 Task: Open Card Sales Promotion Review in Board Social Media Advertising to Workspace Event Planning and add a team member Softage.2@softage.net, a label Green, a checklist Poetry Writing, an attachment from your computer, a color Green and finally, add a card description 'Develop and launch new email marketing campaign' and a comment 'This task requires us to be detail-oriented and meticulous, ensuring that we do not miss any important information or details.'. Add a start date 'Jan 02, 1900' with a due date 'Jan 09, 1900'
Action: Mouse moved to (62, 376)
Screenshot: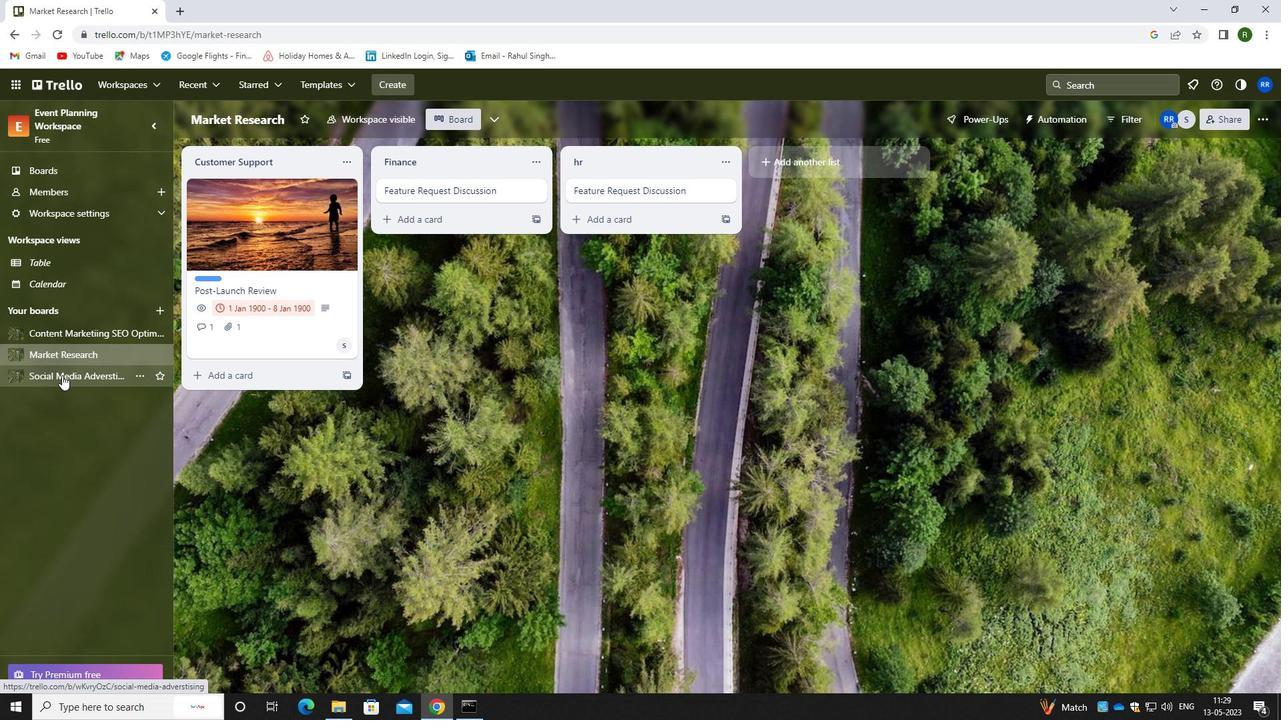 
Action: Mouse pressed left at (62, 376)
Screenshot: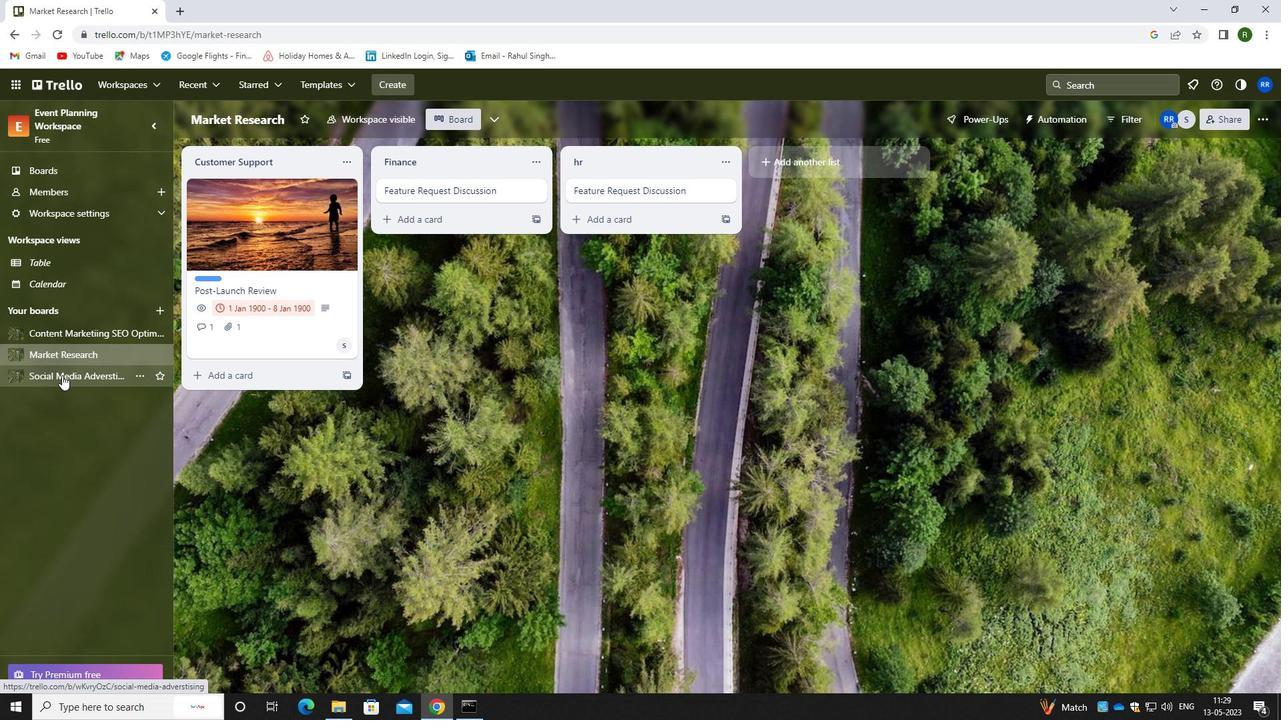 
Action: Mouse moved to (344, 192)
Screenshot: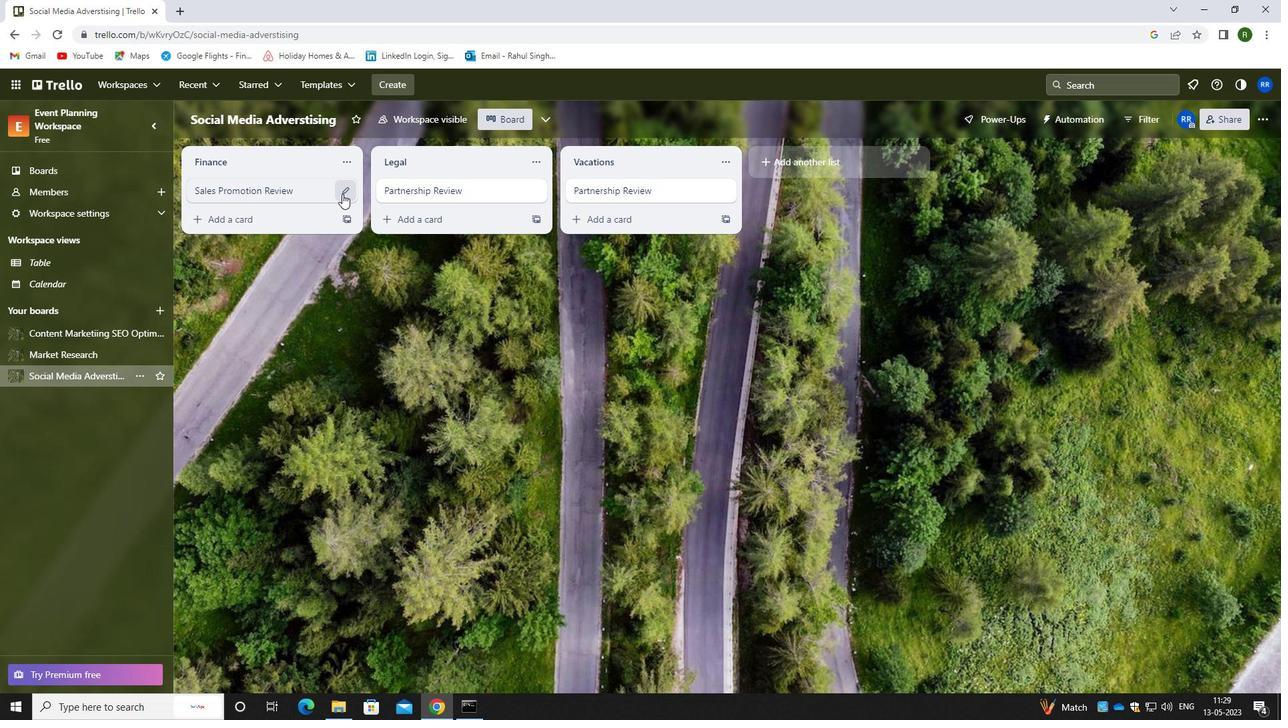 
Action: Mouse pressed left at (344, 192)
Screenshot: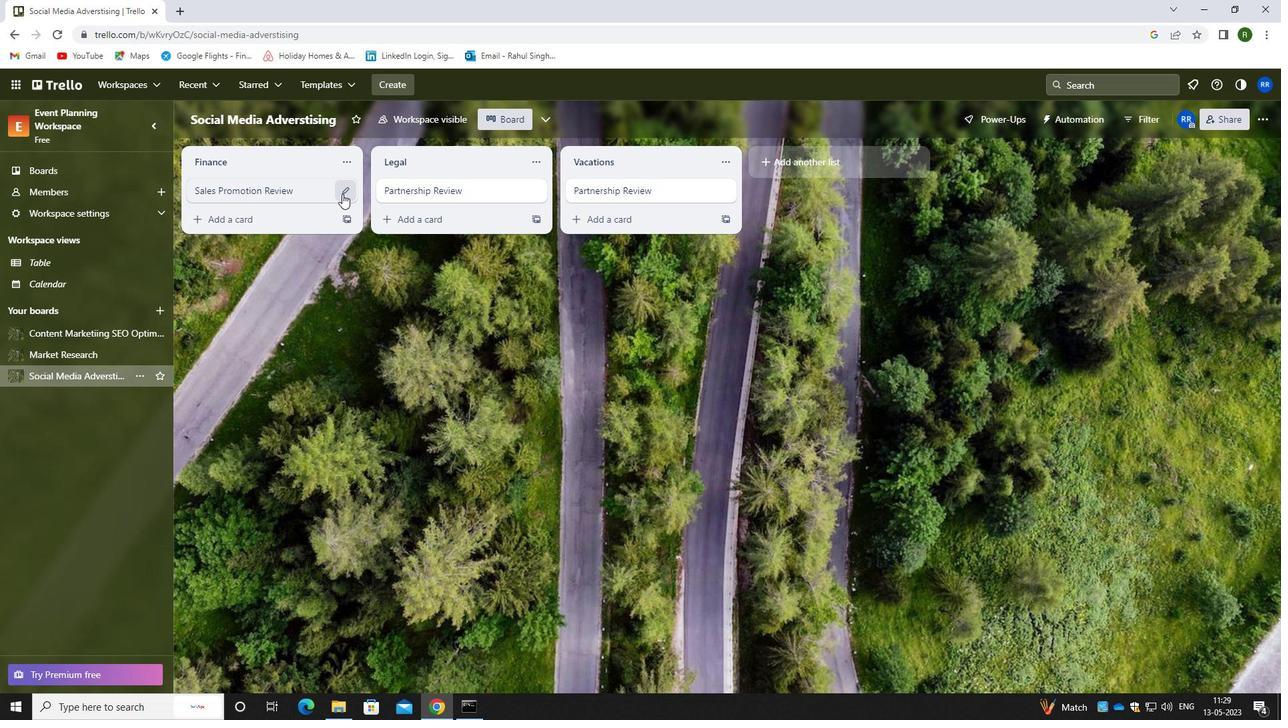 
Action: Mouse moved to (394, 194)
Screenshot: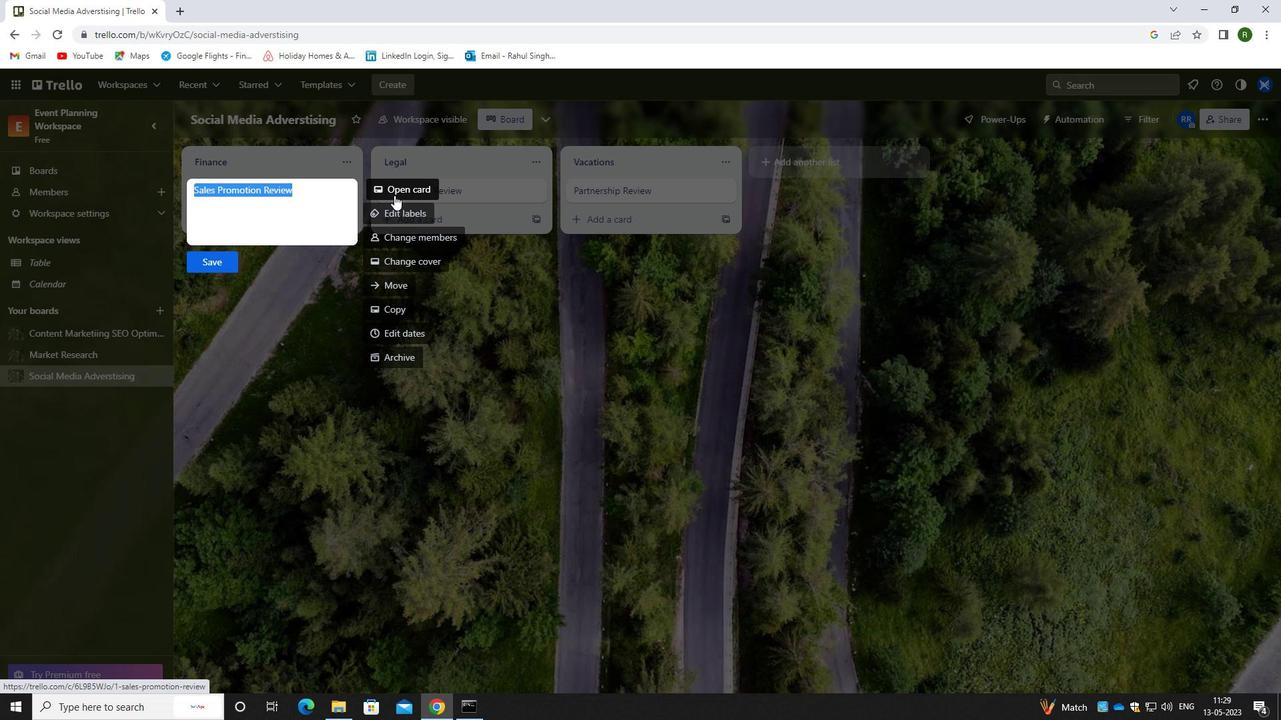 
Action: Mouse pressed left at (394, 194)
Screenshot: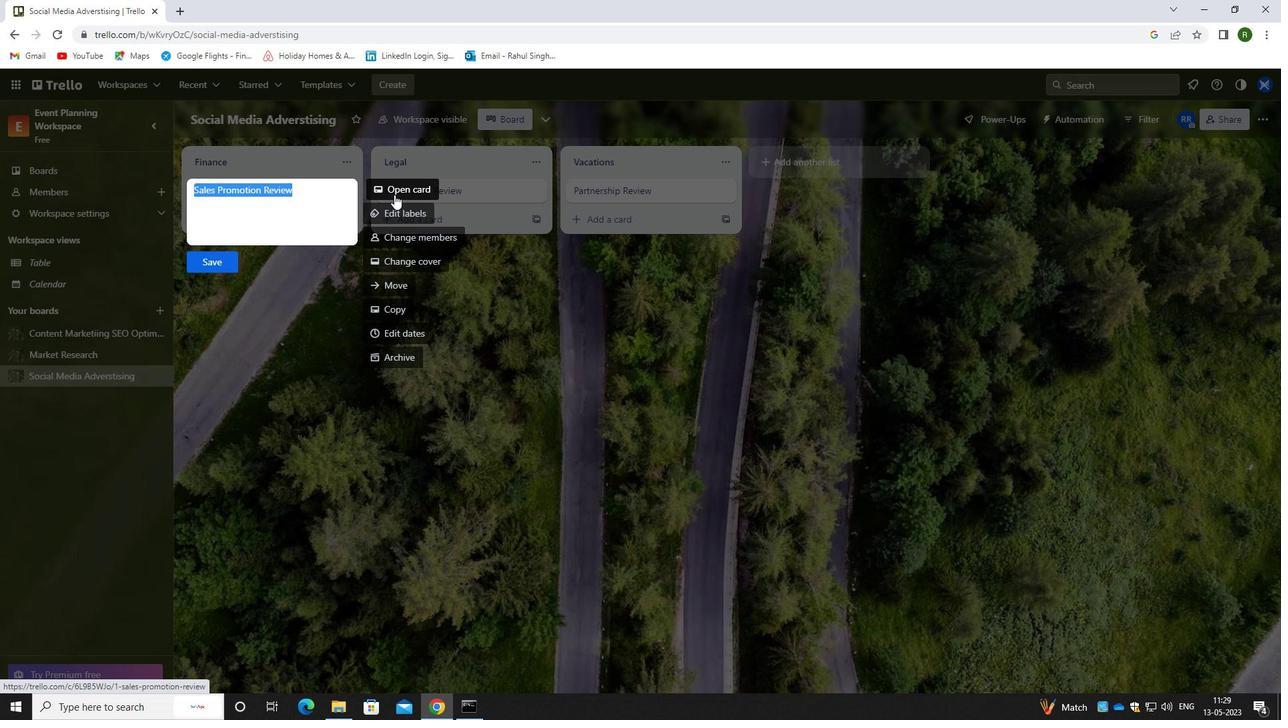
Action: Mouse moved to (824, 192)
Screenshot: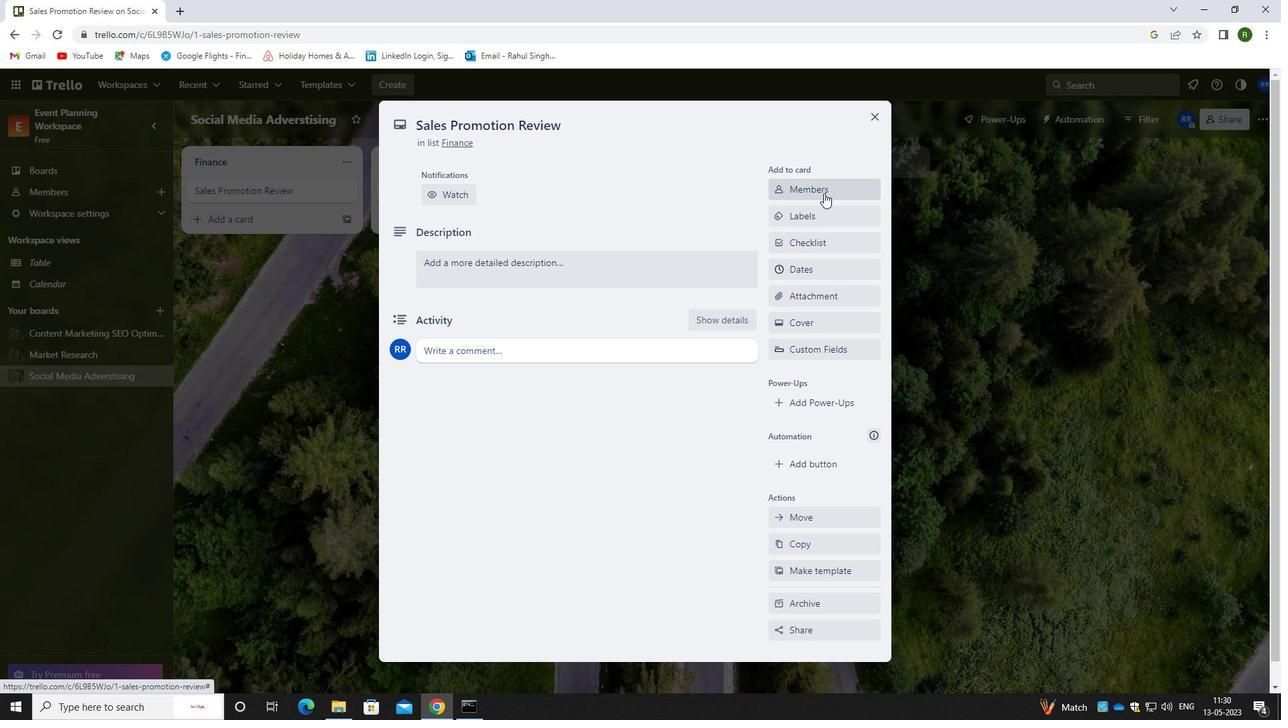 
Action: Mouse pressed left at (824, 192)
Screenshot: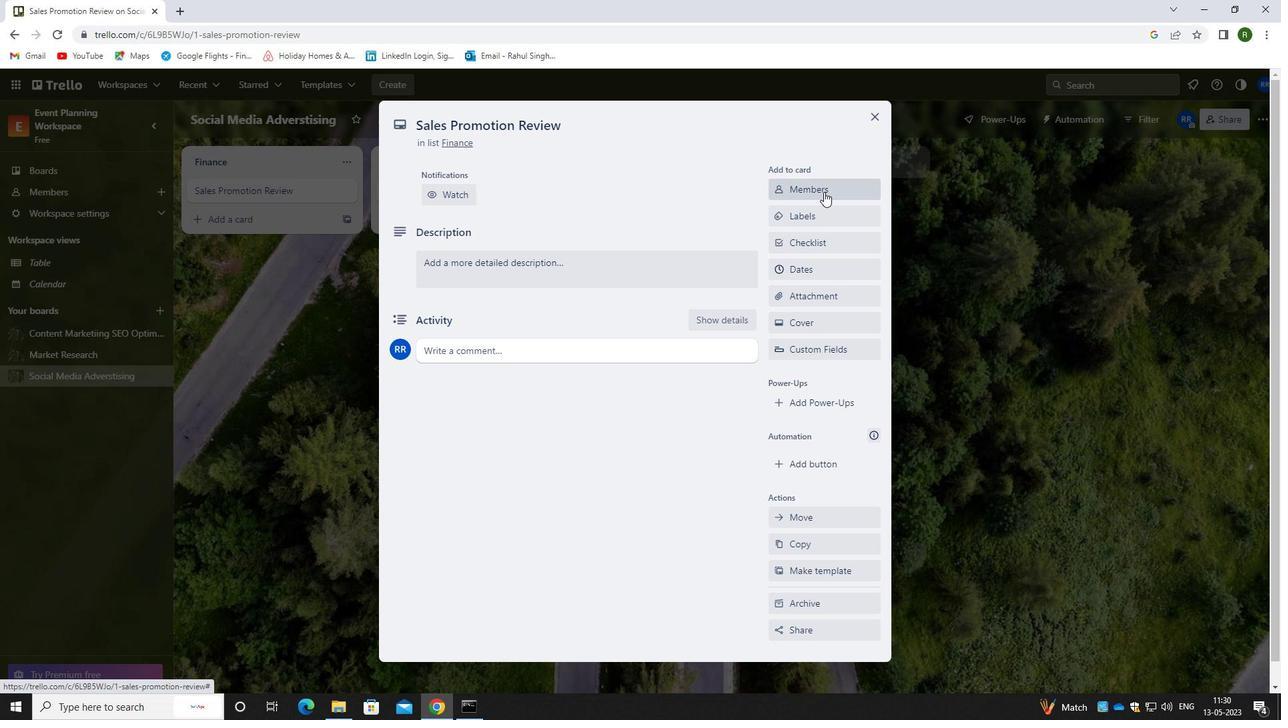 
Action: Mouse moved to (780, 230)
Screenshot: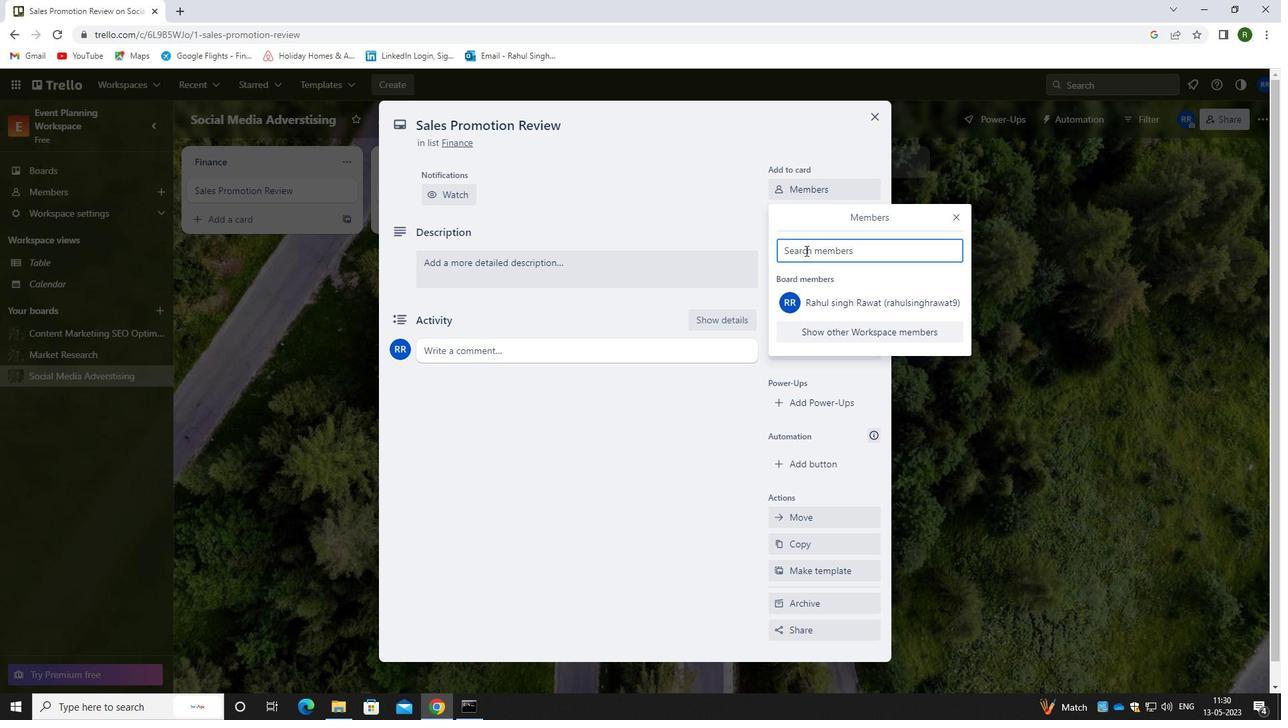 
Action: Key pressed <Key.caps_lock>s<Key.caps_lock>oftage.
Screenshot: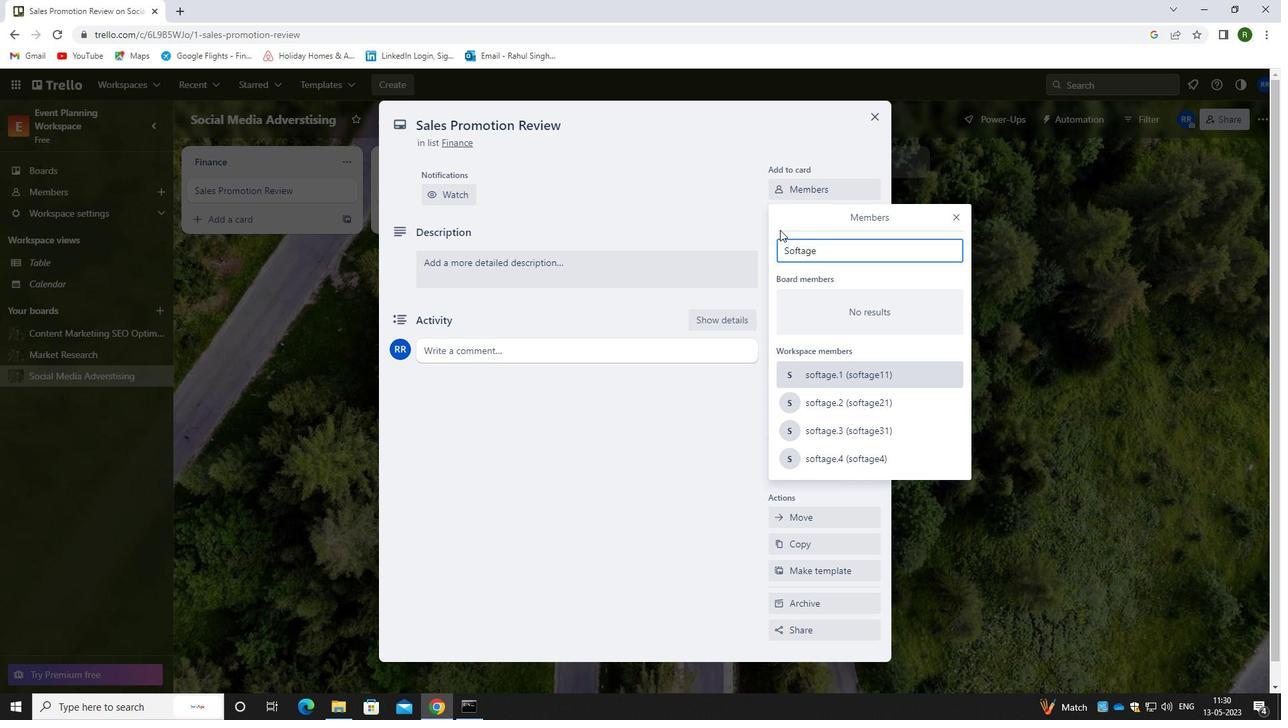 
Action: Mouse moved to (780, 230)
Screenshot: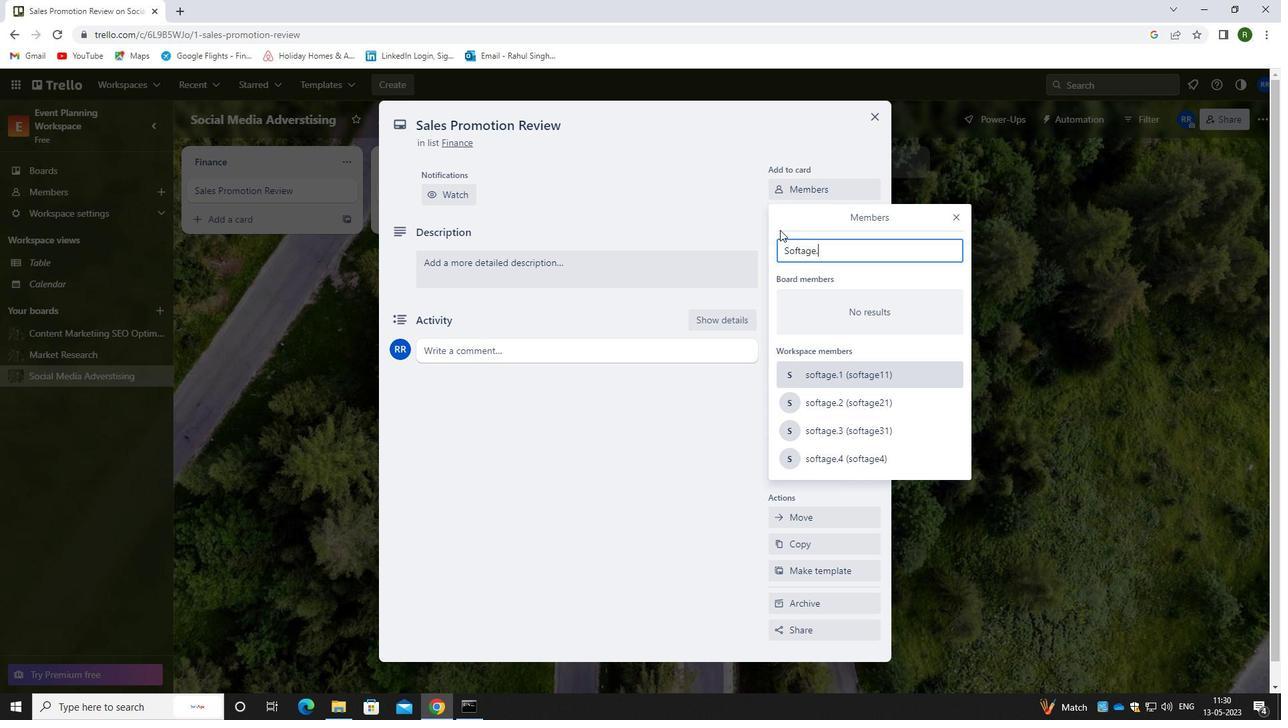 
Action: Key pressed 2<Key.shift>@SP<Key.backspace>OFTAGE.NET
Screenshot: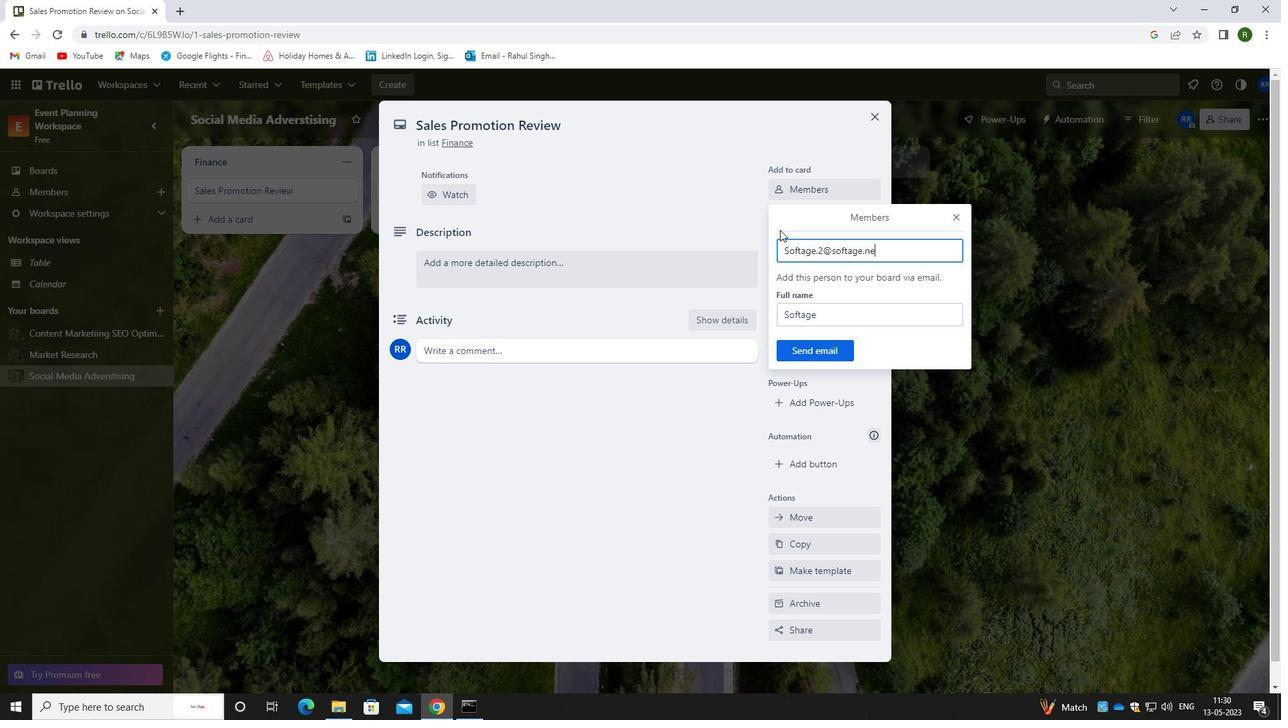 
Action: Mouse moved to (802, 361)
Screenshot: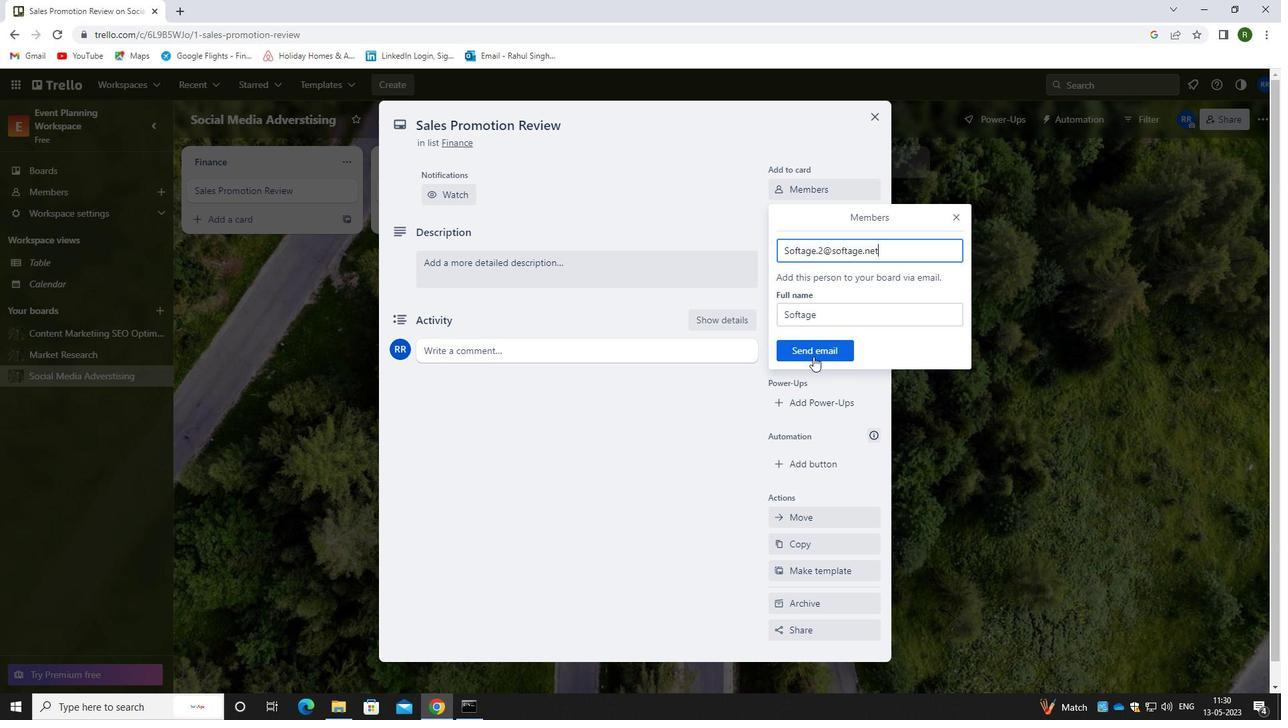 
Action: Mouse pressed left at (802, 361)
Screenshot: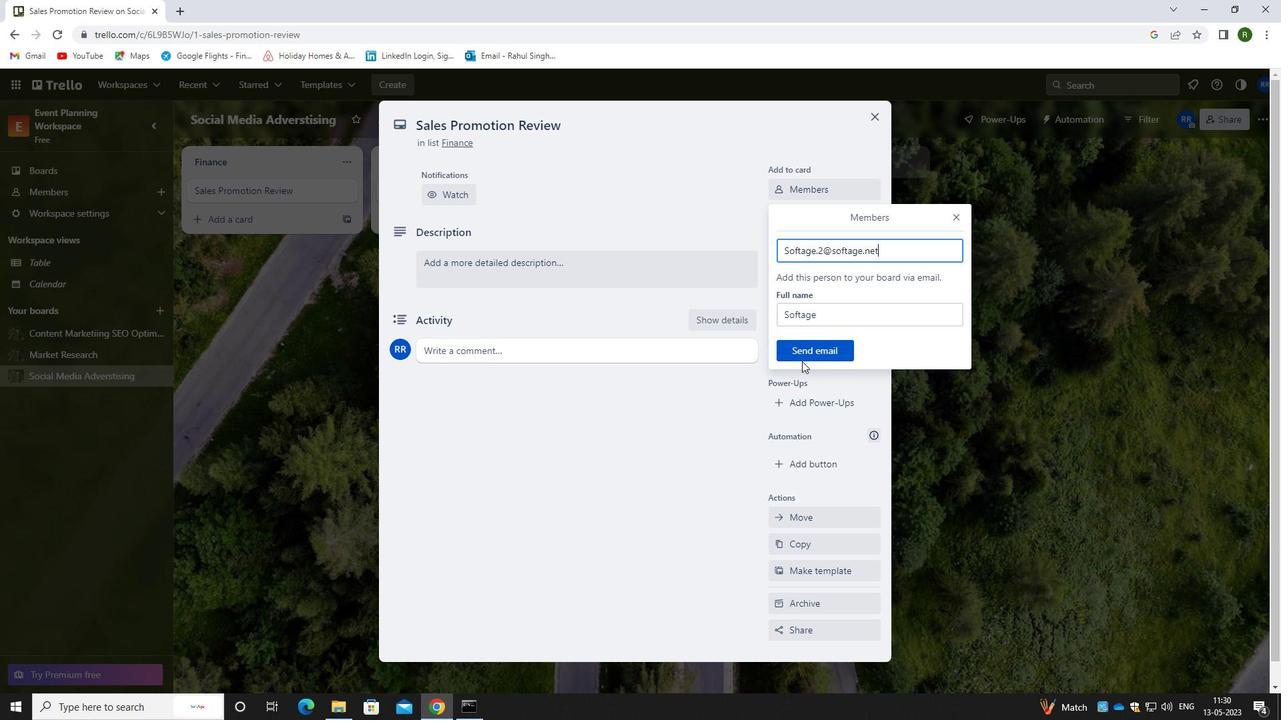 
Action: Mouse moved to (804, 345)
Screenshot: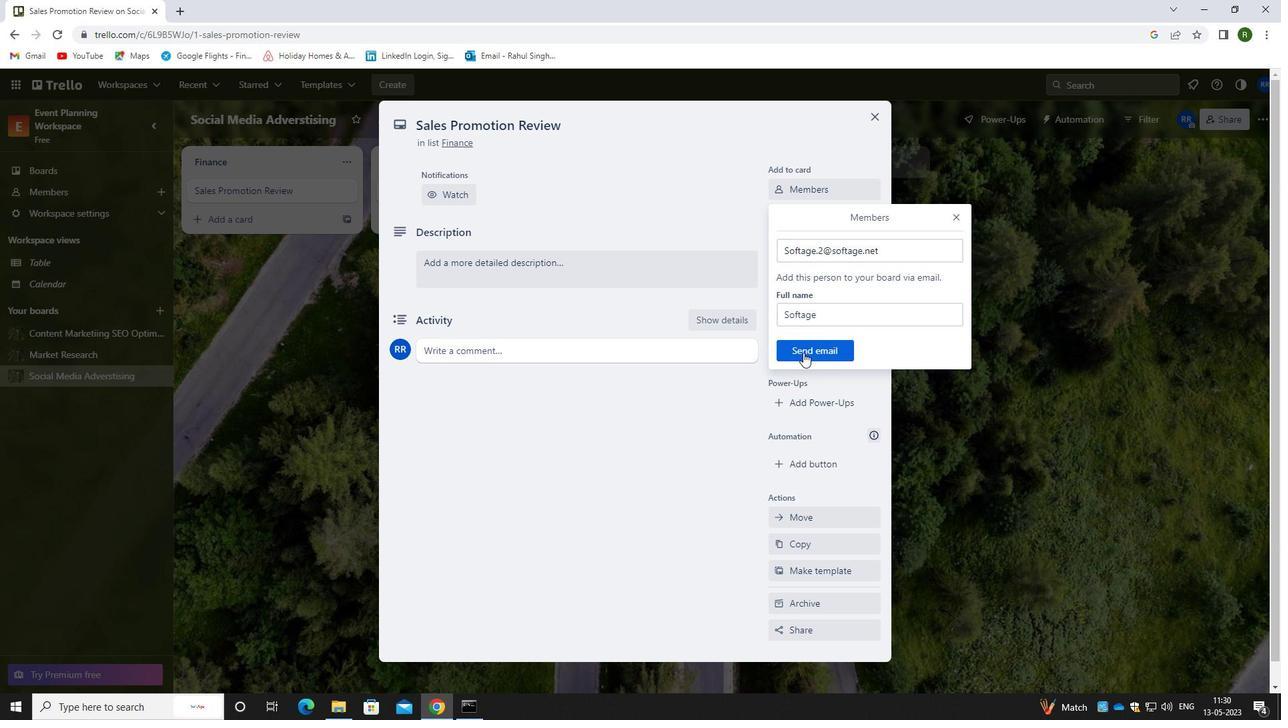 
Action: Mouse pressed left at (804, 345)
Screenshot: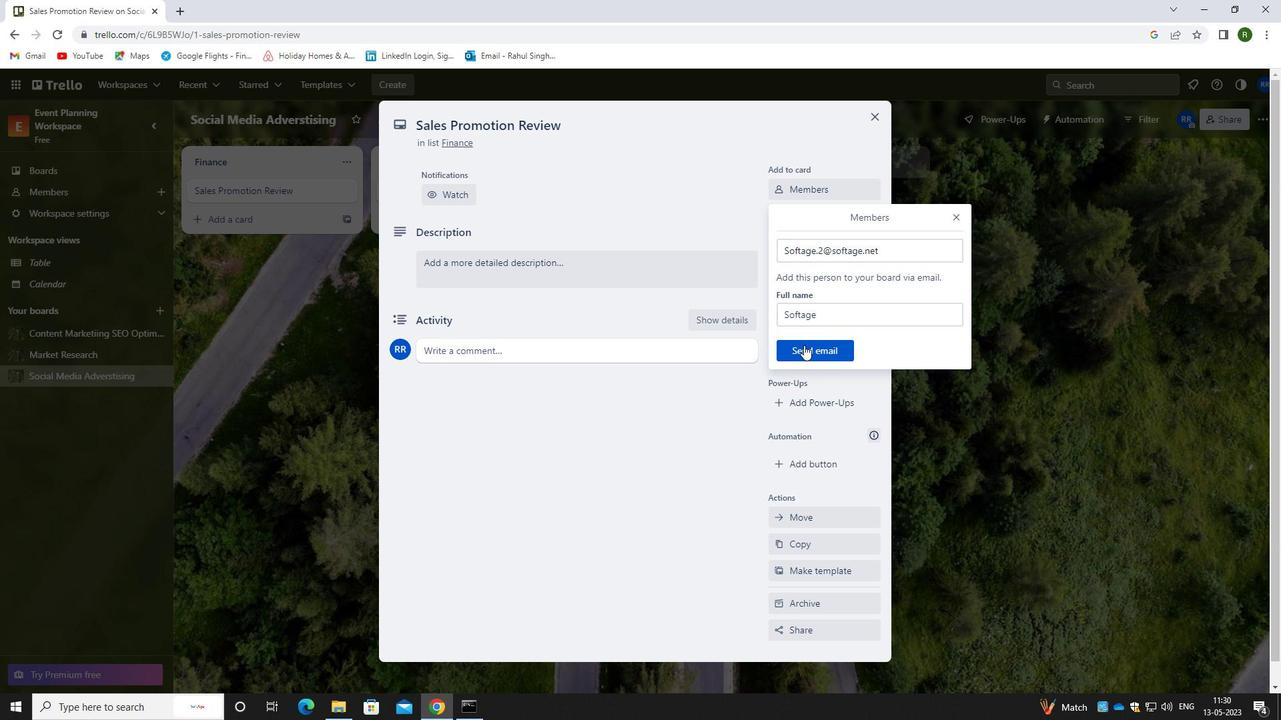 
Action: Mouse moved to (813, 259)
Screenshot: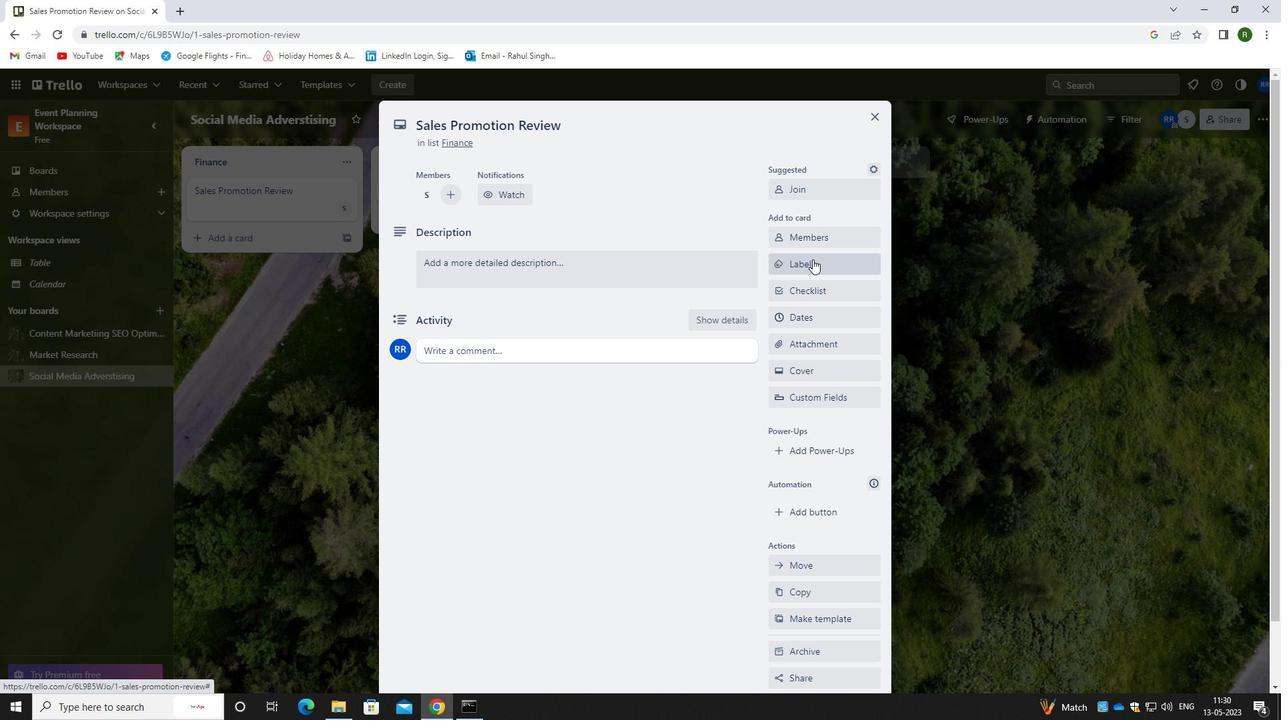 
Action: Mouse pressed left at (813, 259)
Screenshot: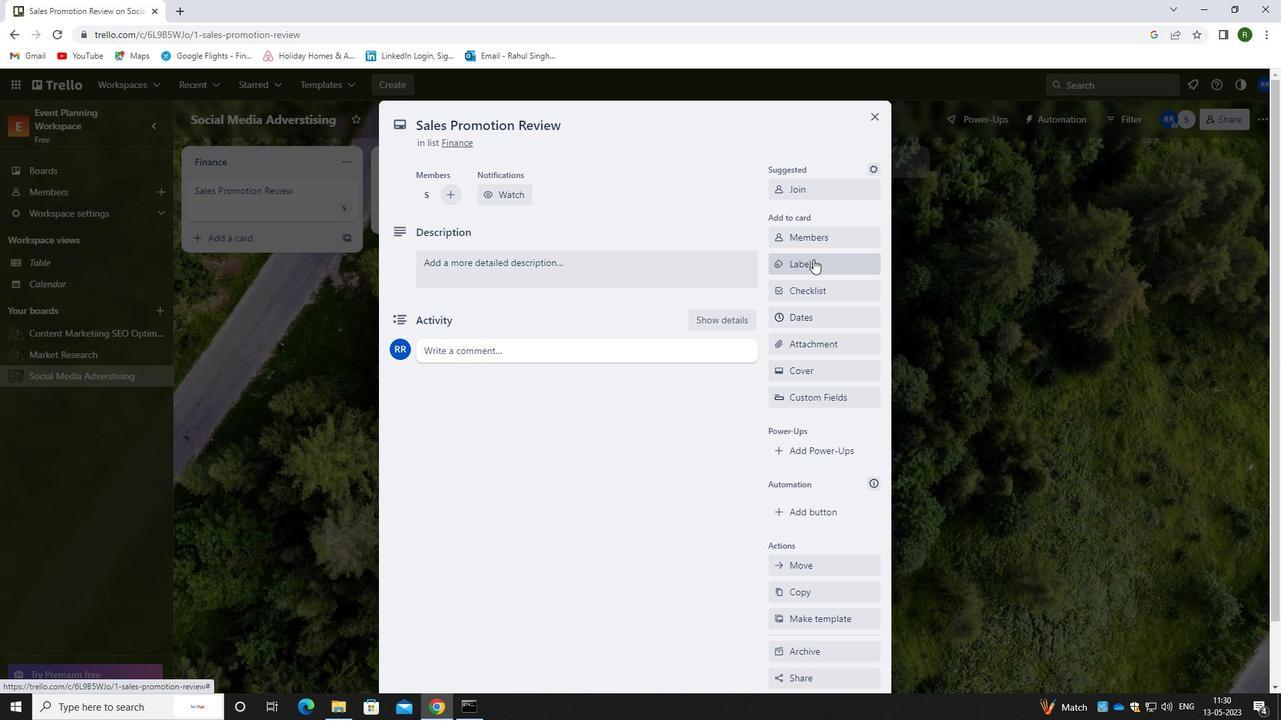 
Action: Mouse moved to (800, 302)
Screenshot: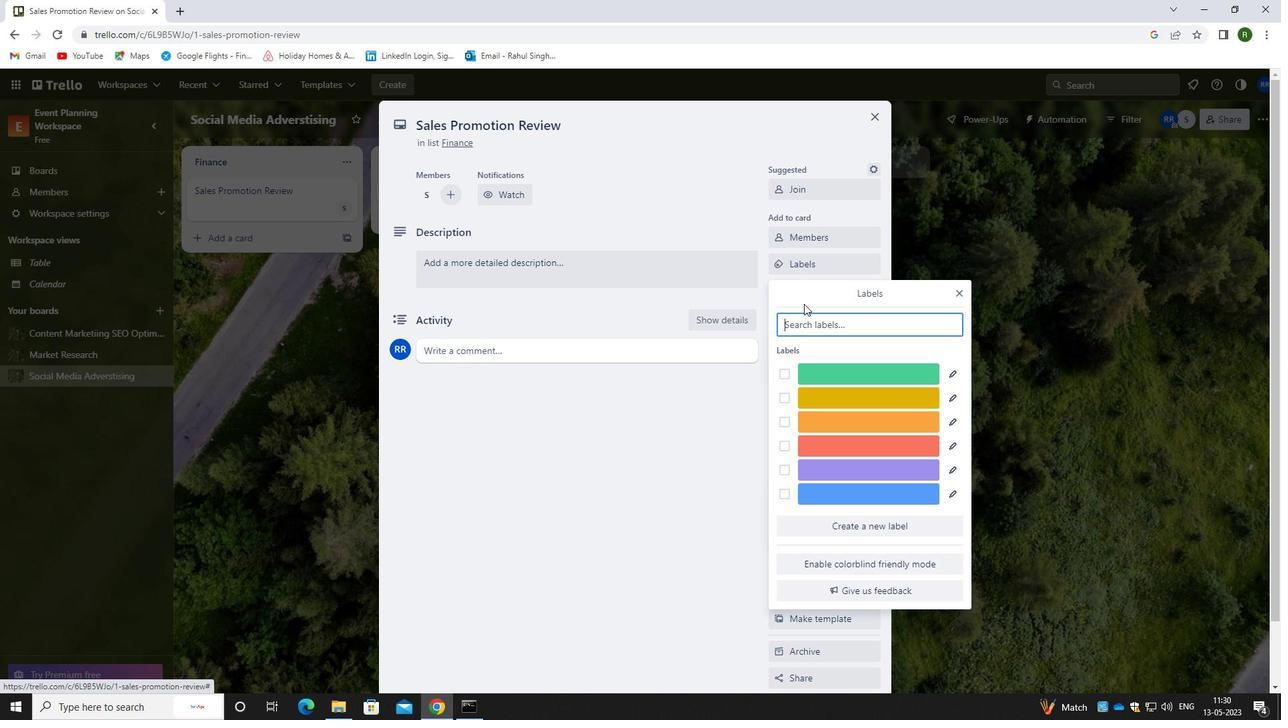 
Action: Key pressed GREEN
Screenshot: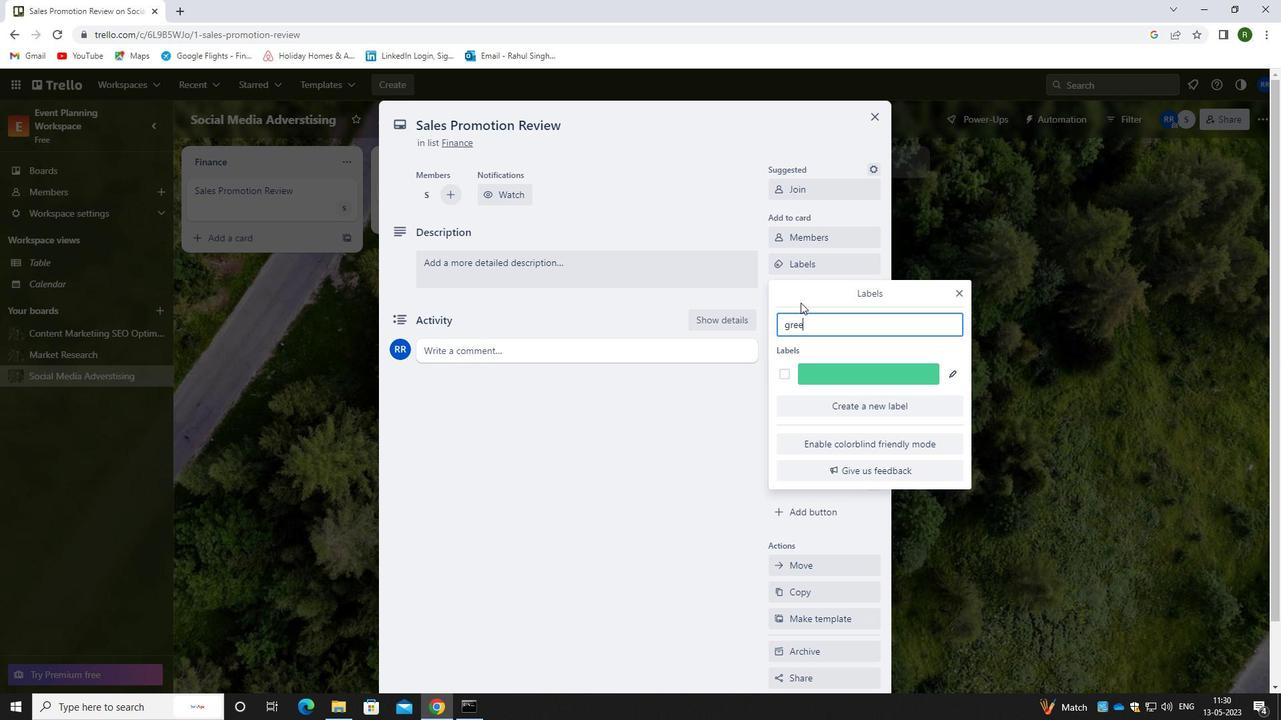 
Action: Mouse moved to (792, 371)
Screenshot: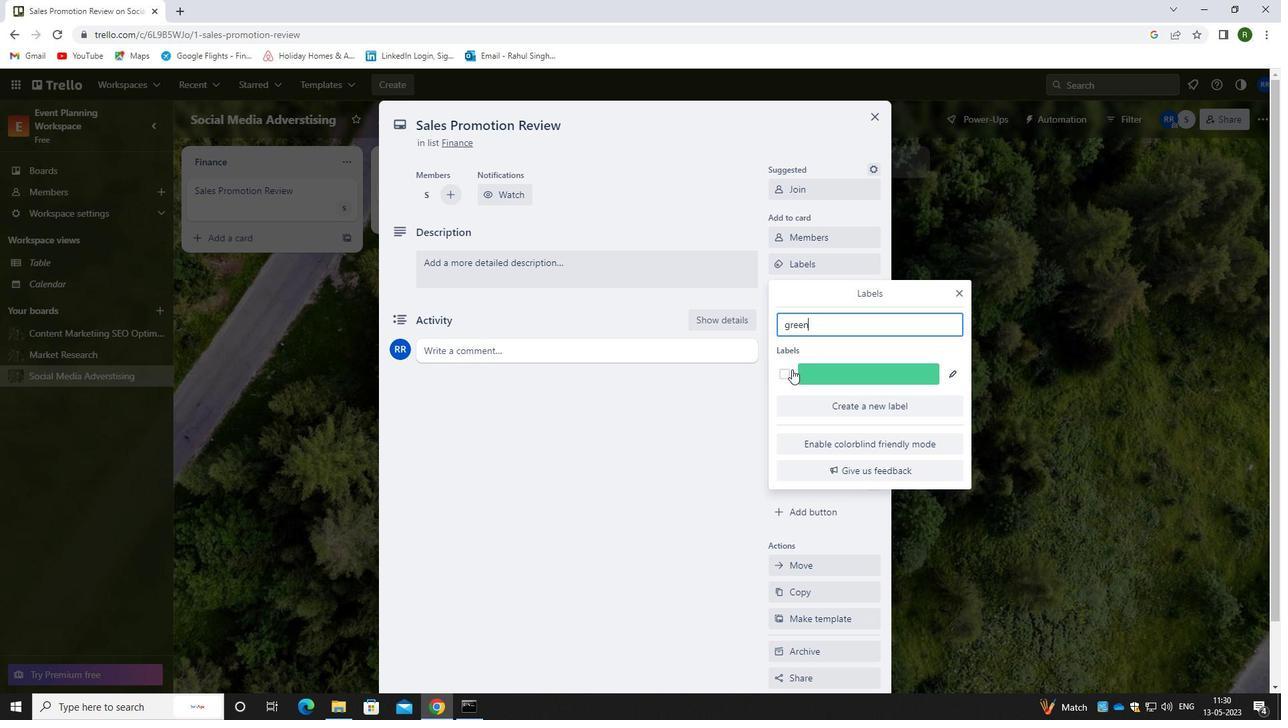 
Action: Mouse pressed left at (792, 371)
Screenshot: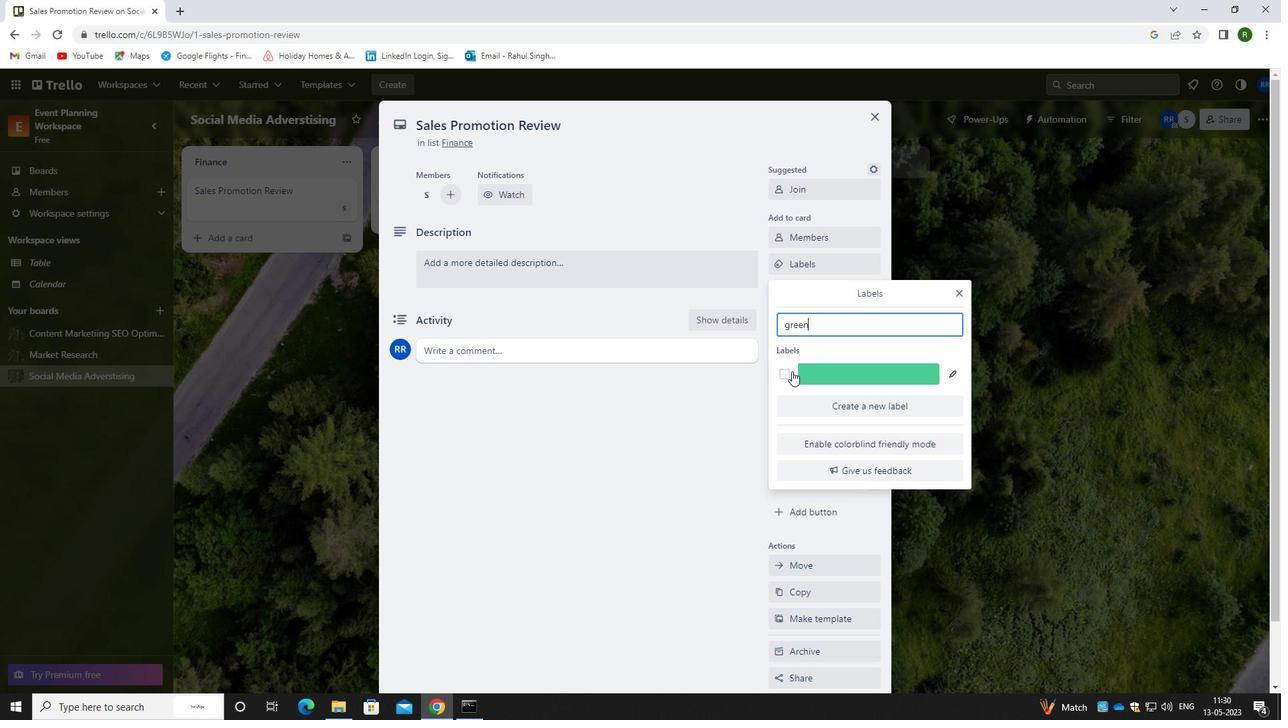 
Action: Mouse moved to (699, 443)
Screenshot: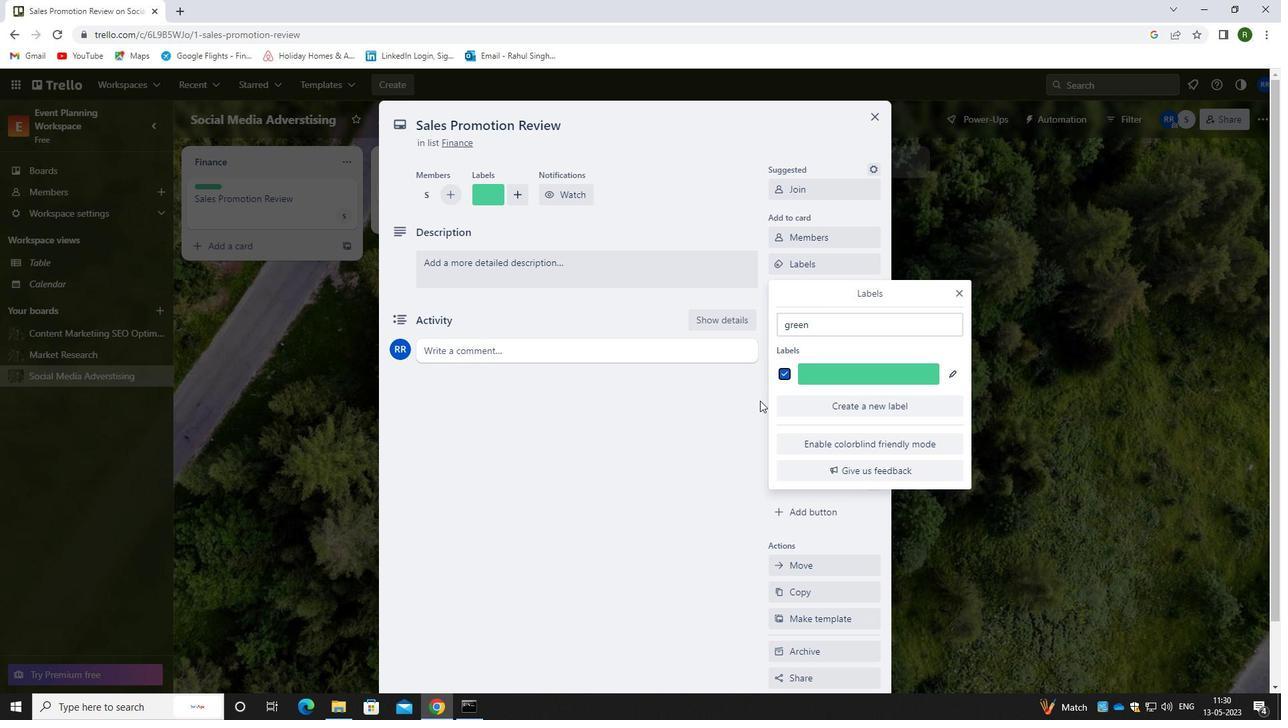 
Action: Mouse pressed left at (699, 443)
Screenshot: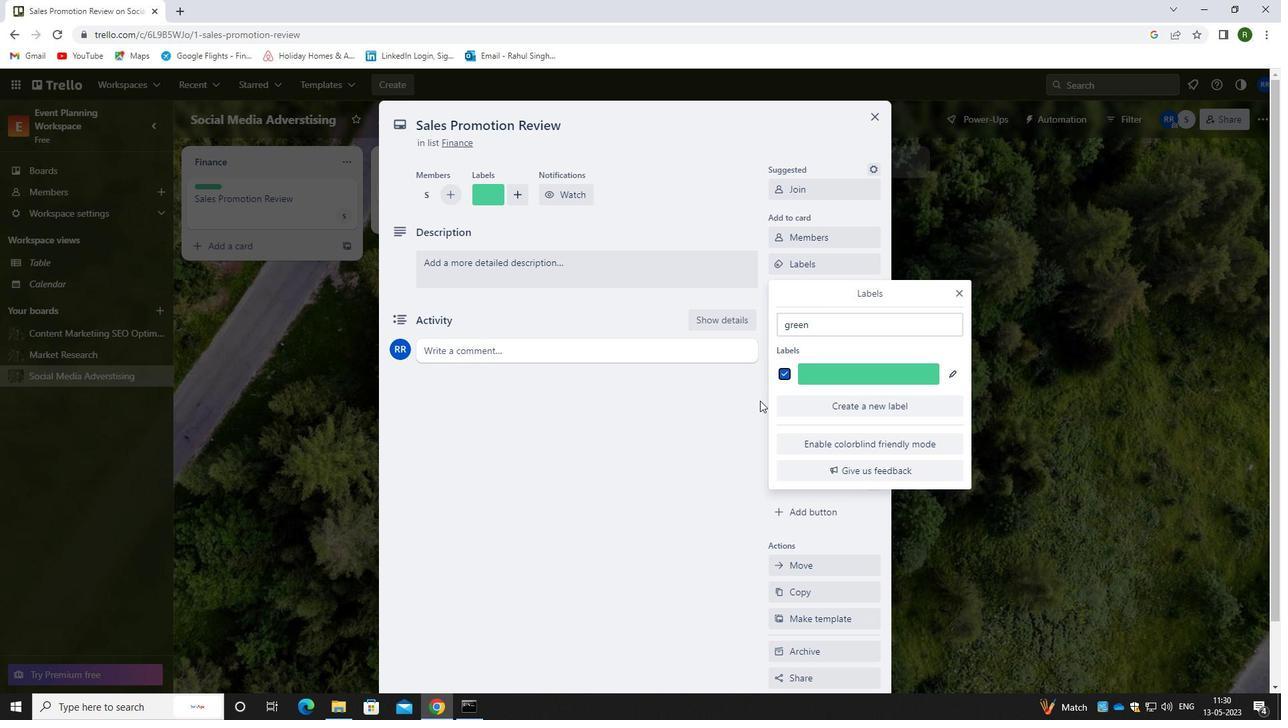 
Action: Mouse moved to (811, 292)
Screenshot: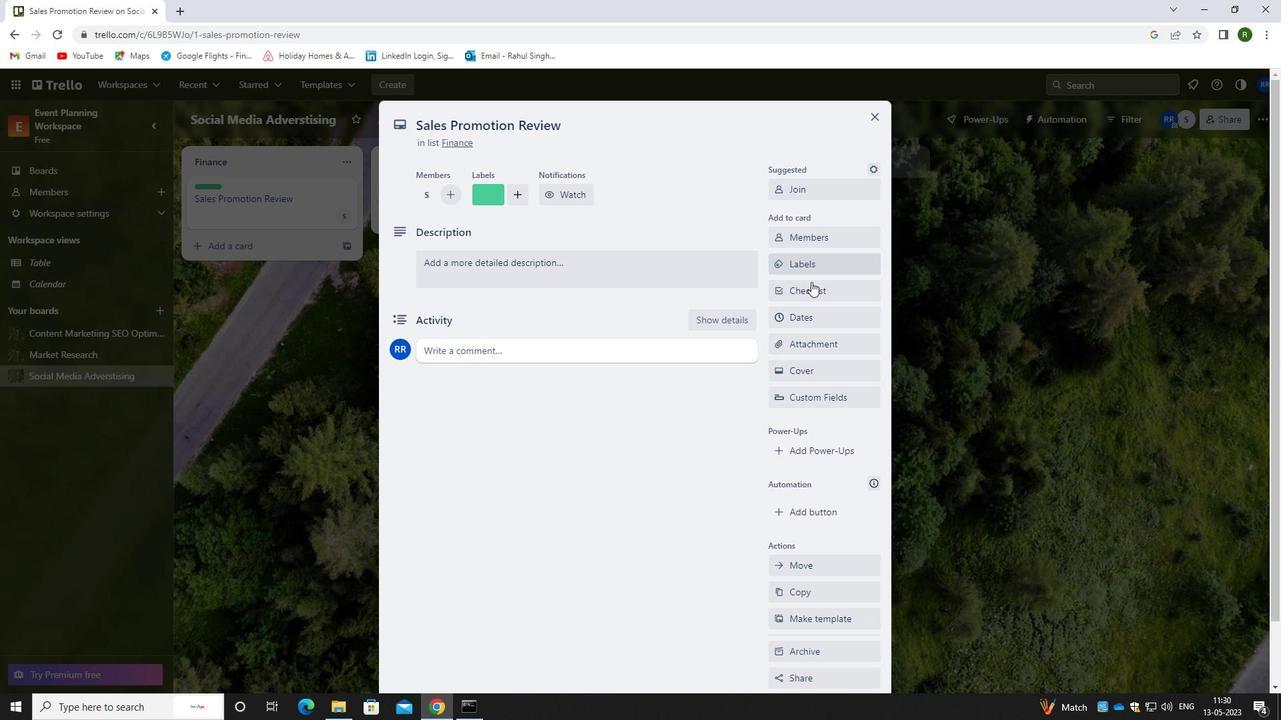 
Action: Mouse pressed left at (811, 292)
Screenshot: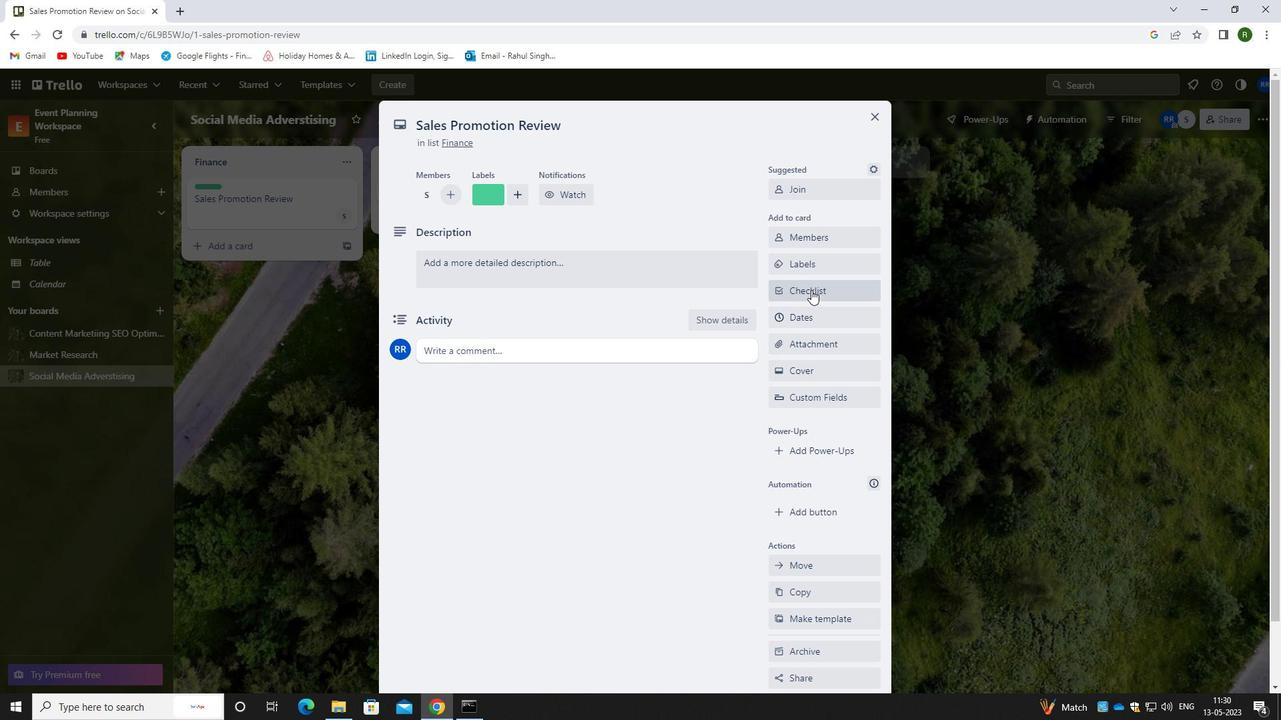 
Action: Mouse moved to (811, 340)
Screenshot: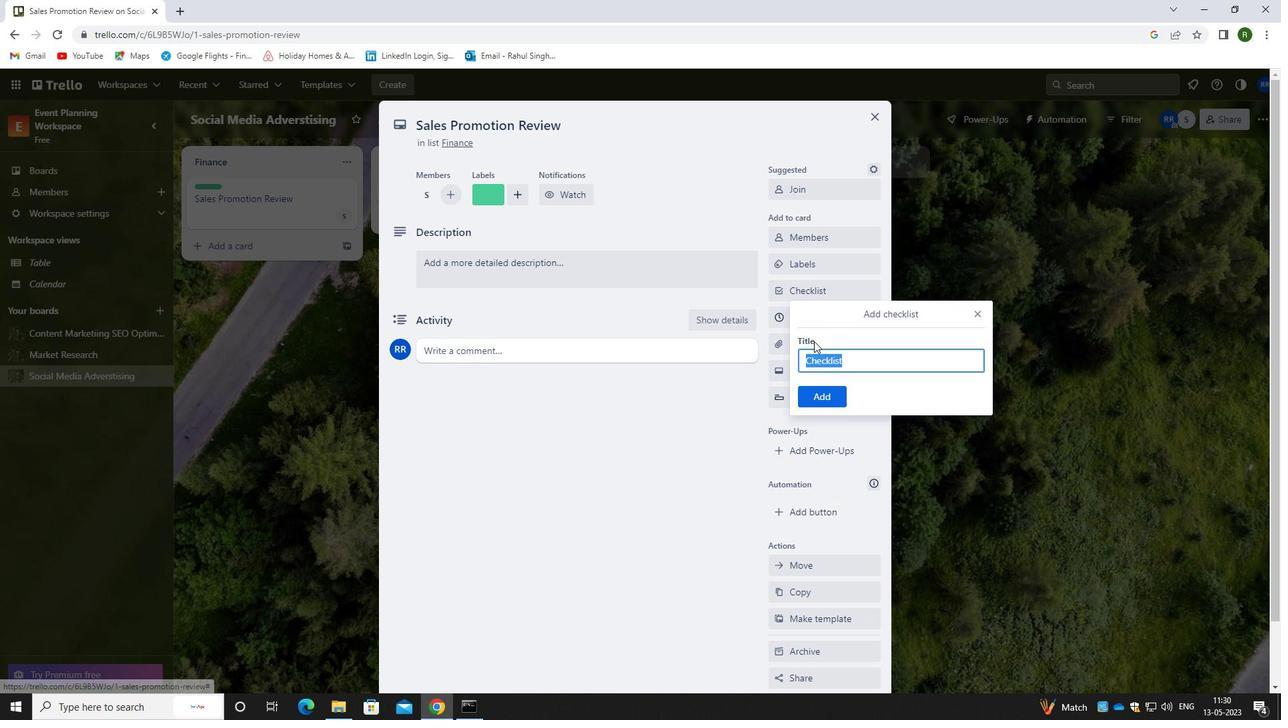 
Action: Key pressed <Key.backspace><Key.caps_lock>P<Key.caps_lock>OE<Key.backspace>ETRY<Key.space><Key.caps_lock>W<Key.caps_lock>RITING
Screenshot: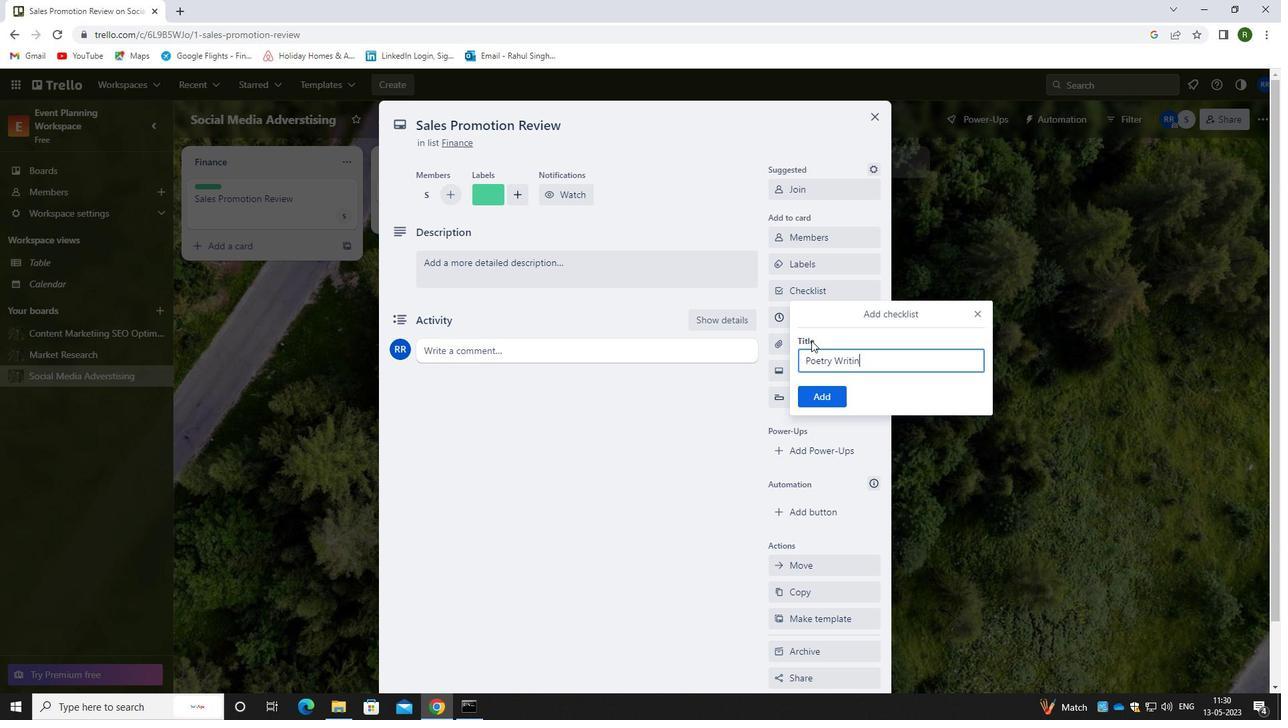 
Action: Mouse moved to (858, 343)
Screenshot: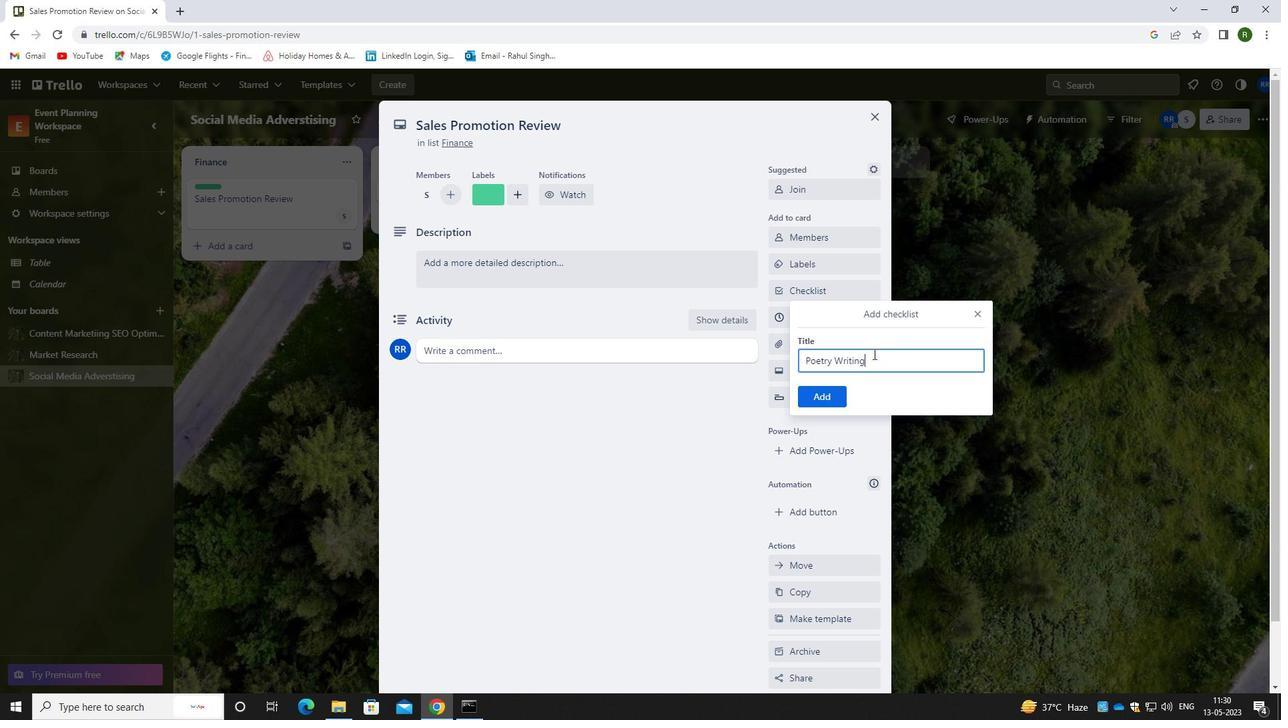 
Action: Key pressed V
Screenshot: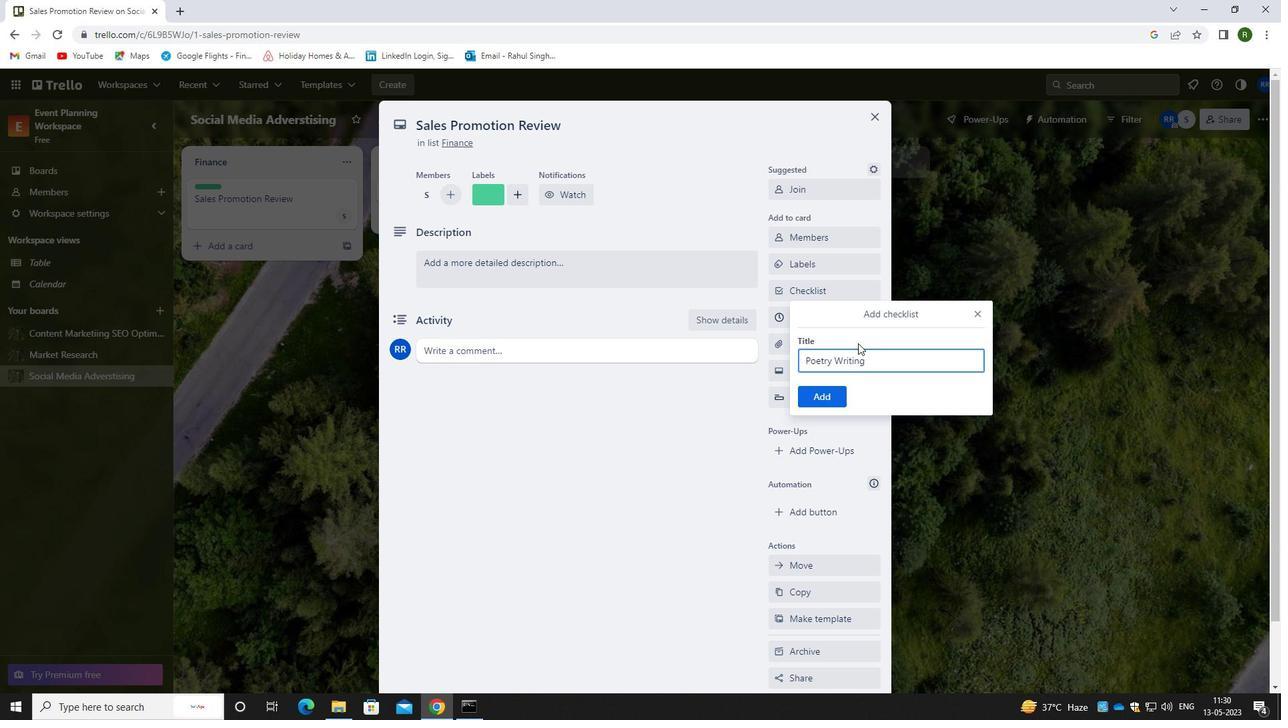 
Action: Mouse moved to (814, 400)
Screenshot: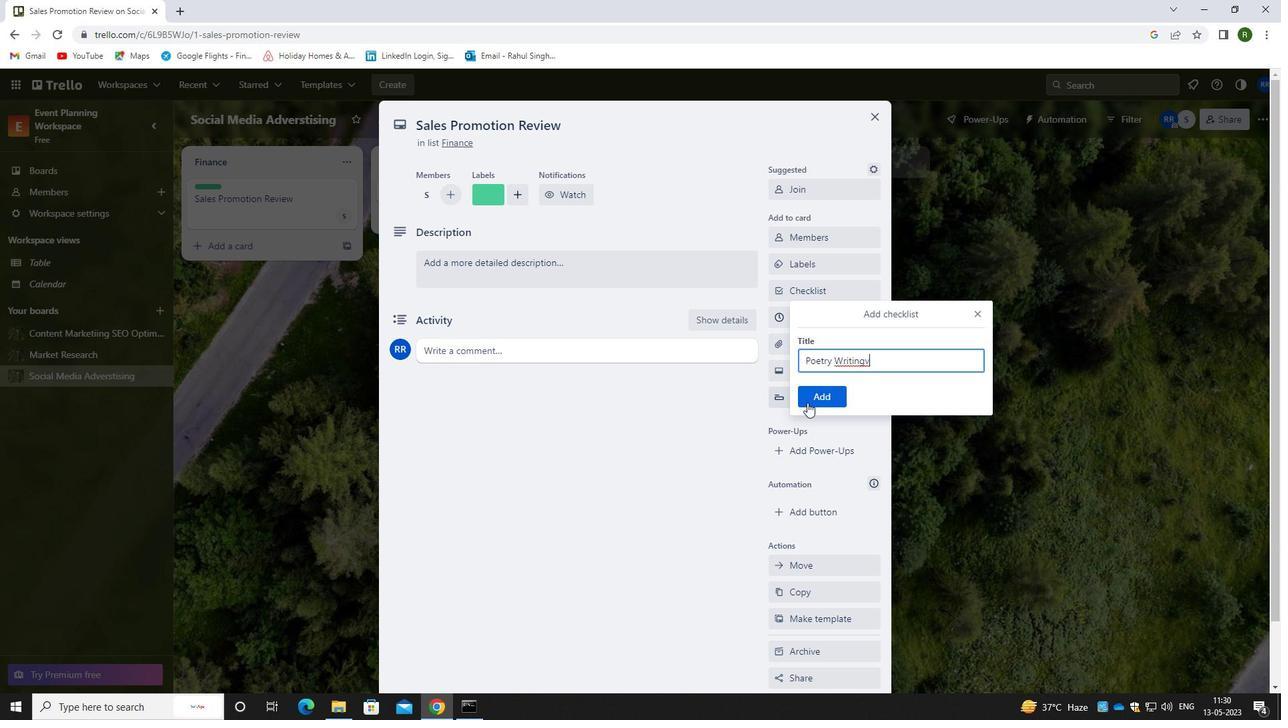 
Action: Mouse pressed left at (814, 400)
Screenshot: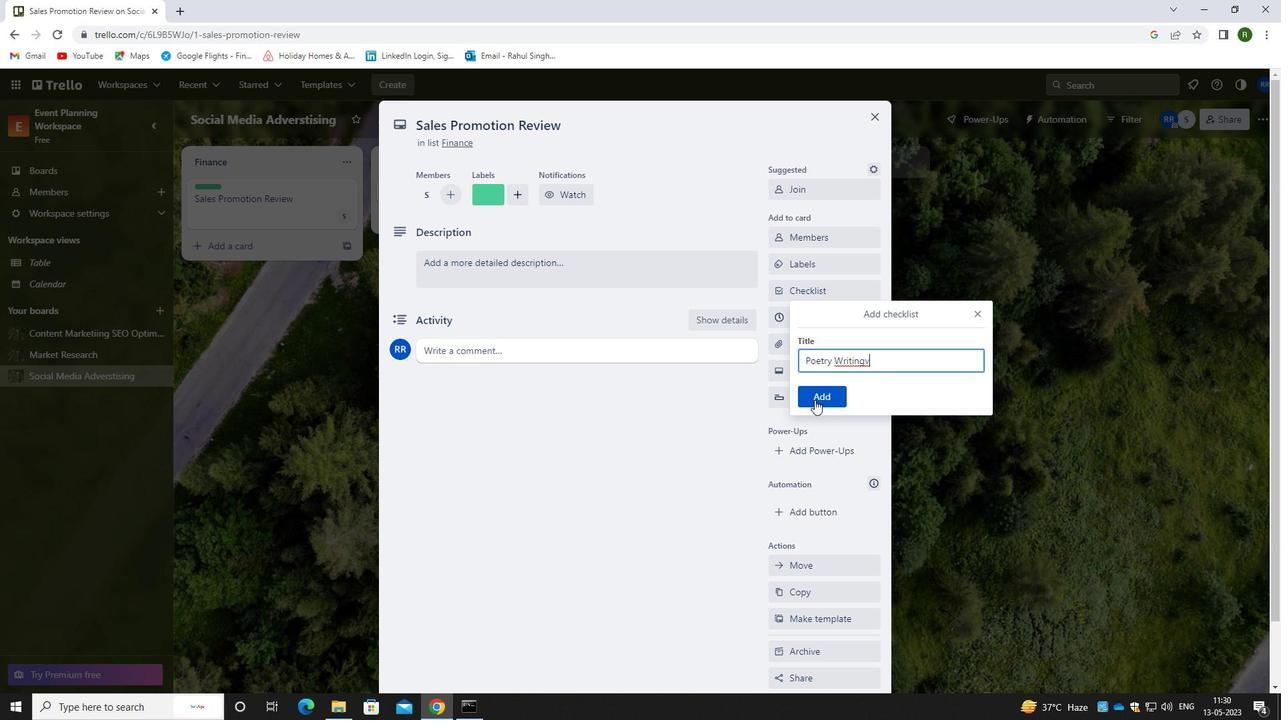 
Action: Mouse moved to (816, 345)
Screenshot: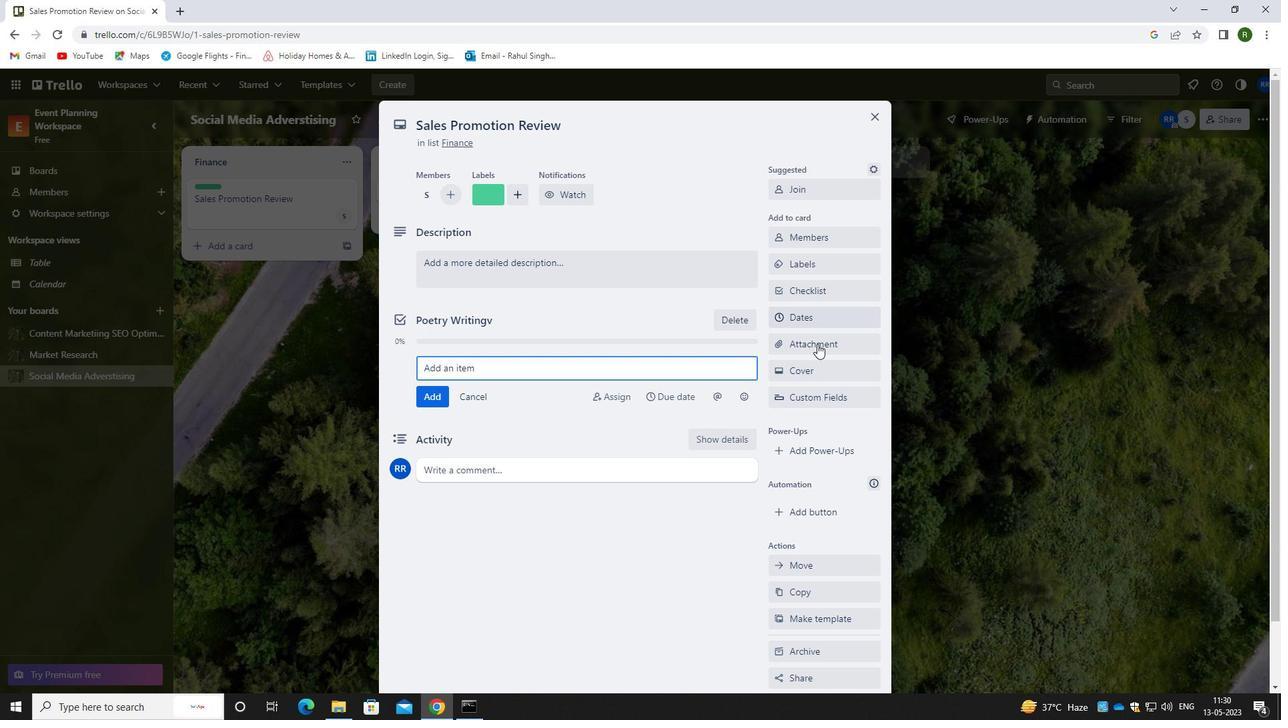 
Action: Mouse pressed left at (816, 345)
Screenshot: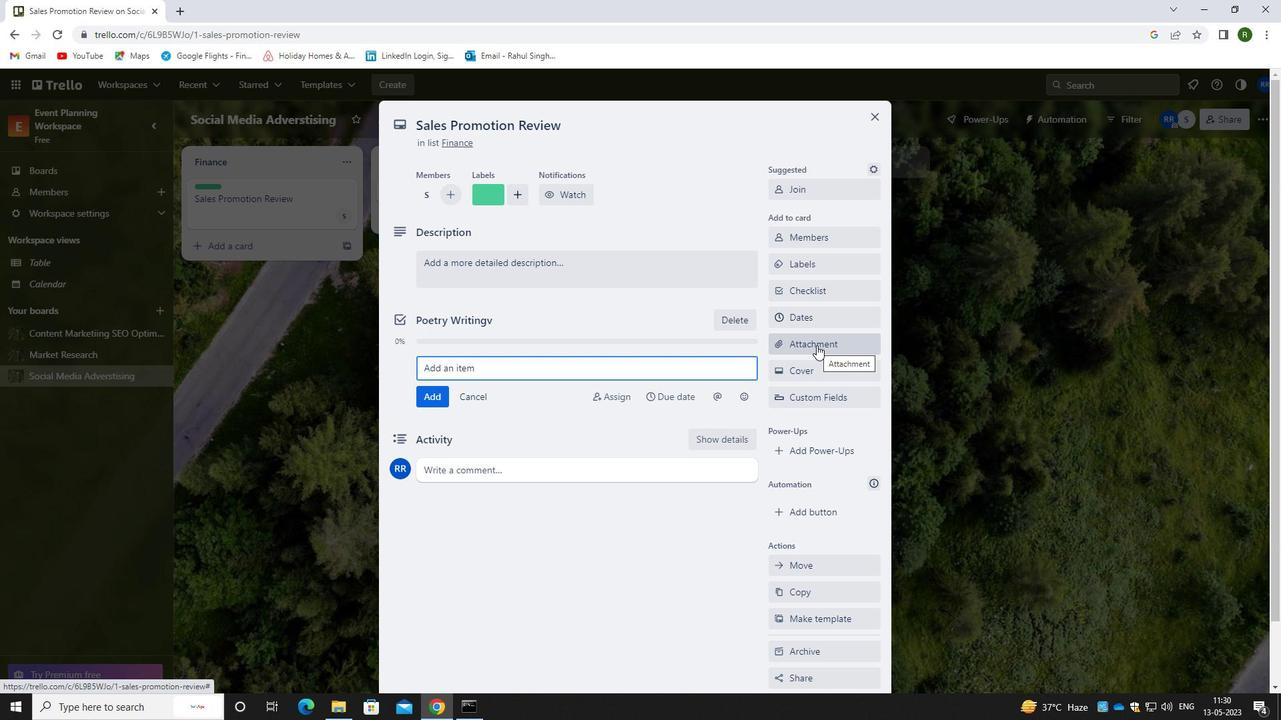 
Action: Mouse moved to (806, 408)
Screenshot: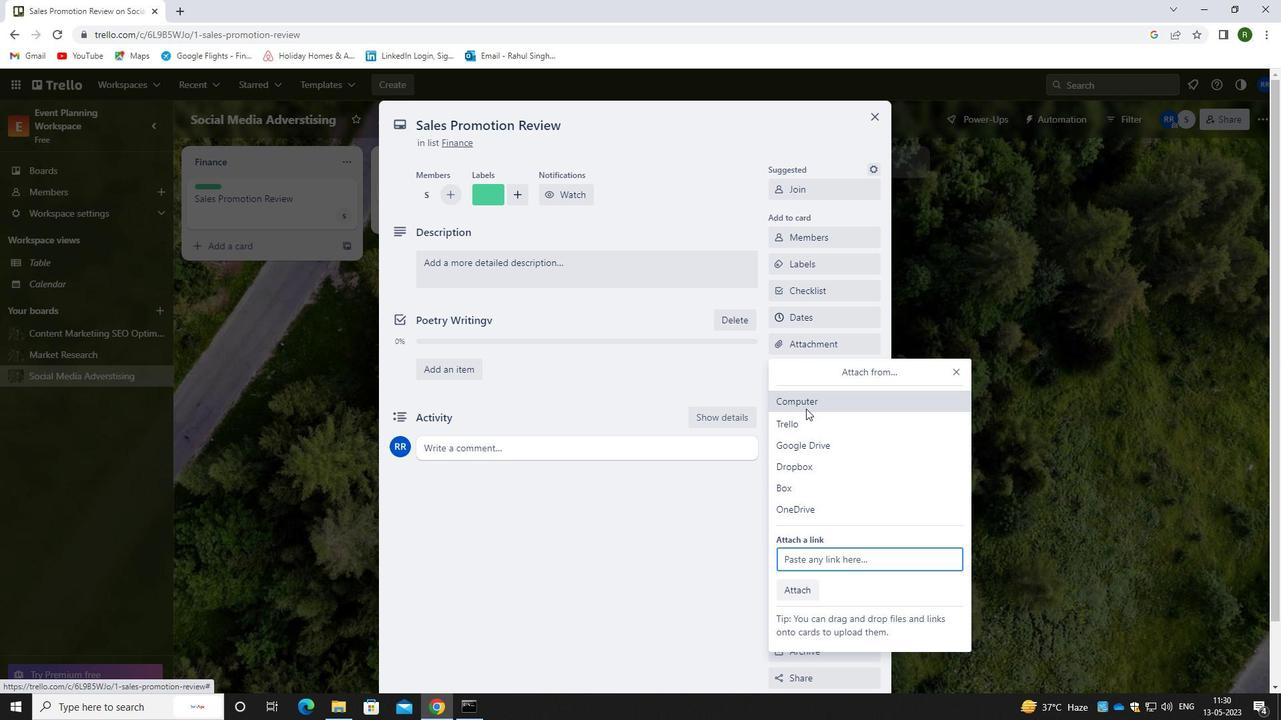 
Action: Mouse pressed left at (806, 408)
Screenshot: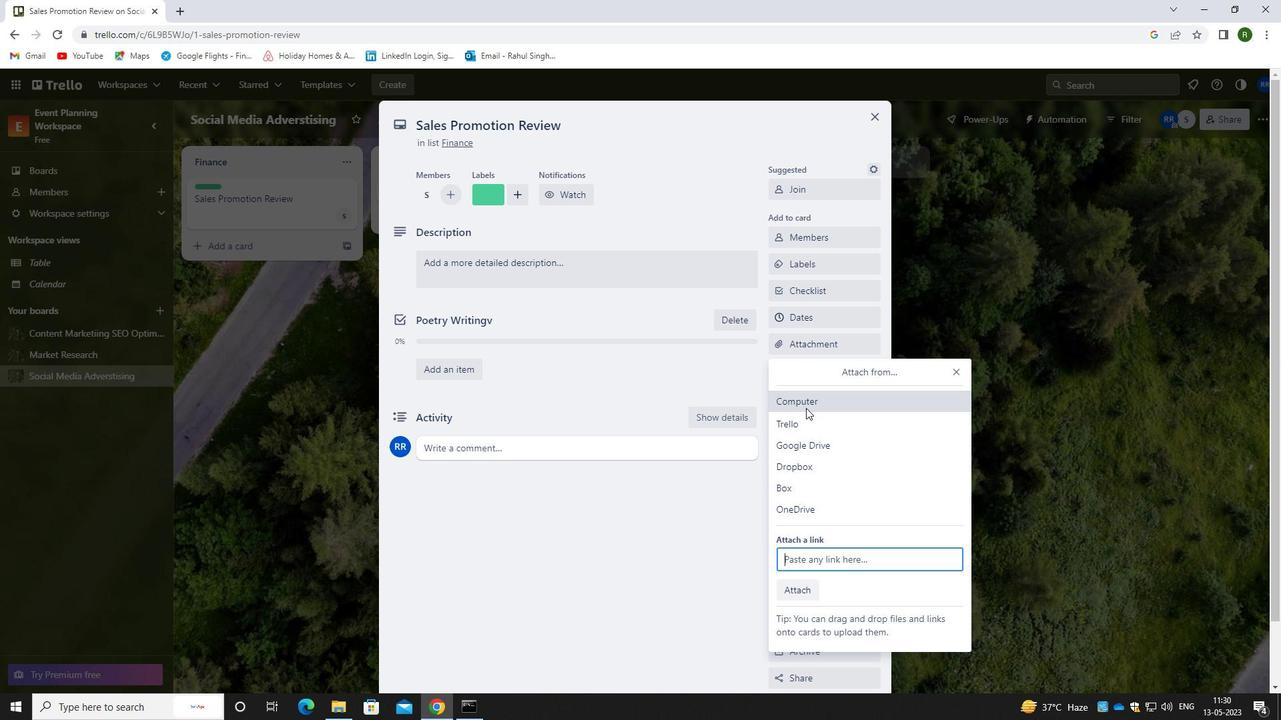 
Action: Mouse moved to (393, 142)
Screenshot: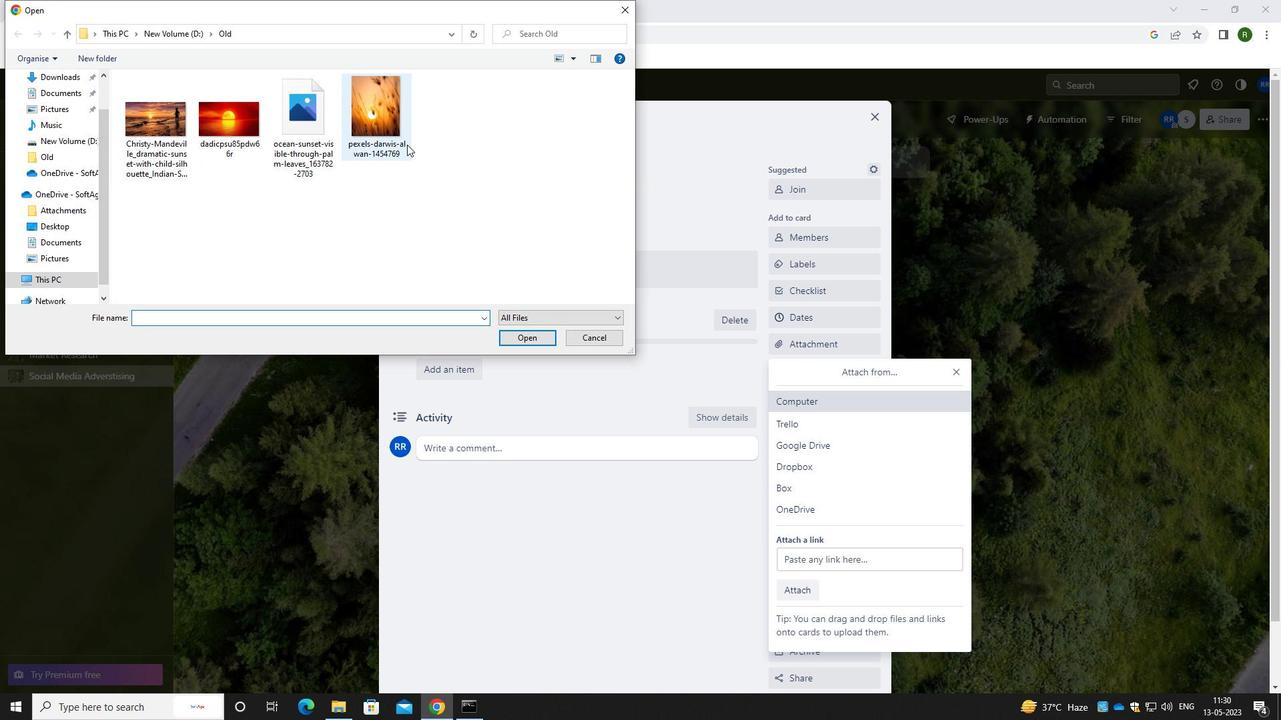 
Action: Mouse pressed left at (393, 142)
Screenshot: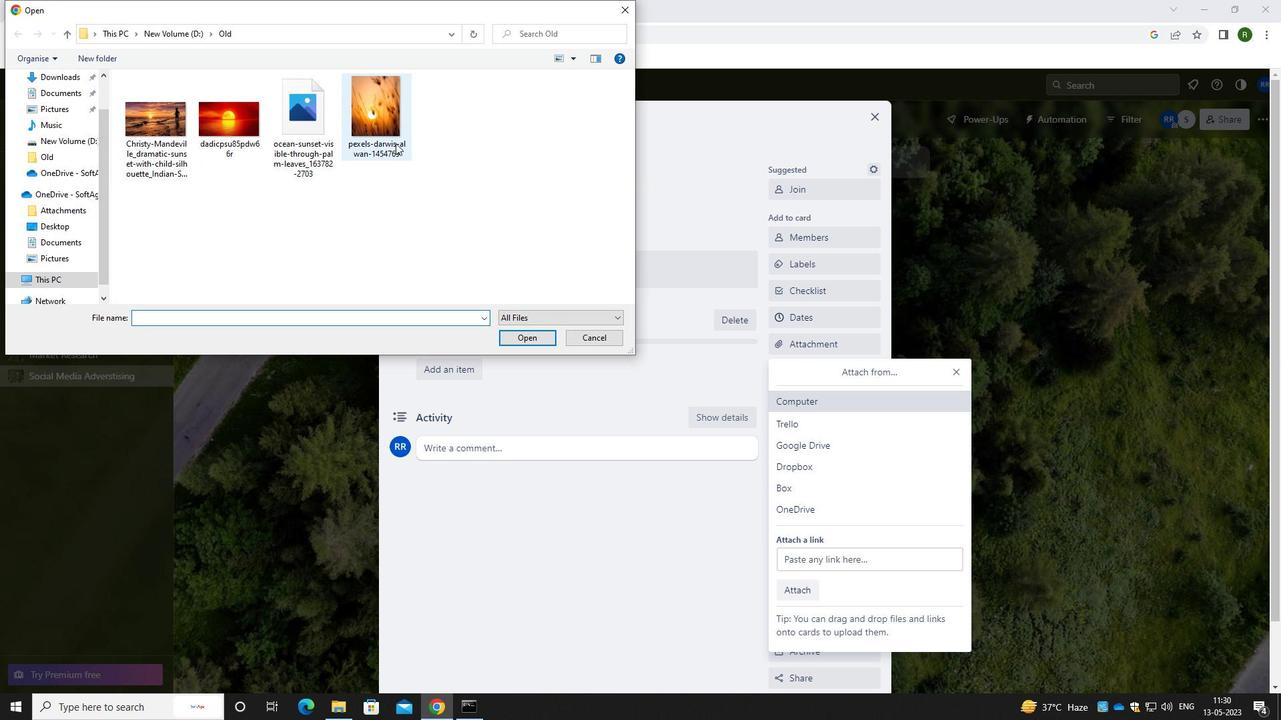
Action: Mouse moved to (521, 336)
Screenshot: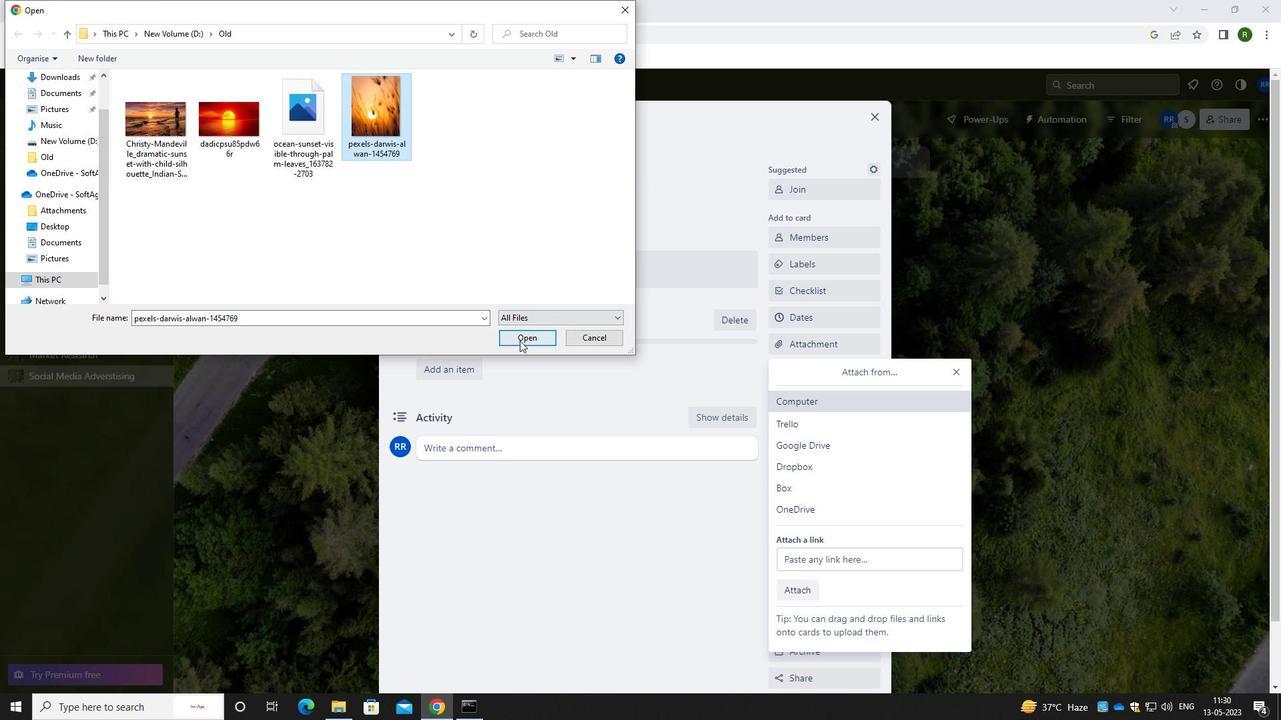 
Action: Mouse pressed left at (521, 336)
Screenshot: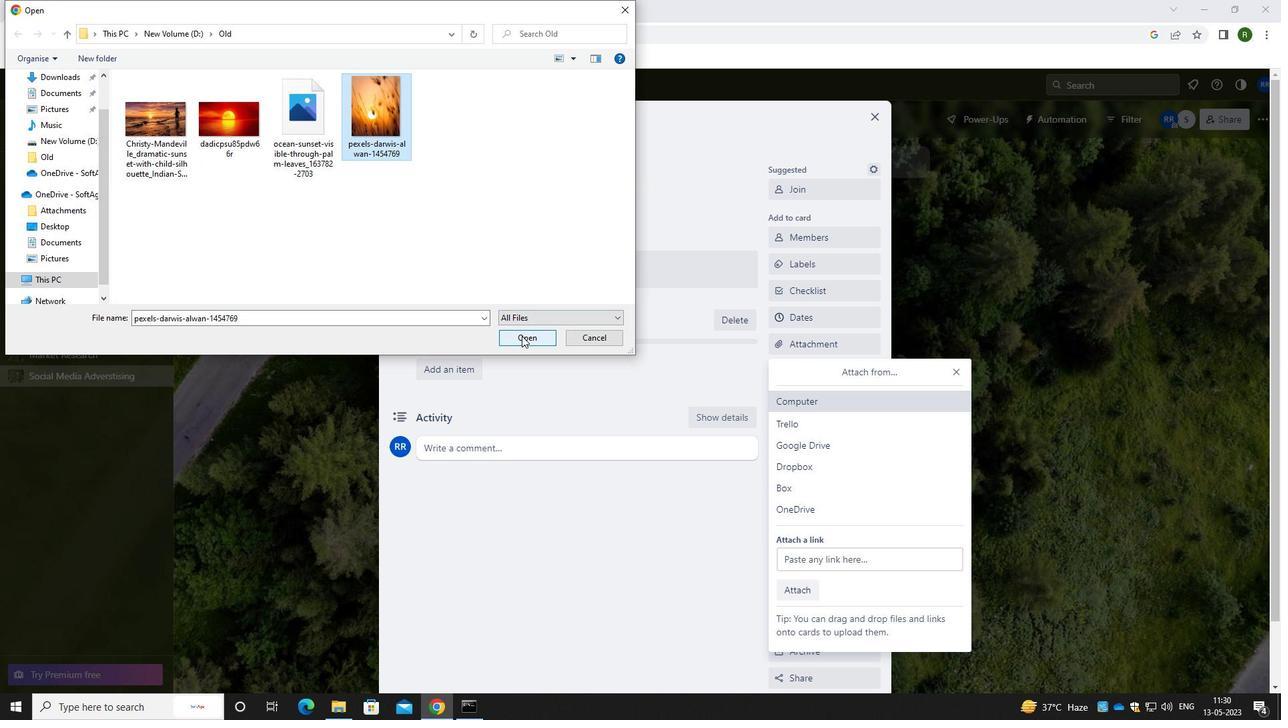 
Action: Mouse moved to (566, 371)
Screenshot: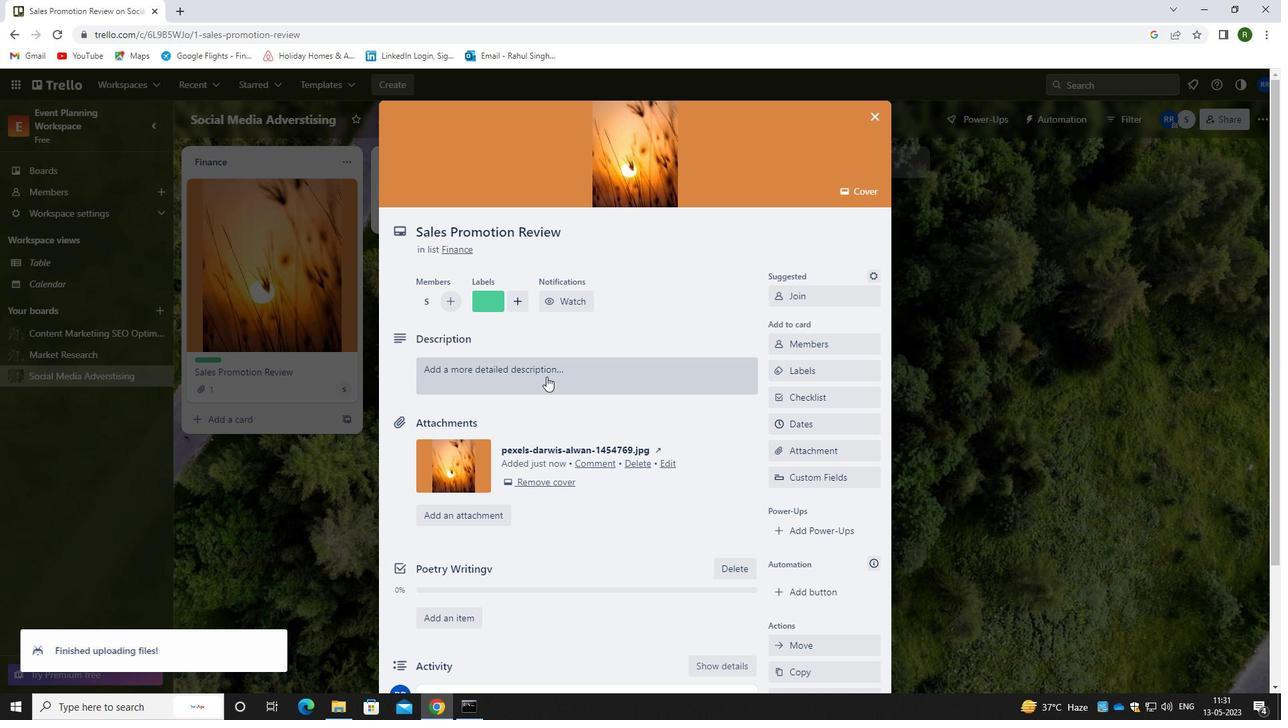
Action: Mouse pressed left at (566, 371)
Screenshot: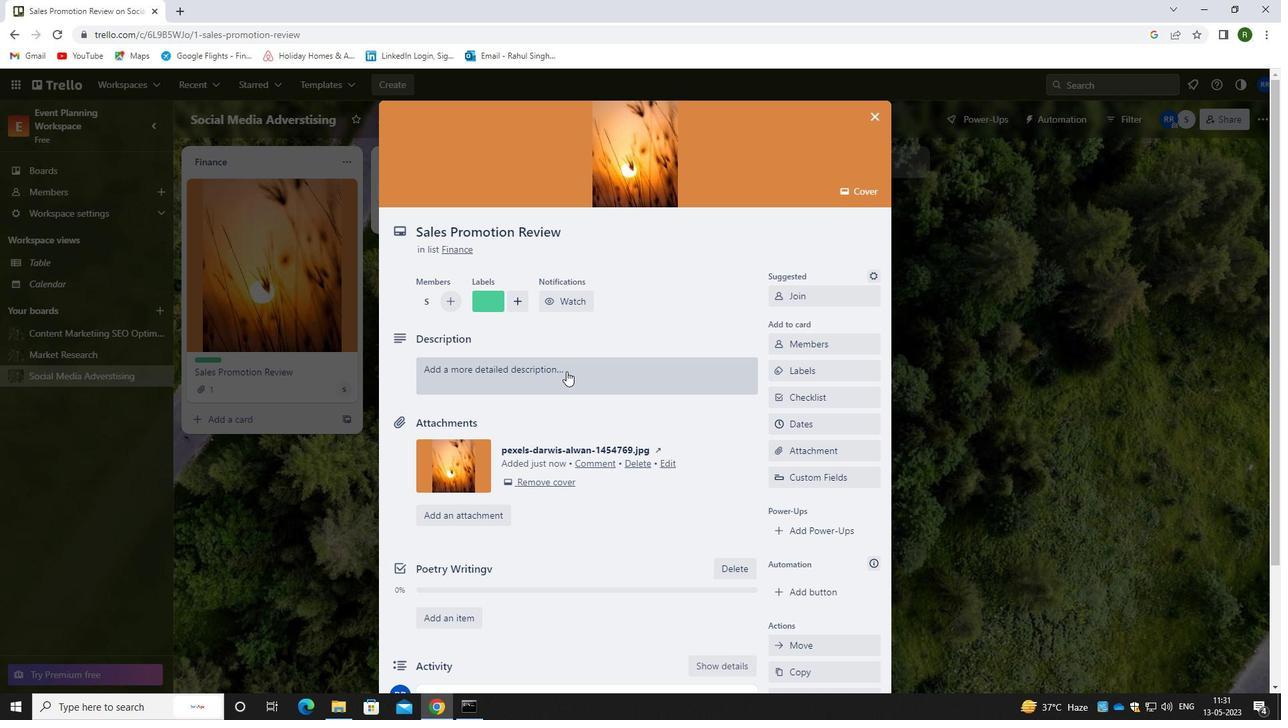 
Action: Mouse moved to (547, 416)
Screenshot: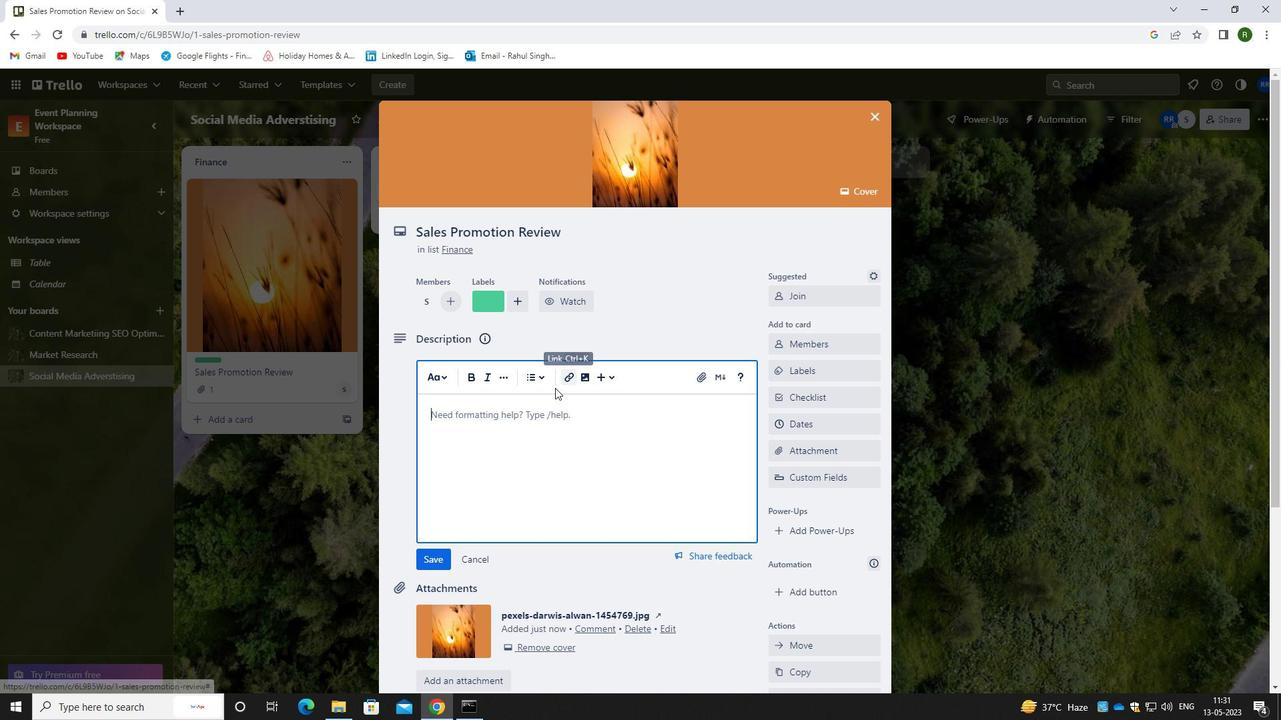 
Action: Mouse pressed left at (547, 416)
Screenshot: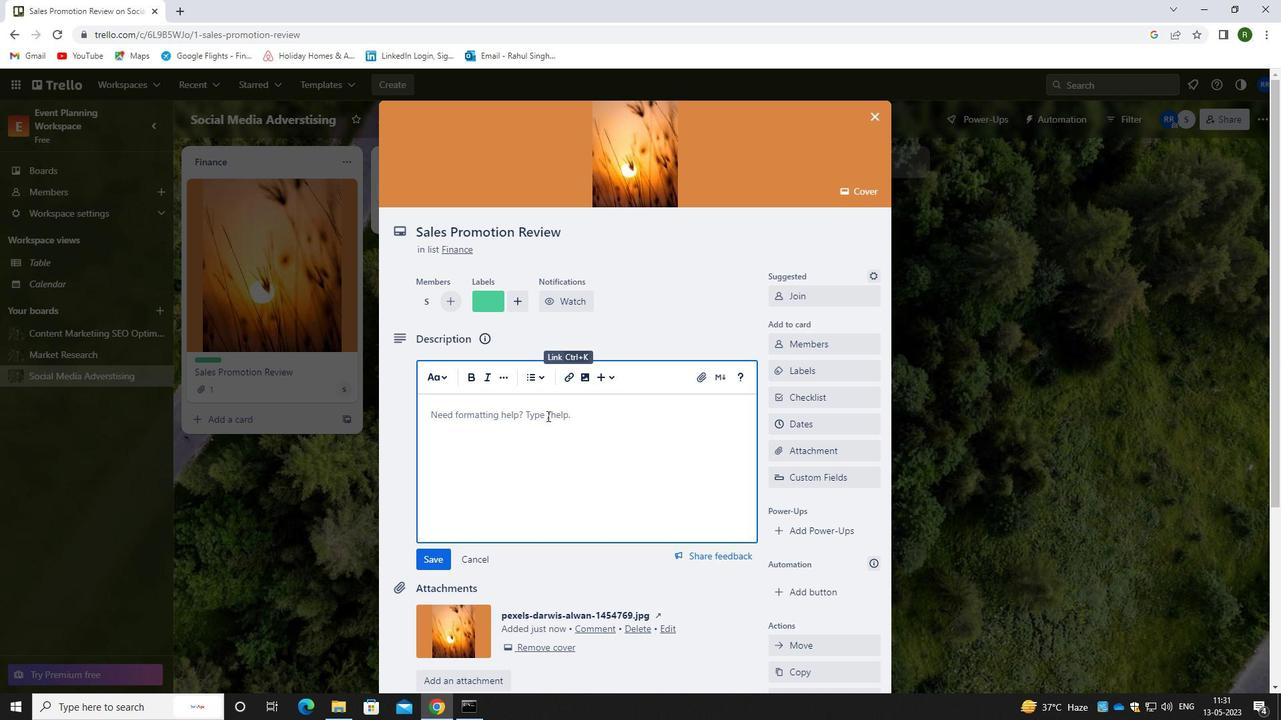 
Action: Key pressed <Key.caps_lock>D<Key.caps_lock>EVELOP<Key.space>AND<Key.space>LAUCH<Key.space>===<Key.backspace><Key.backspace><Key.backspace><Key.backspace><Key.backspace><Key.backspace>NCH<Key.space>NEW<Key.space>EMAIL<Key.space>MARKETING<Key.space>CAMPAIGN.
Screenshot: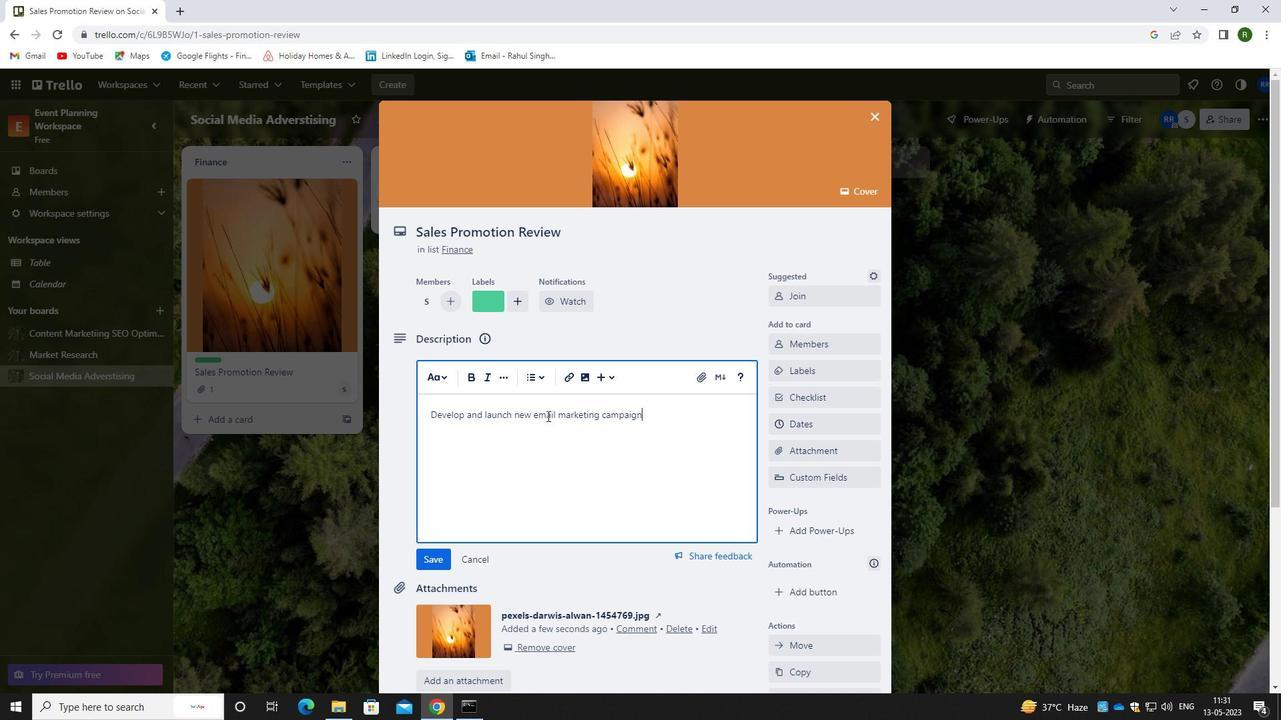 
Action: Mouse moved to (446, 558)
Screenshot: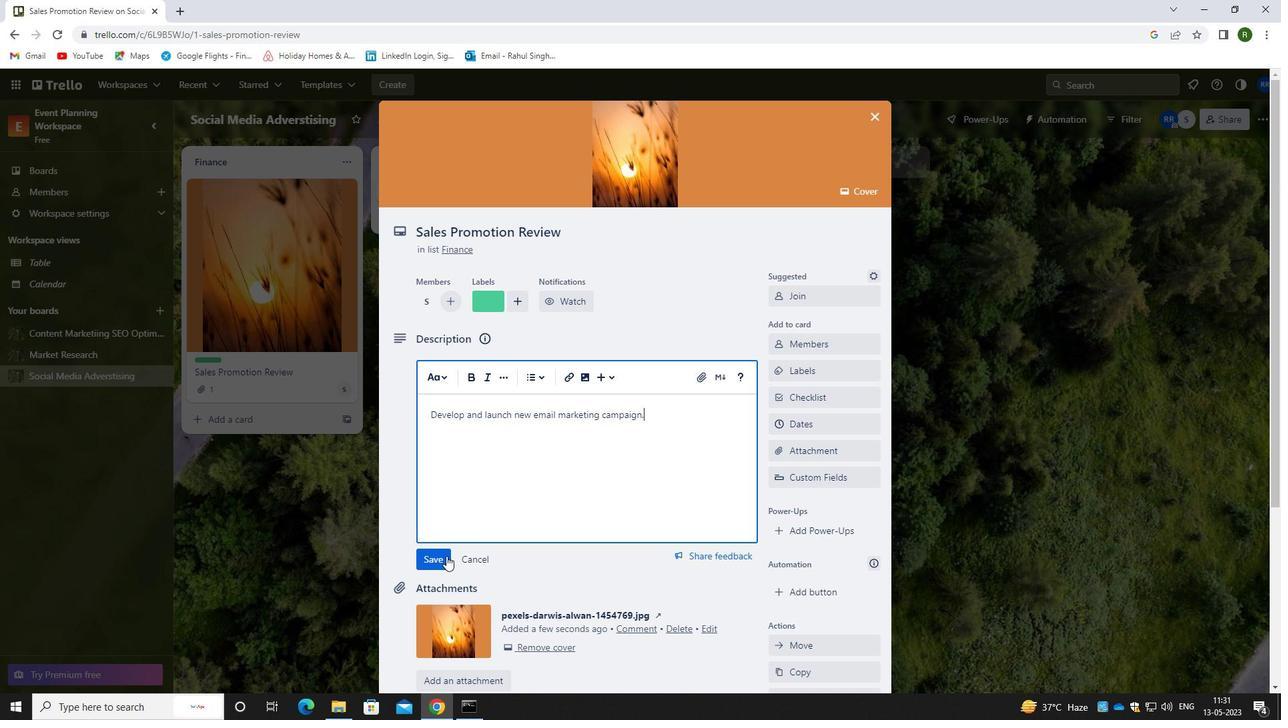 
Action: Mouse pressed left at (446, 558)
Screenshot: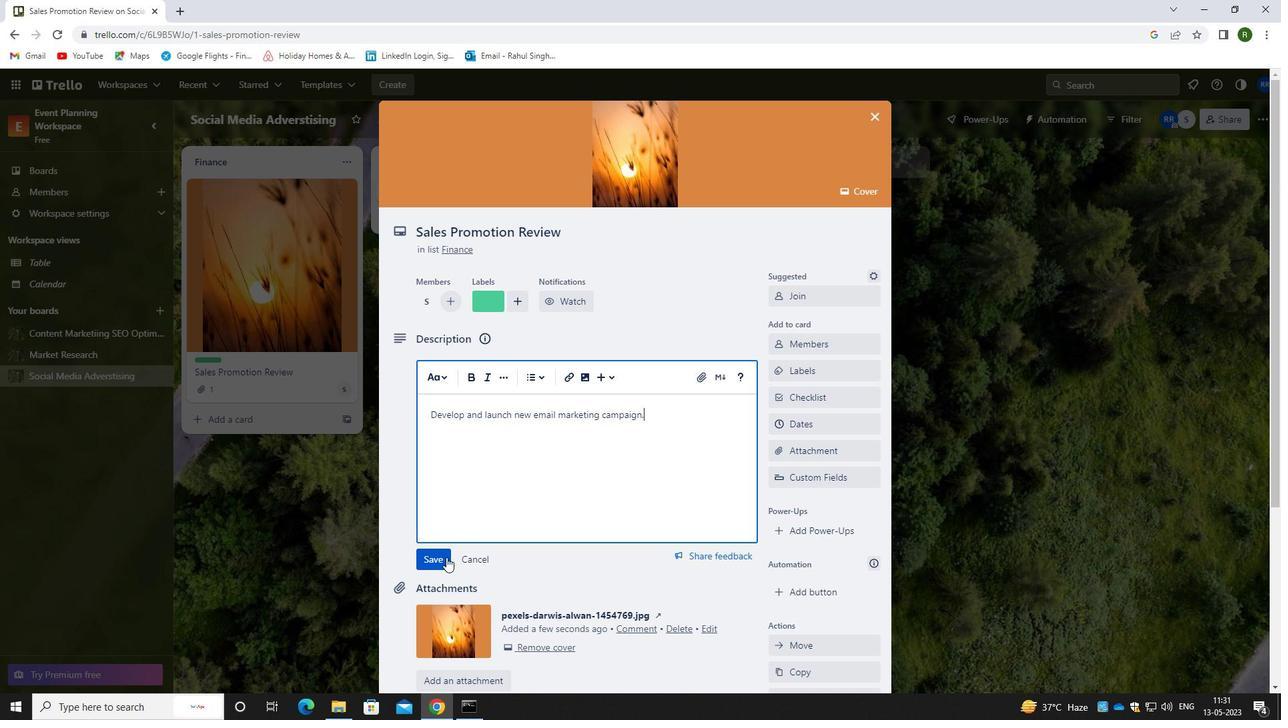 
Action: Mouse moved to (596, 483)
Screenshot: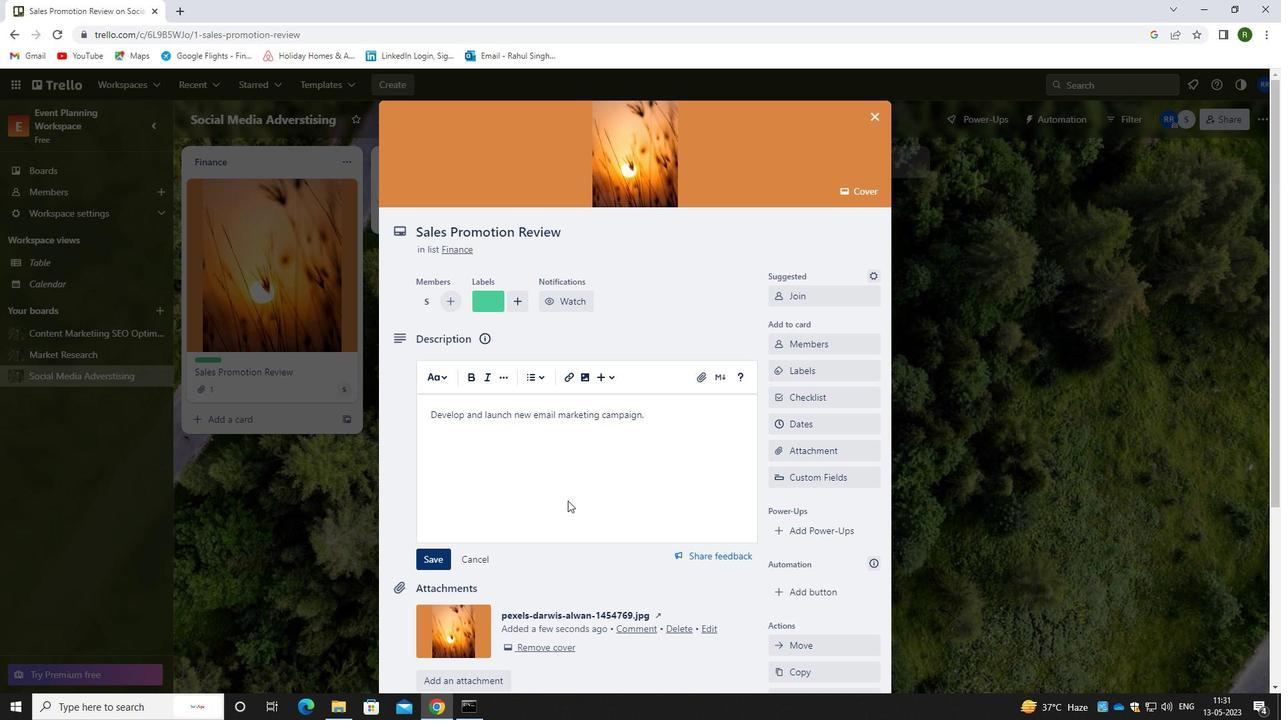 
Action: Mouse scrolled (596, 482) with delta (0, 0)
Screenshot: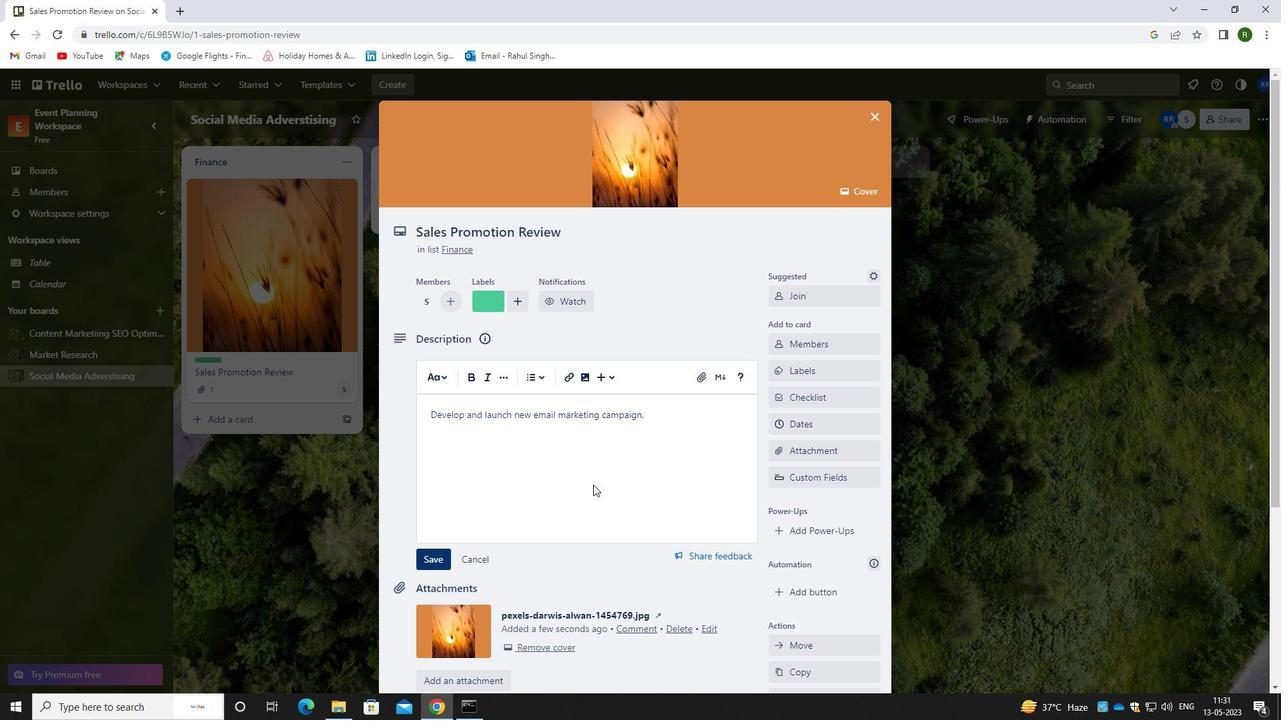 
Action: Mouse scrolled (596, 482) with delta (0, 0)
Screenshot: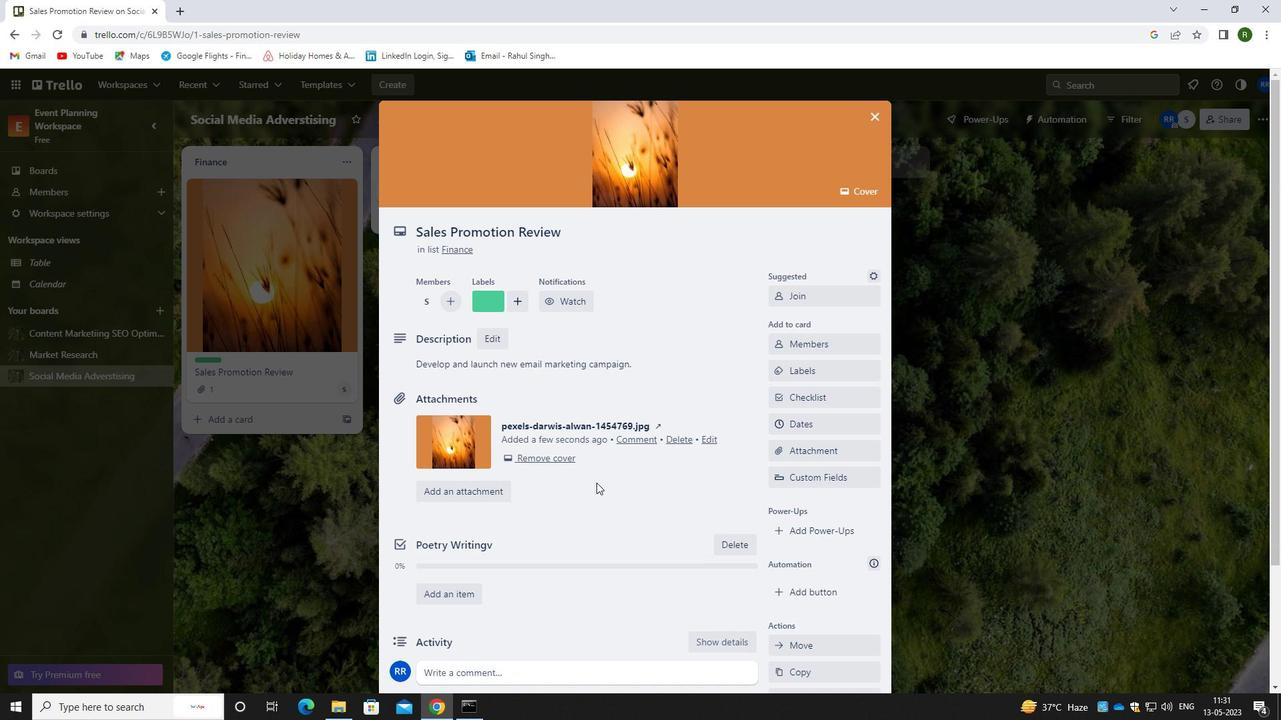 
Action: Mouse moved to (597, 484)
Screenshot: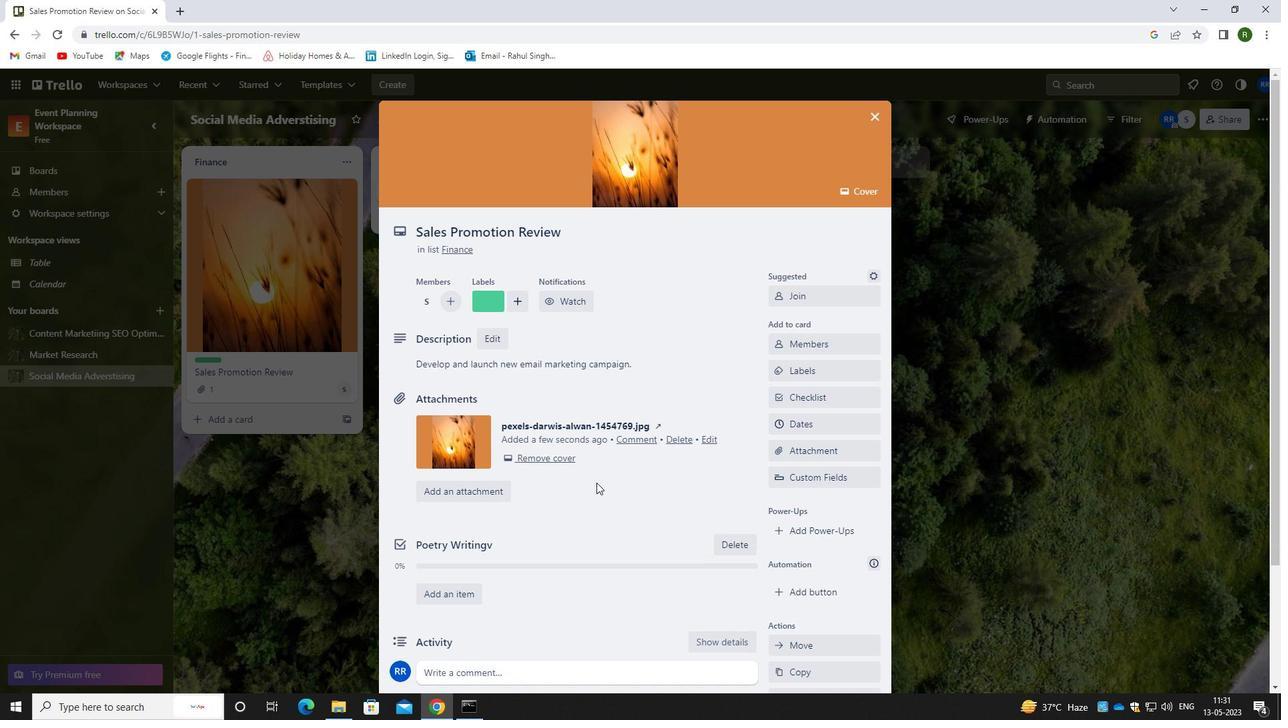 
Action: Mouse scrolled (597, 483) with delta (0, 0)
Screenshot: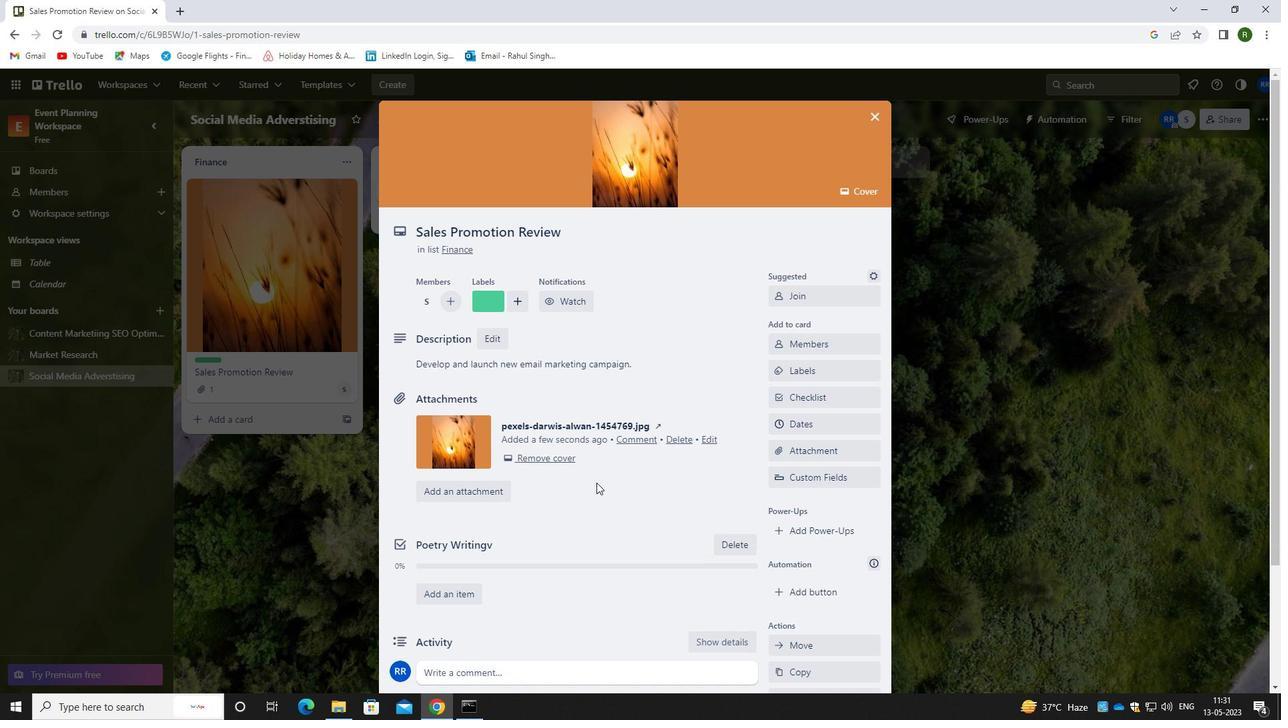 
Action: Mouse moved to (597, 485)
Screenshot: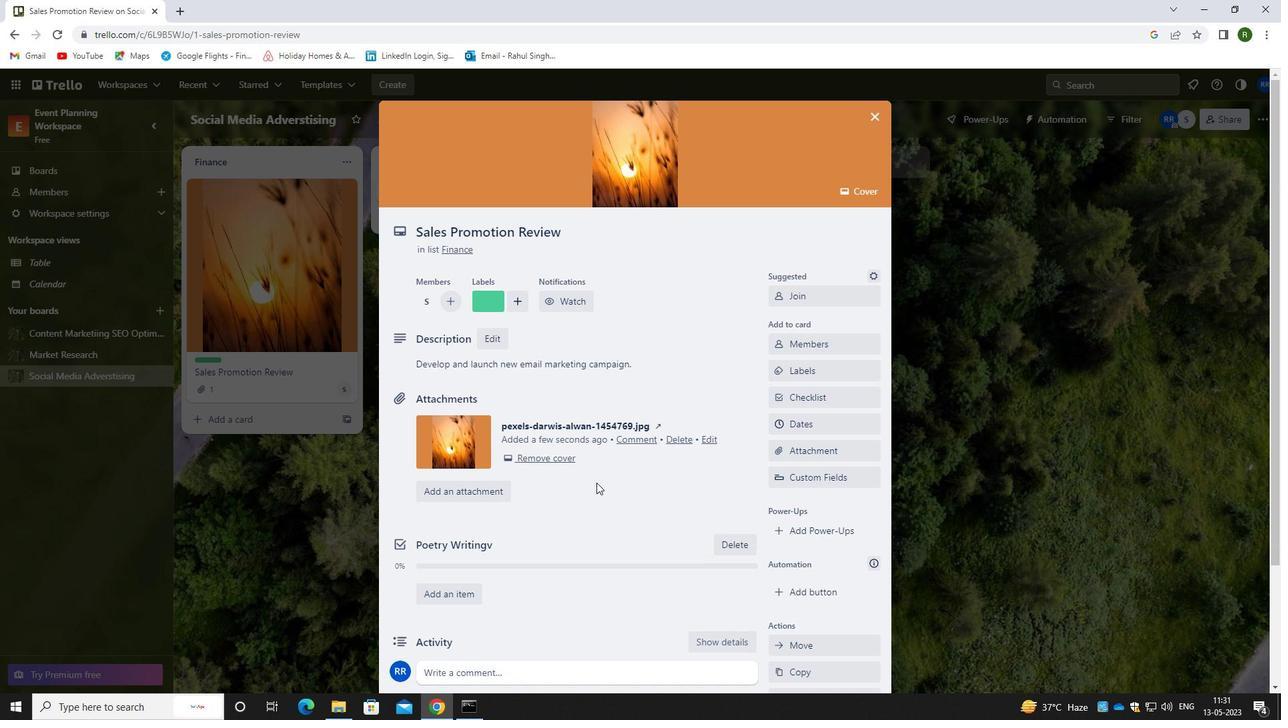 
Action: Mouse scrolled (597, 484) with delta (0, 0)
Screenshot: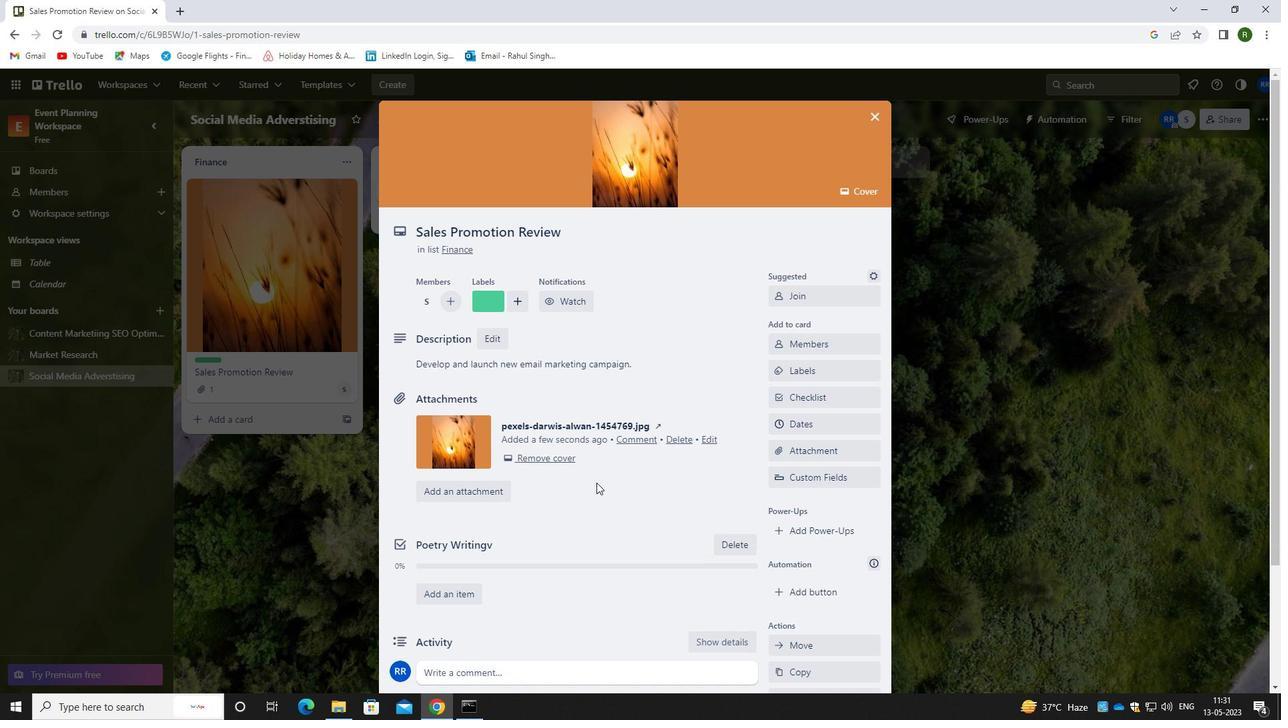 
Action: Mouse moved to (596, 486)
Screenshot: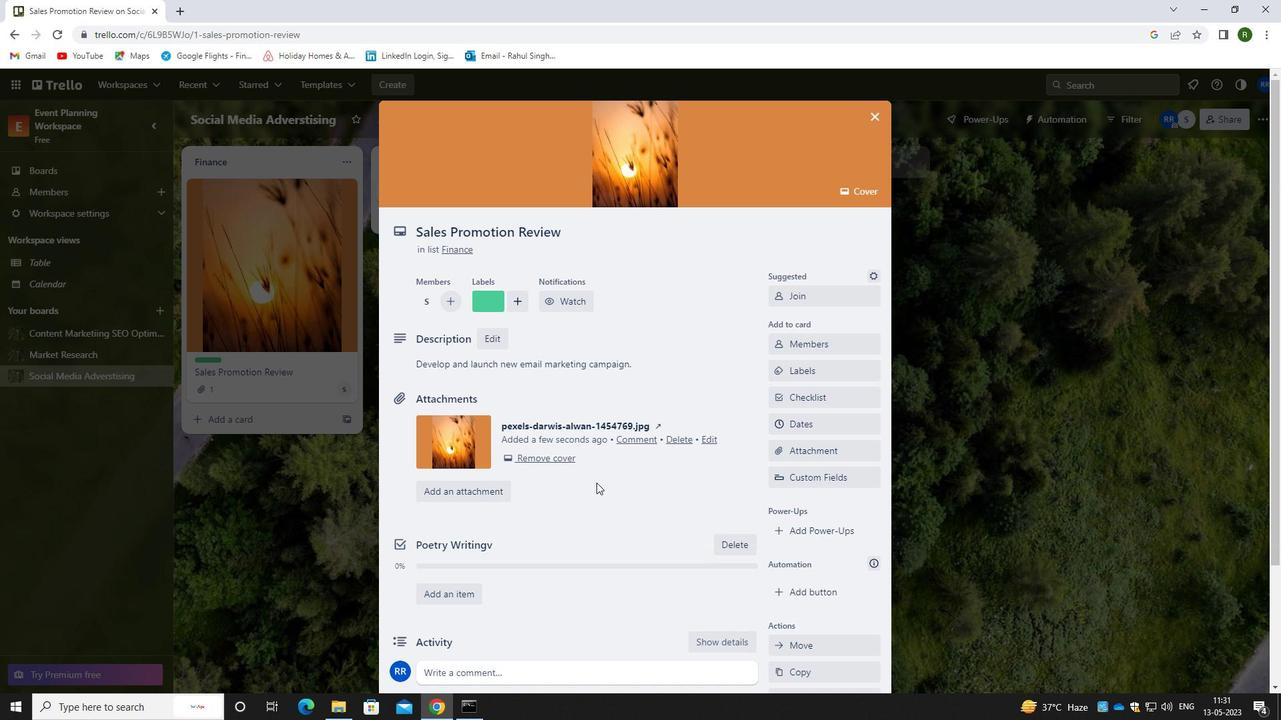 
Action: Mouse scrolled (596, 485) with delta (0, 0)
Screenshot: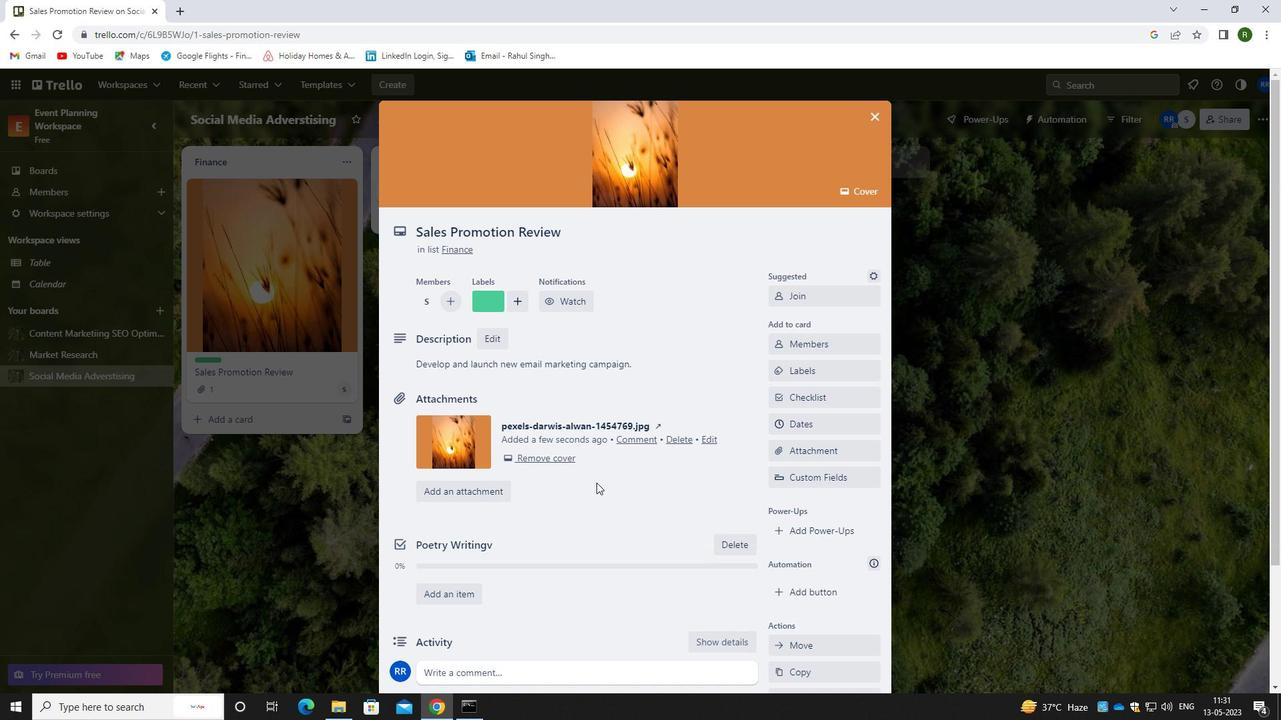 
Action: Mouse moved to (506, 525)
Screenshot: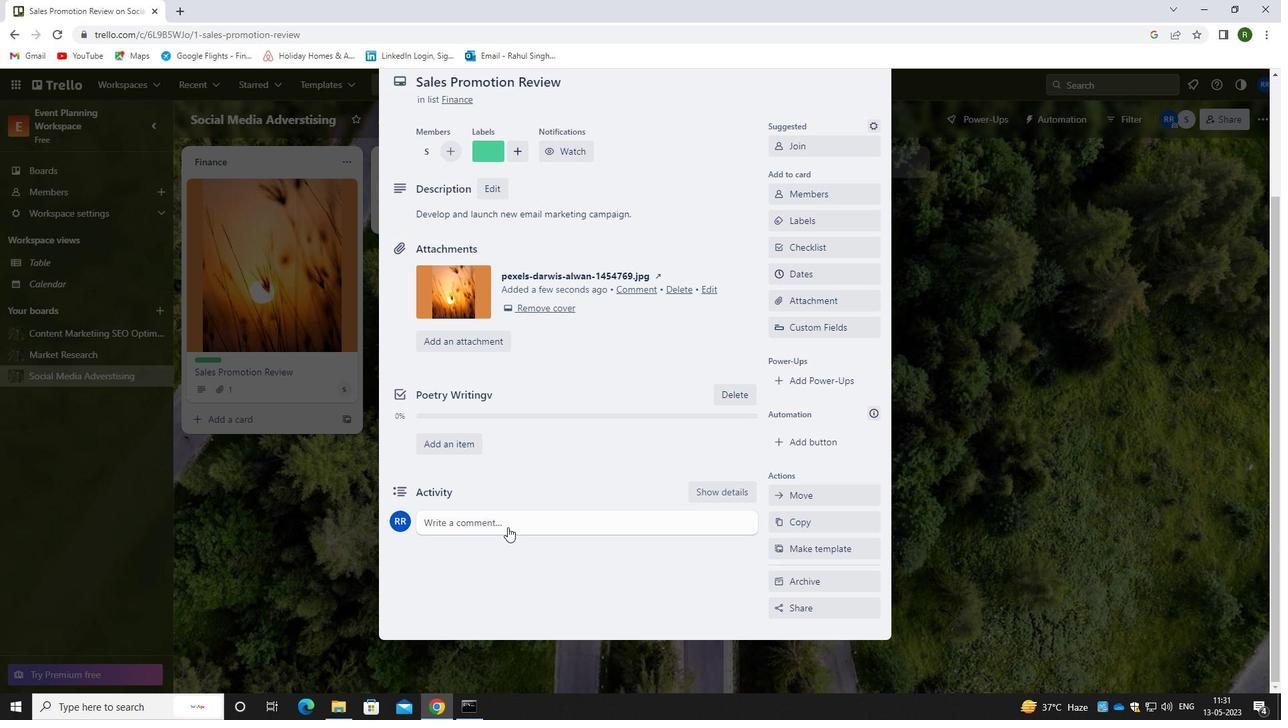 
Action: Mouse pressed left at (506, 525)
Screenshot: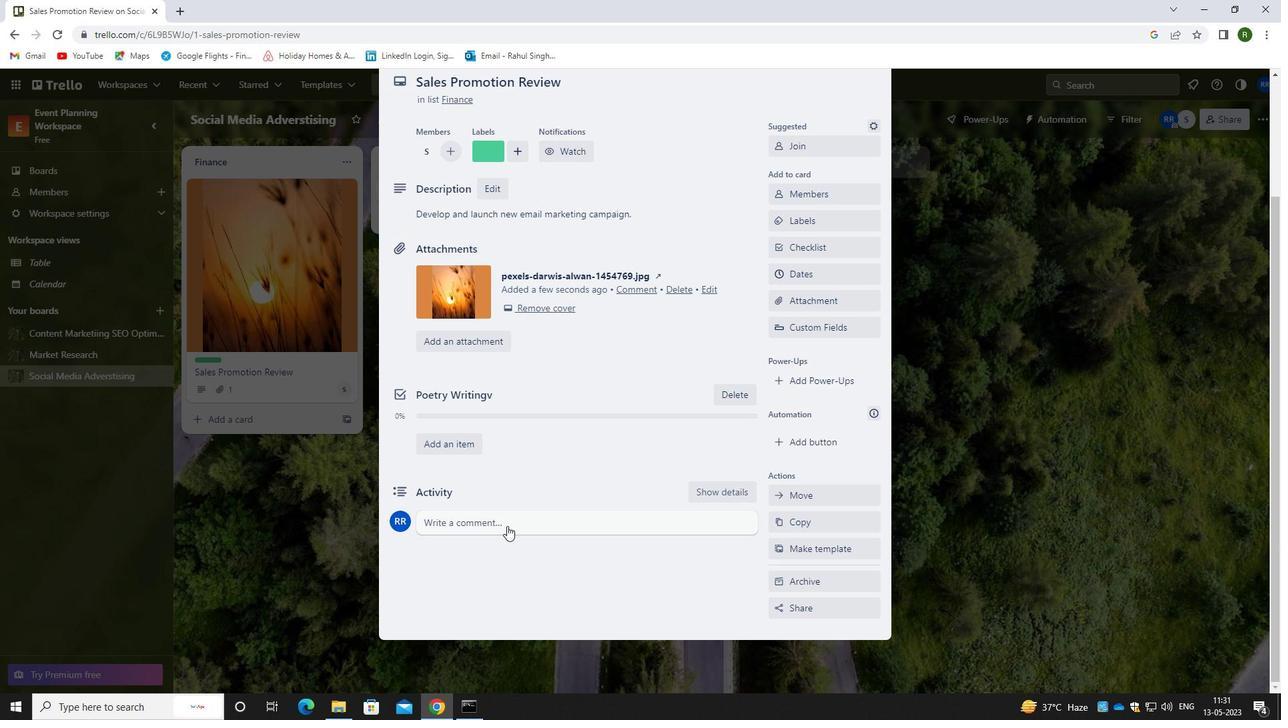 
Action: Mouse moved to (516, 561)
Screenshot: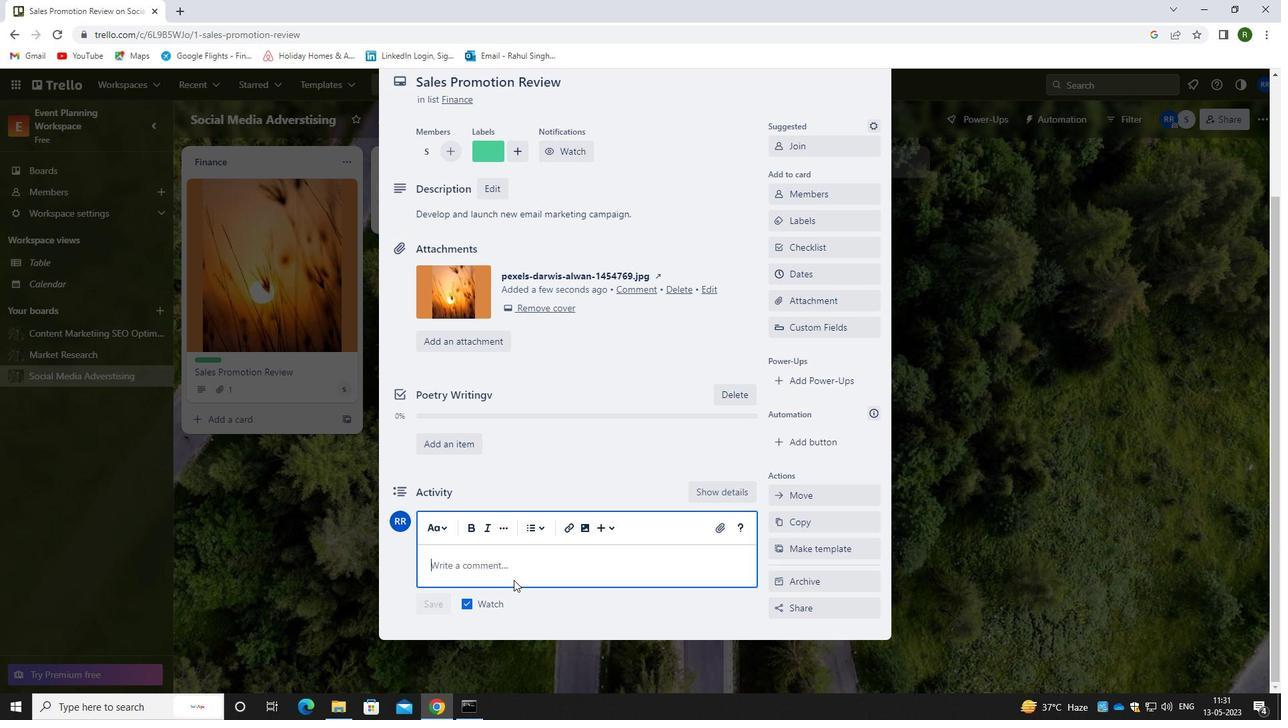 
Action: Mouse pressed left at (516, 561)
Screenshot: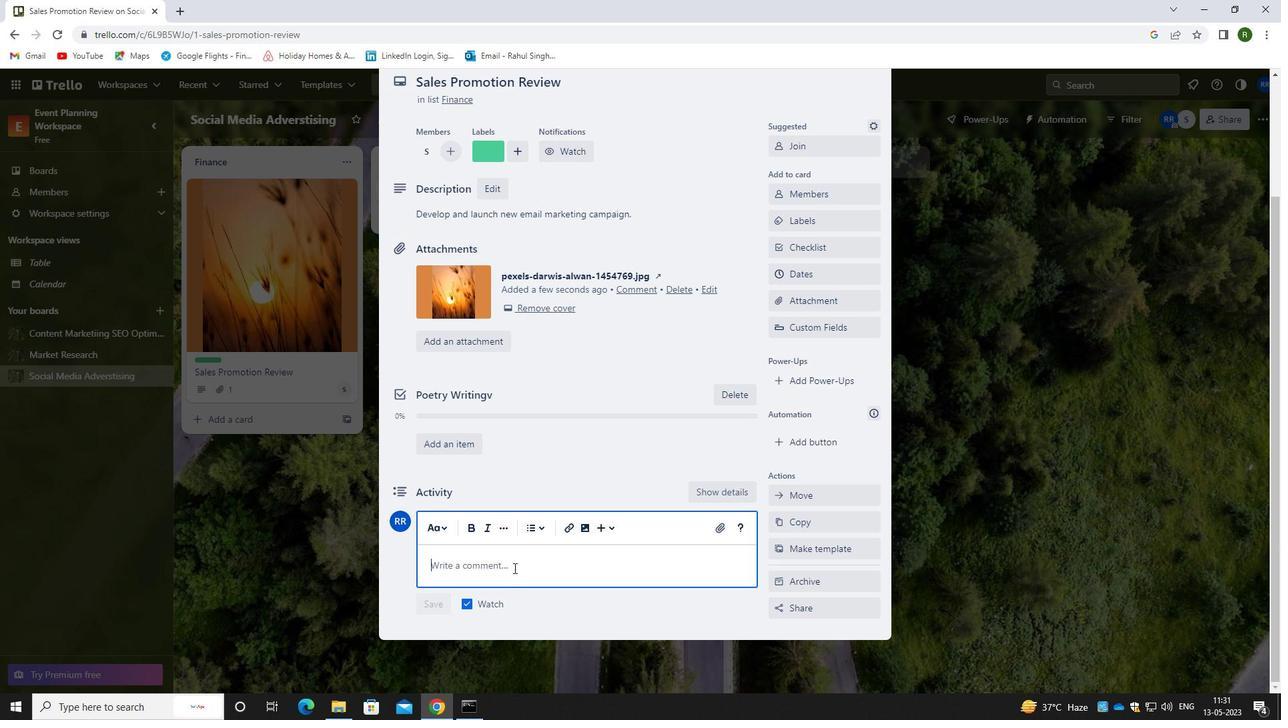 
Action: Mouse moved to (517, 561)
Screenshot: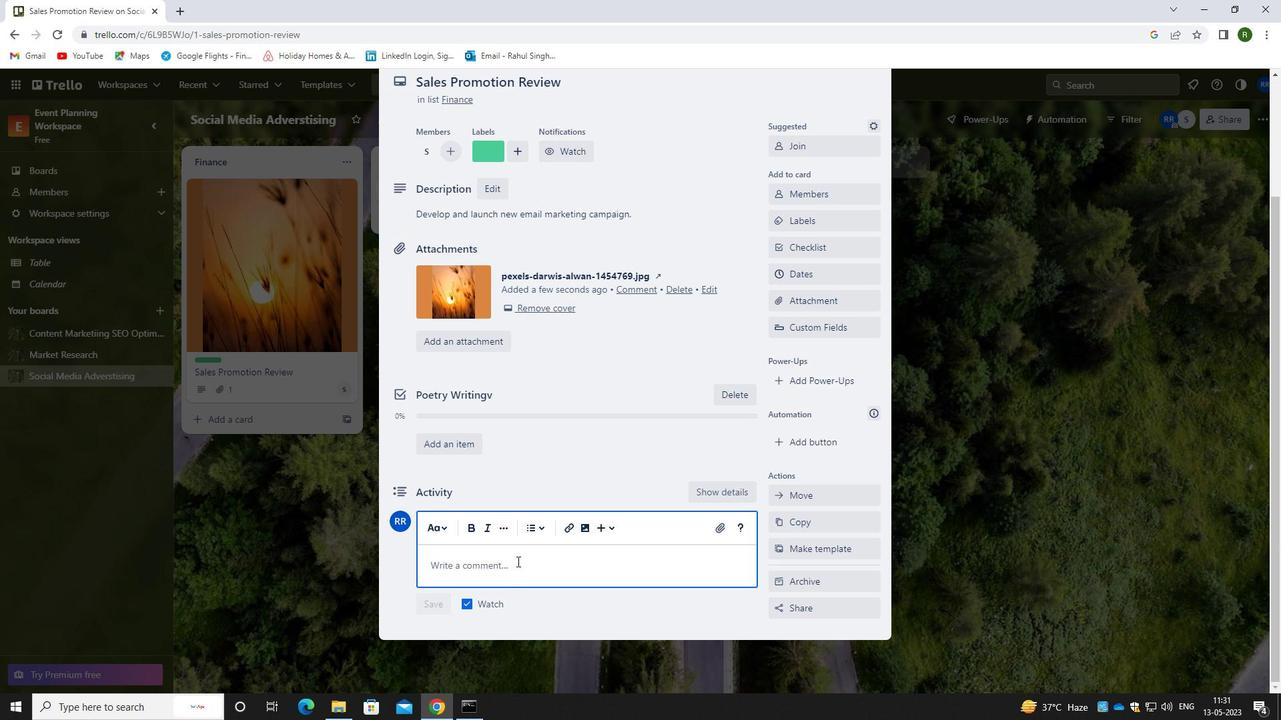 
Action: Key pressed <Key.caps_lock>T<Key.caps_lock>HSI<Key.space><Key.backspace><Key.backspace><Key.backspace>IS<Key.space>TASKS<Key.backspace><Key.space>REQUIRES<Key.space>US<Key.space>TO<Key.space>BE<Key.space>S<Key.backspace>DETAILO<Key.backspace>-ORIENTED<Key.space>AND<Key.space>METICULOUS,<Key.space>ENSURING<Key.space>THAT<Key.space>WE<Key.space>DO<Key.space>NOT<Key.space>MISS<Key.space>ANY<Key.space>IMPORTANT<Key.space>ING<Key.backspace>FORMATION<Key.space>OR<Key.space>DETAIL.
Screenshot: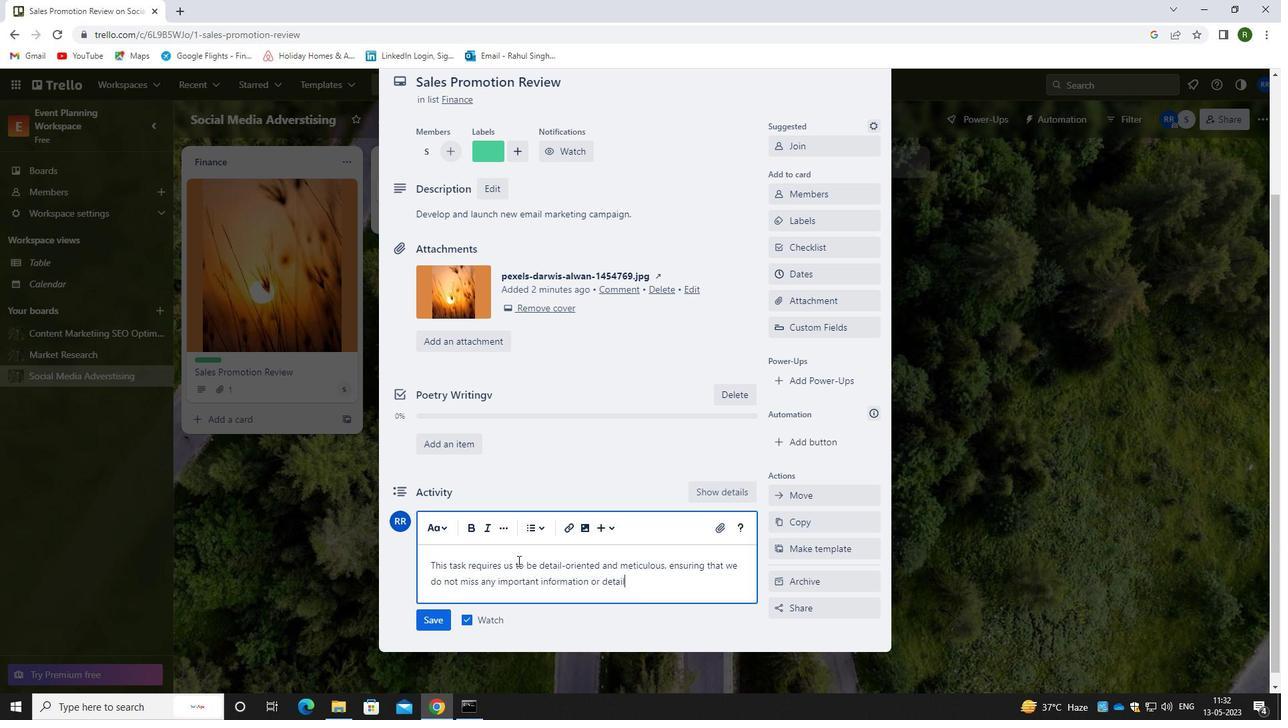 
Action: Mouse moved to (439, 621)
Screenshot: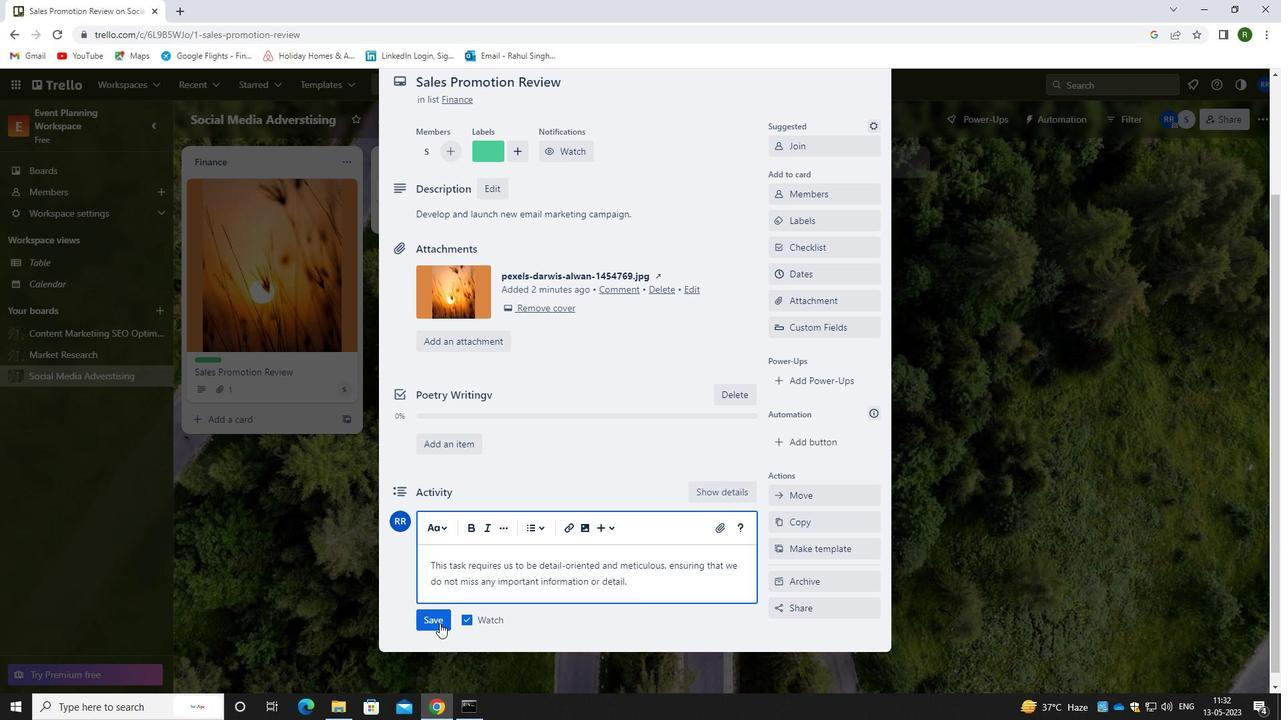 
Action: Mouse pressed left at (439, 621)
Screenshot: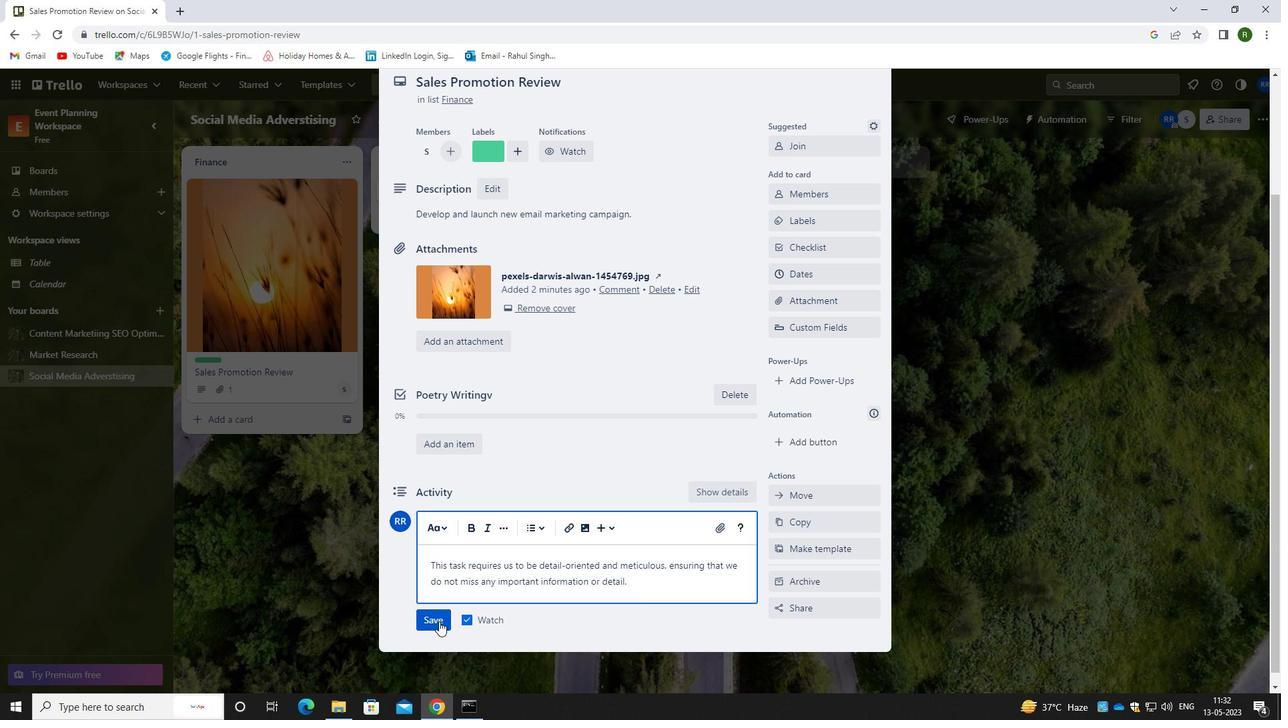 
Action: Mouse moved to (800, 268)
Screenshot: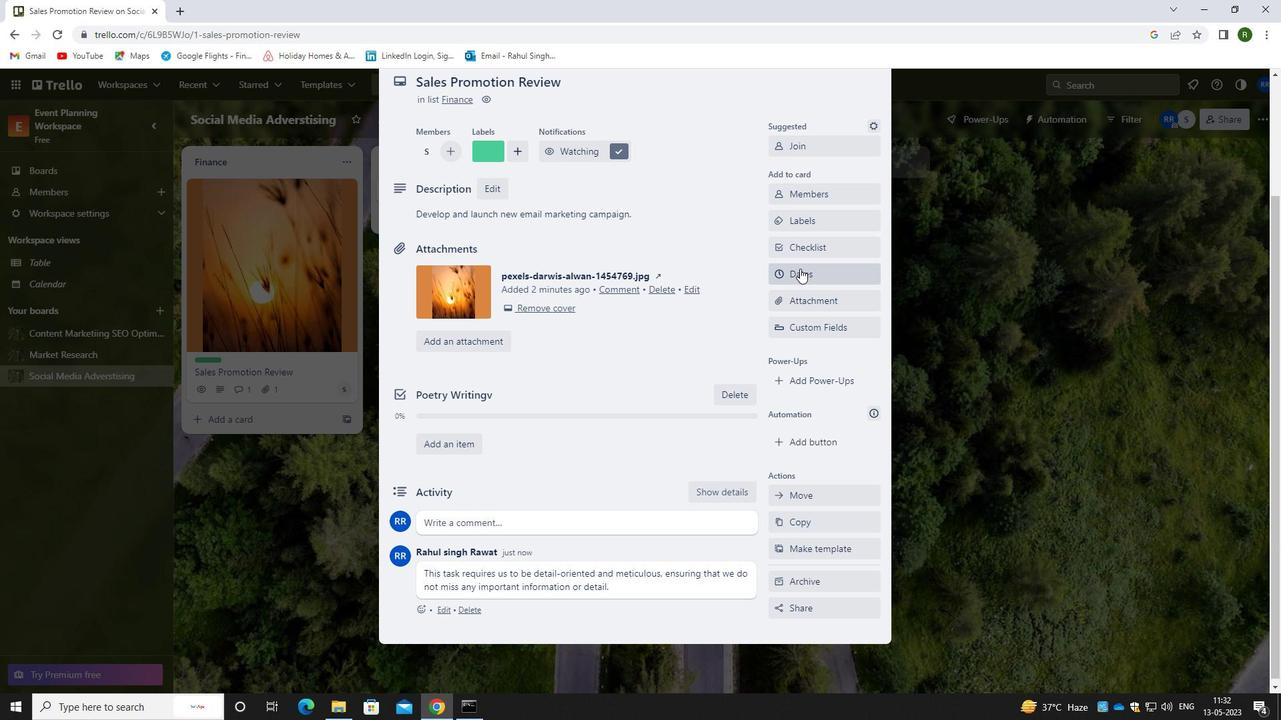 
Action: Mouse pressed left at (800, 268)
Screenshot: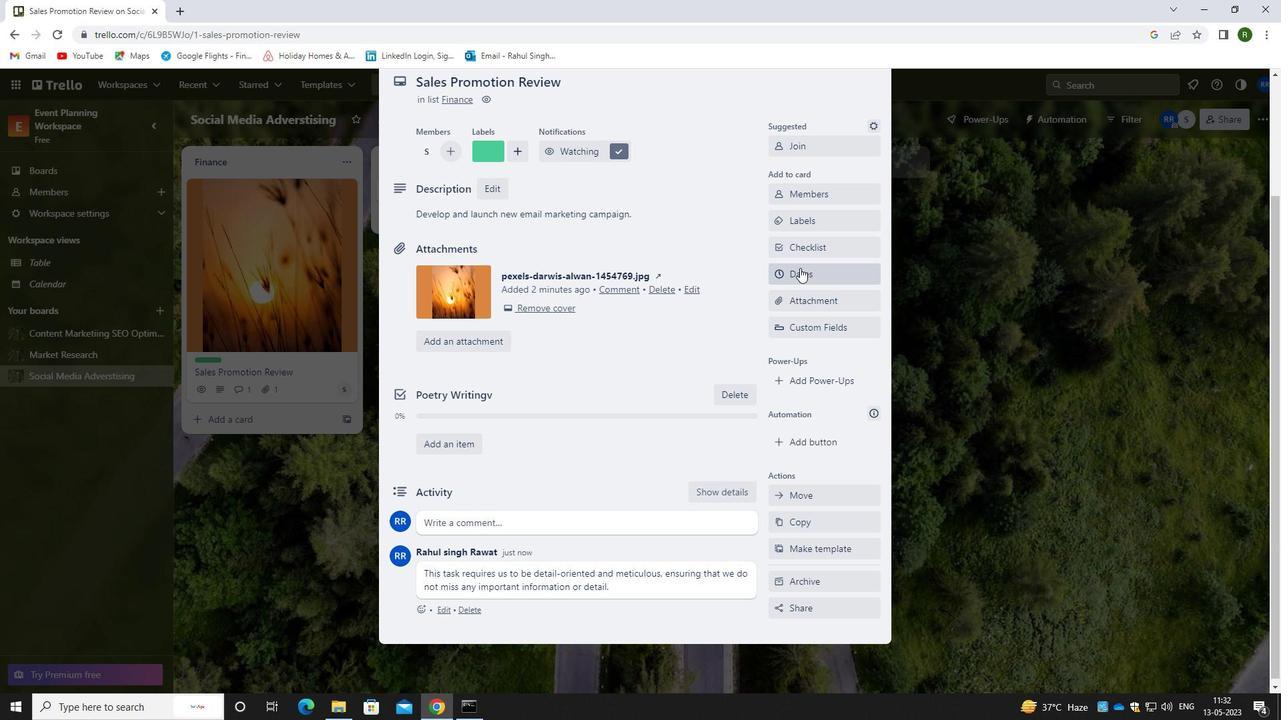 
Action: Mouse moved to (783, 354)
Screenshot: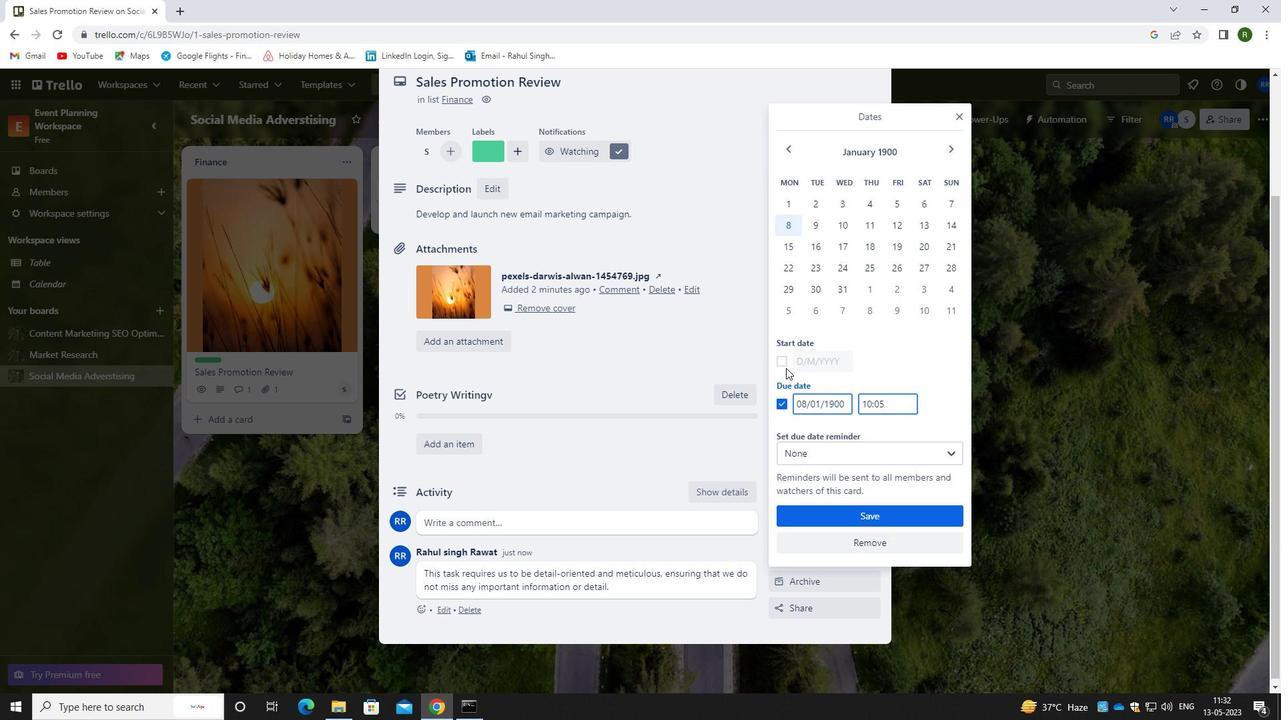 
Action: Mouse pressed left at (783, 354)
Screenshot: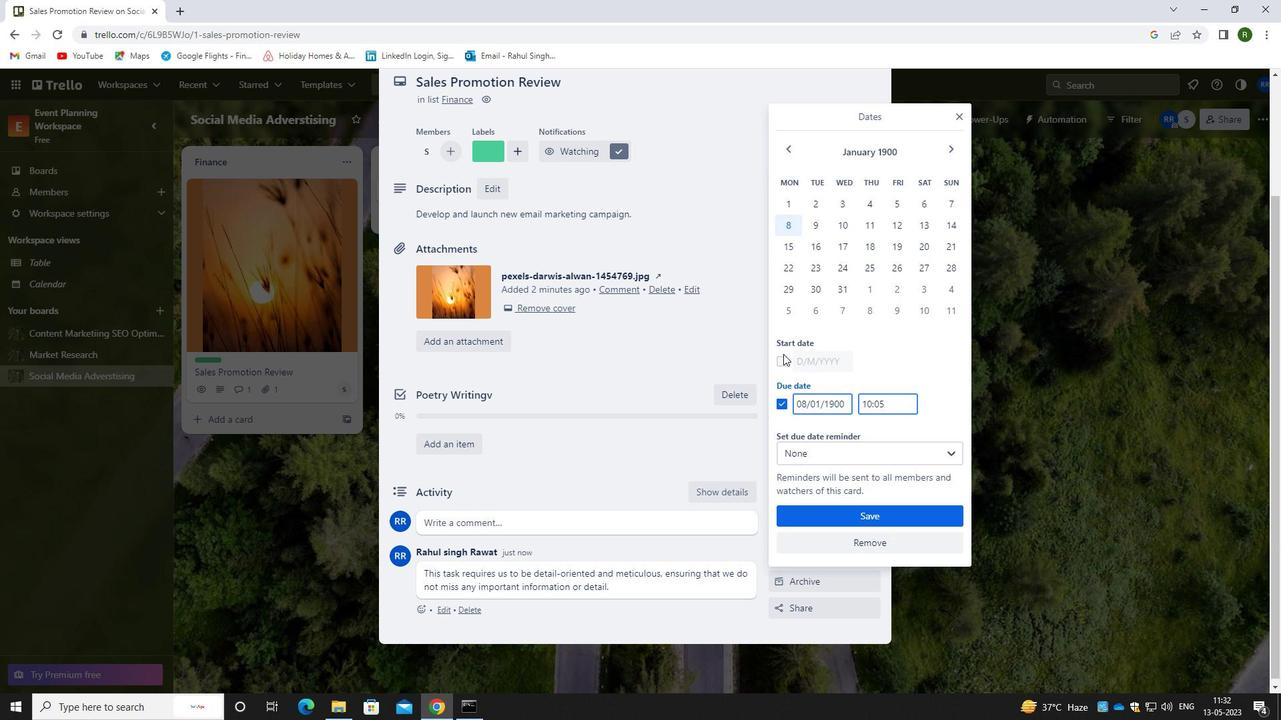 
Action: Mouse moved to (847, 360)
Screenshot: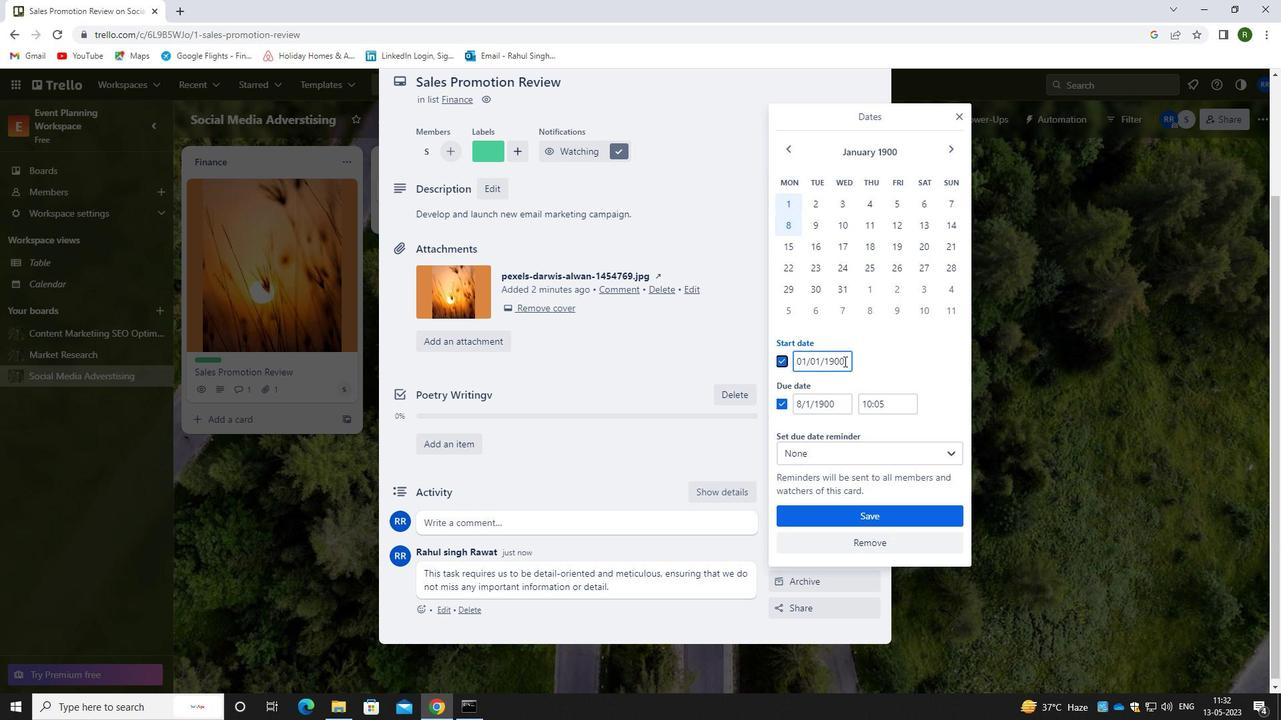 
Action: Mouse pressed left at (847, 360)
Screenshot: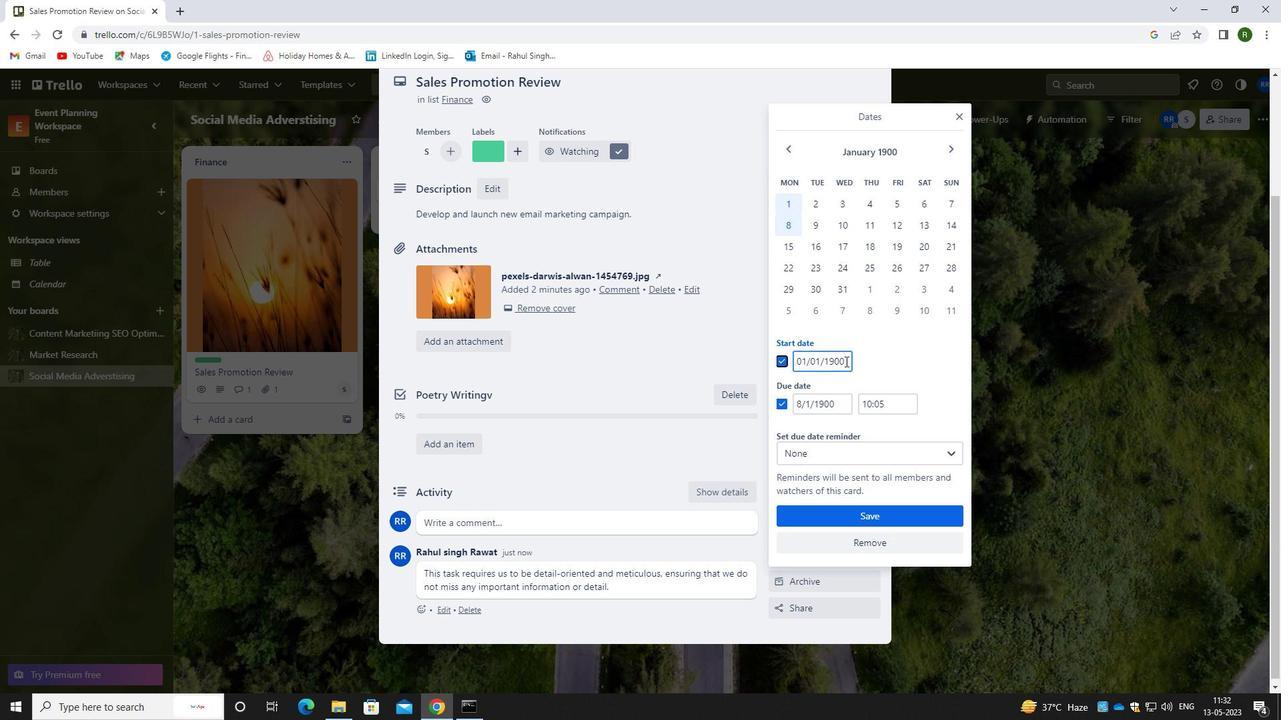 
Action: Mouse moved to (782, 358)
Screenshot: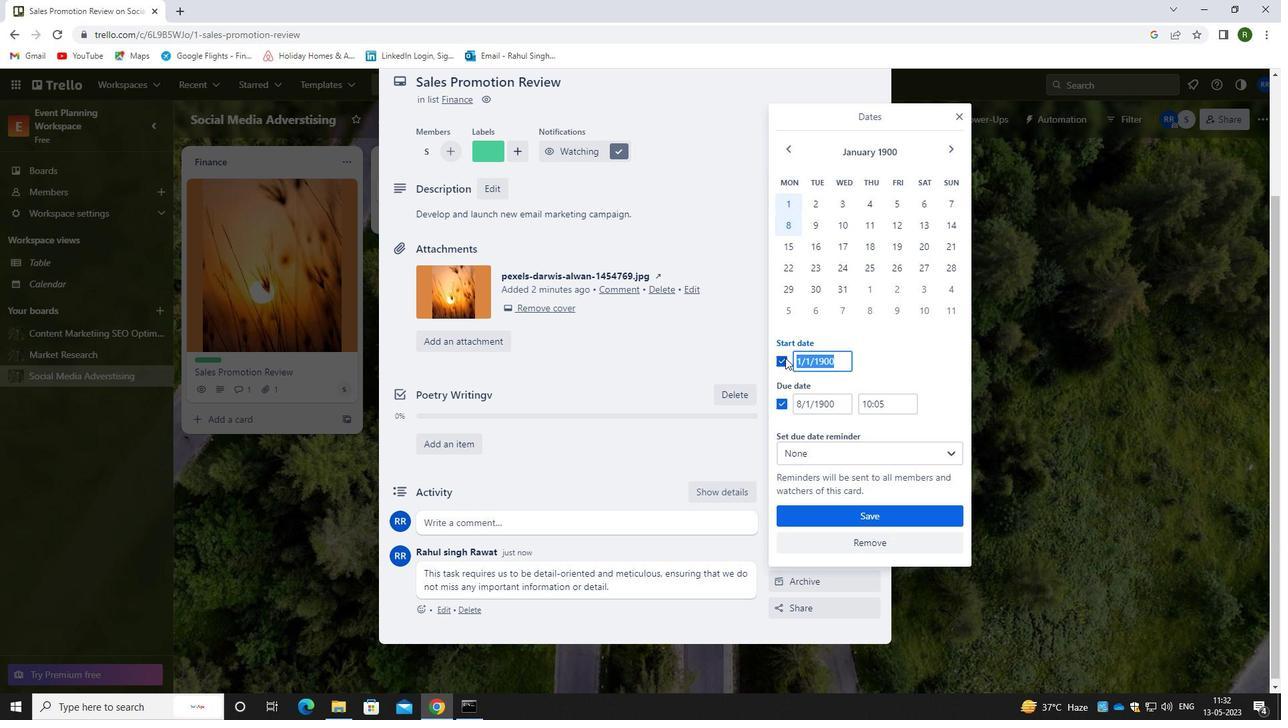 
Action: Key pressed <Key.backspace>08<Key.backspace>2/01/1900
Screenshot: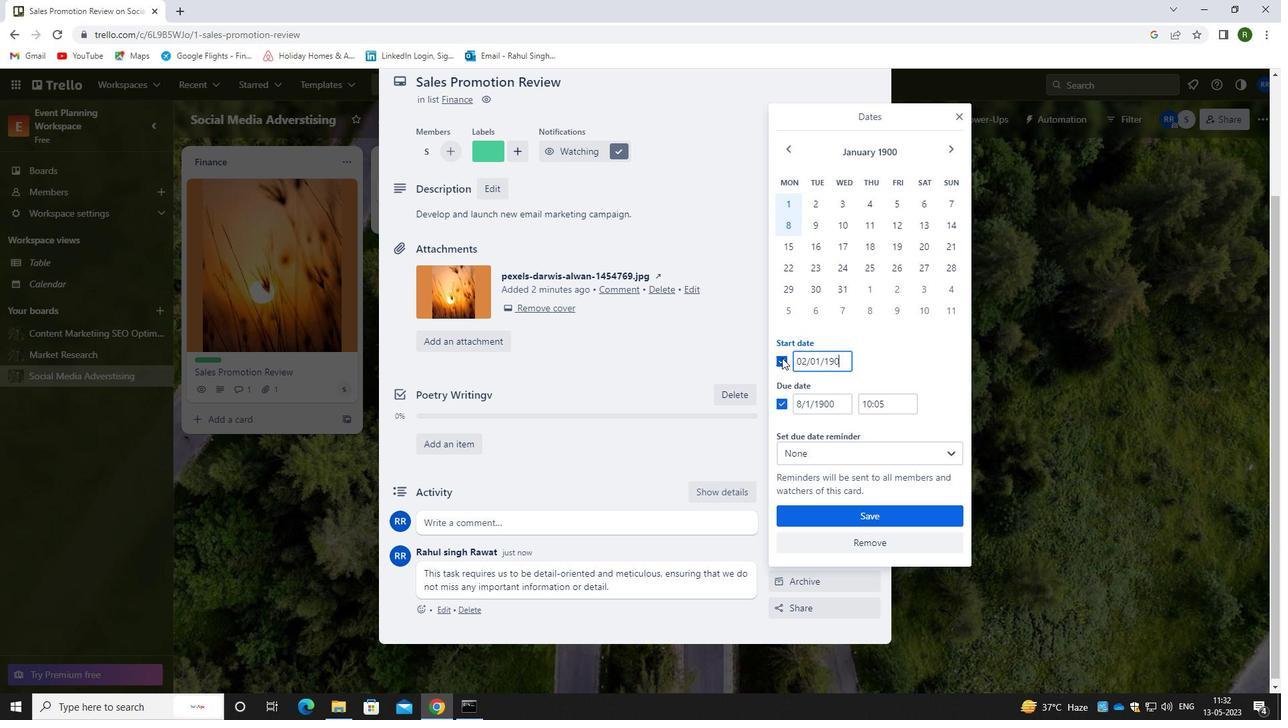 
Action: Mouse moved to (843, 401)
Screenshot: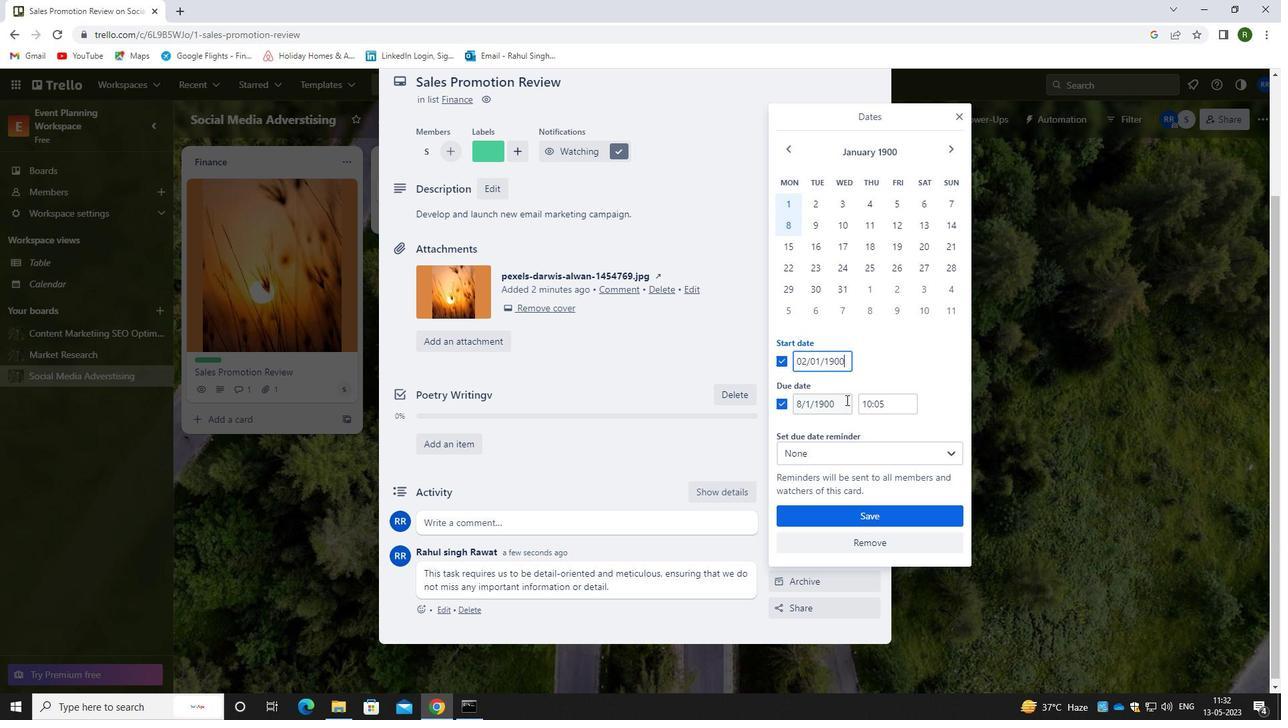 
Action: Mouse pressed left at (843, 401)
Screenshot: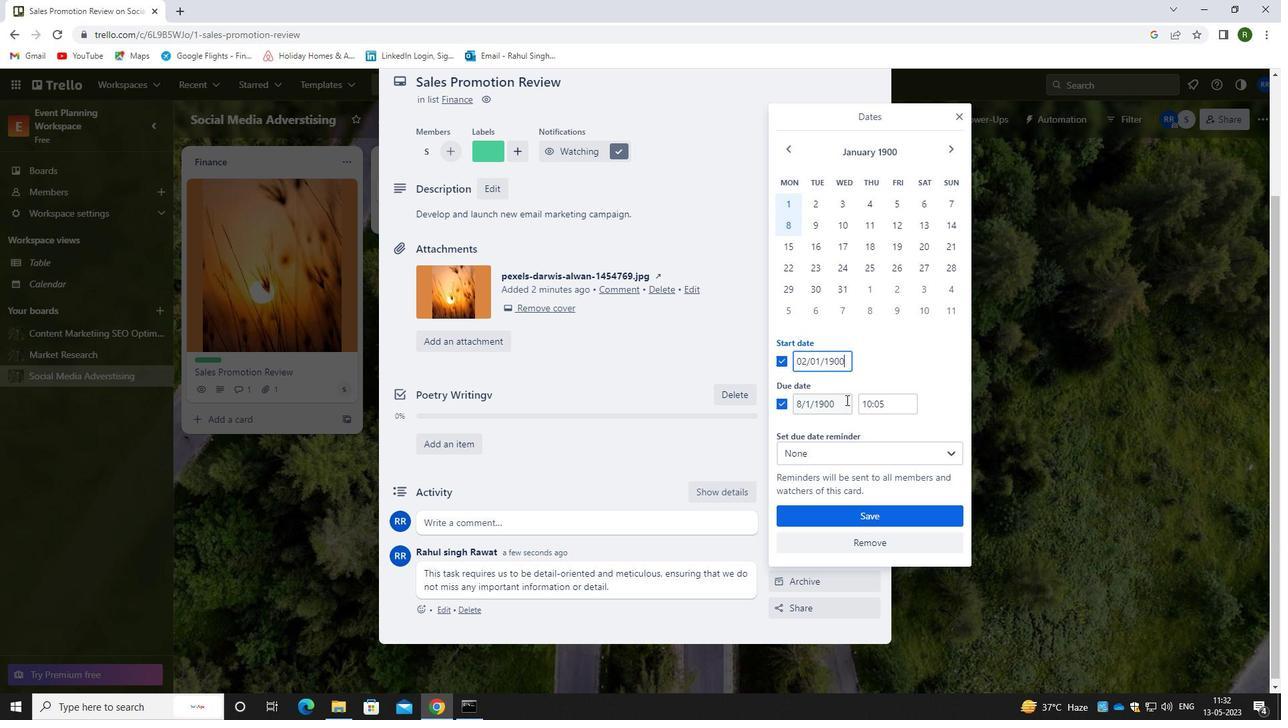
Action: Mouse moved to (733, 414)
Screenshot: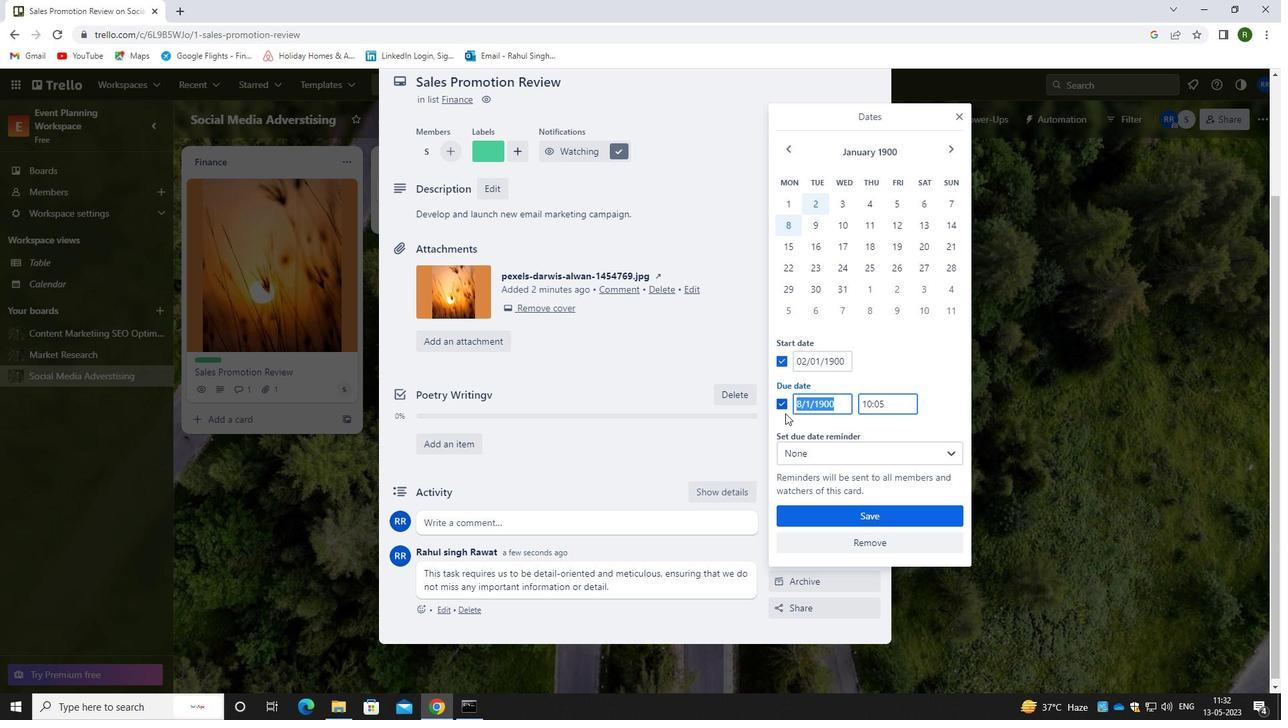 
Action: Key pressed 09/01/0<Key.backspace>1900
Screenshot: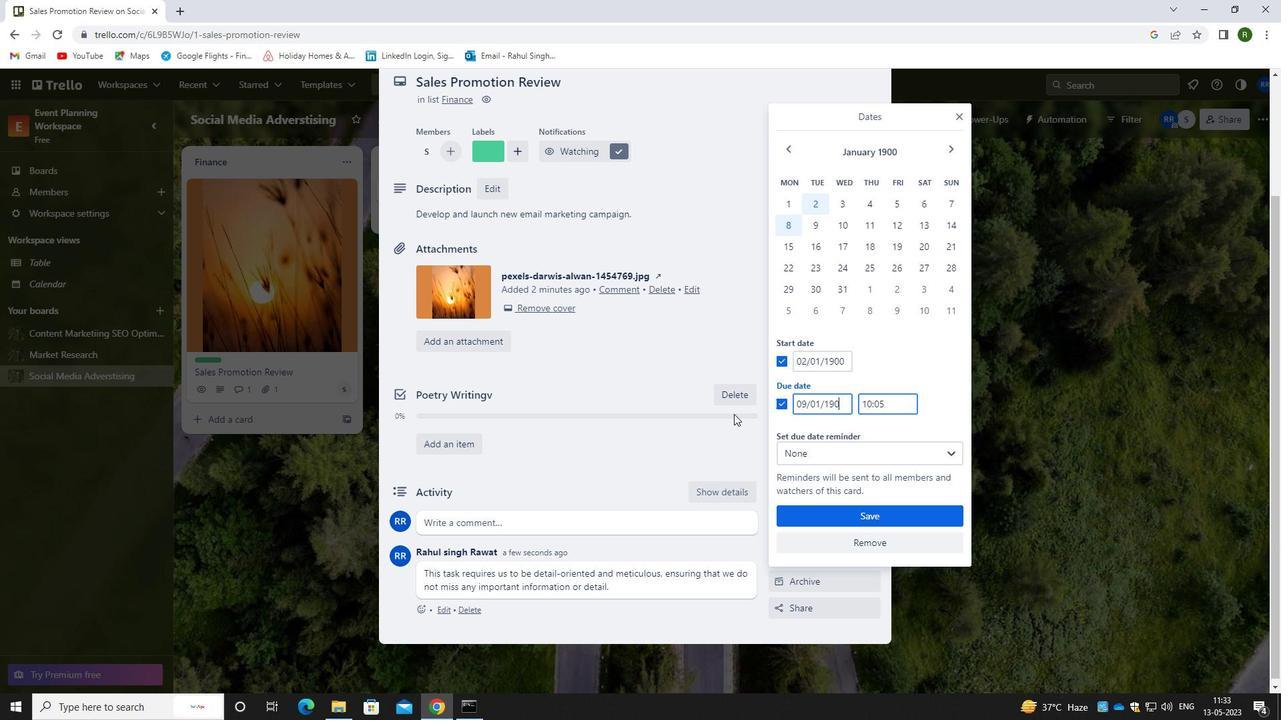 
Action: Mouse moved to (851, 516)
Screenshot: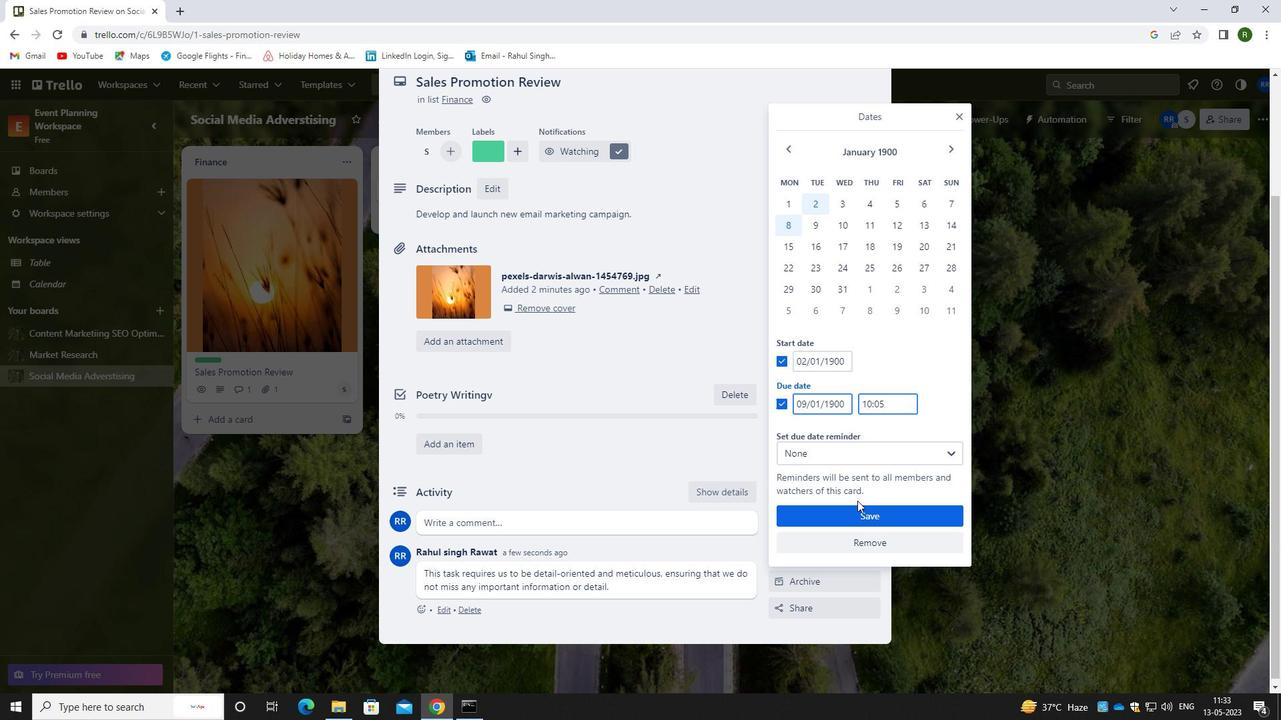 
Action: Mouse pressed left at (851, 516)
Screenshot: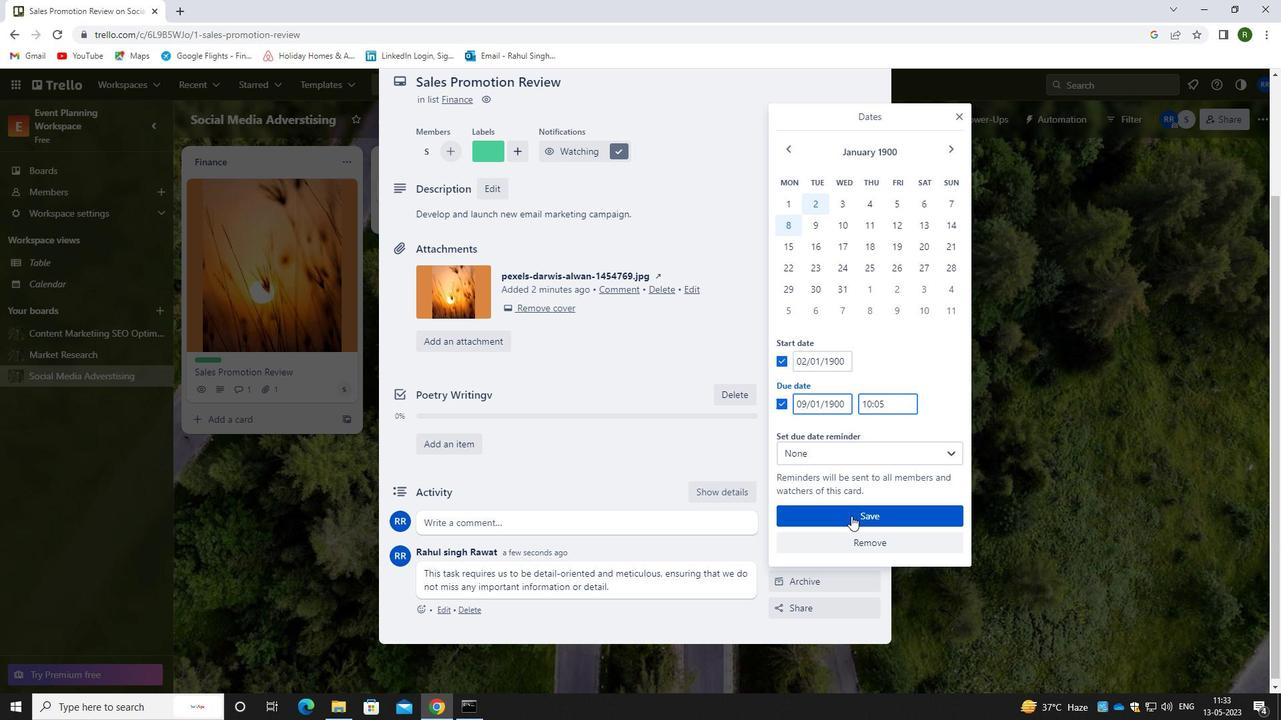 
Action: Mouse moved to (946, 403)
Screenshot: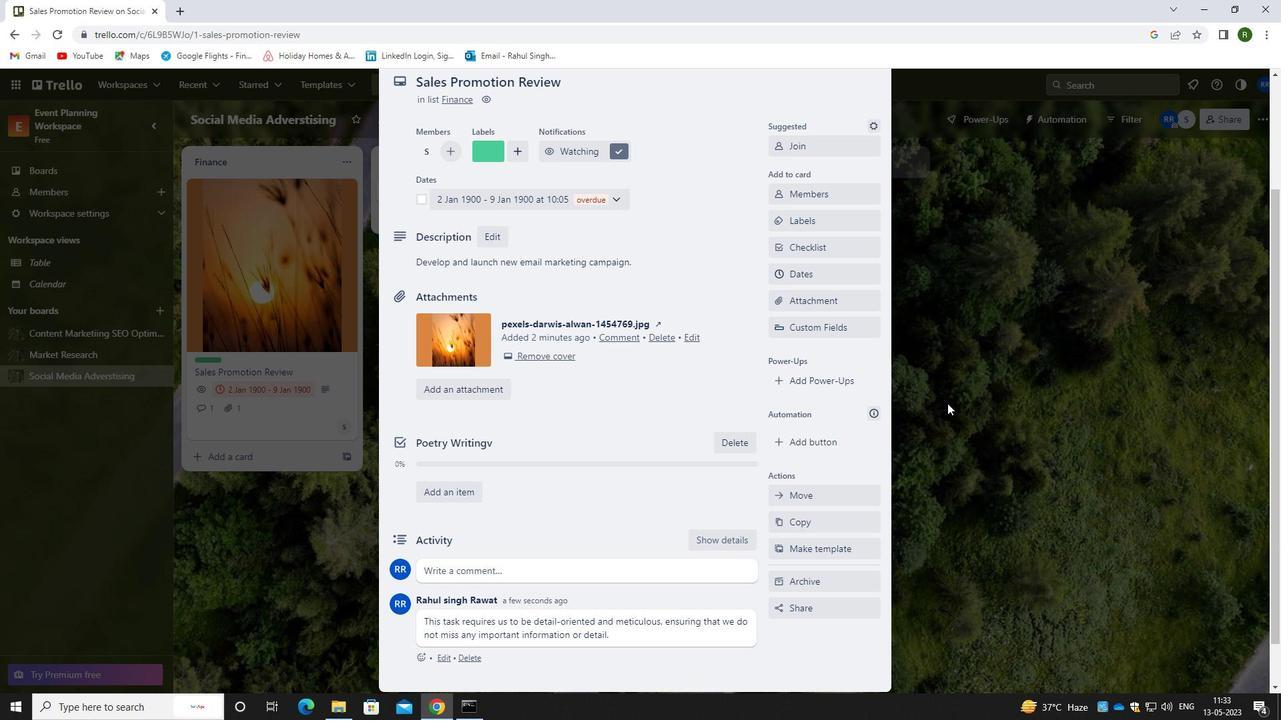 
Action: Mouse scrolled (946, 403) with delta (0, 0)
Screenshot: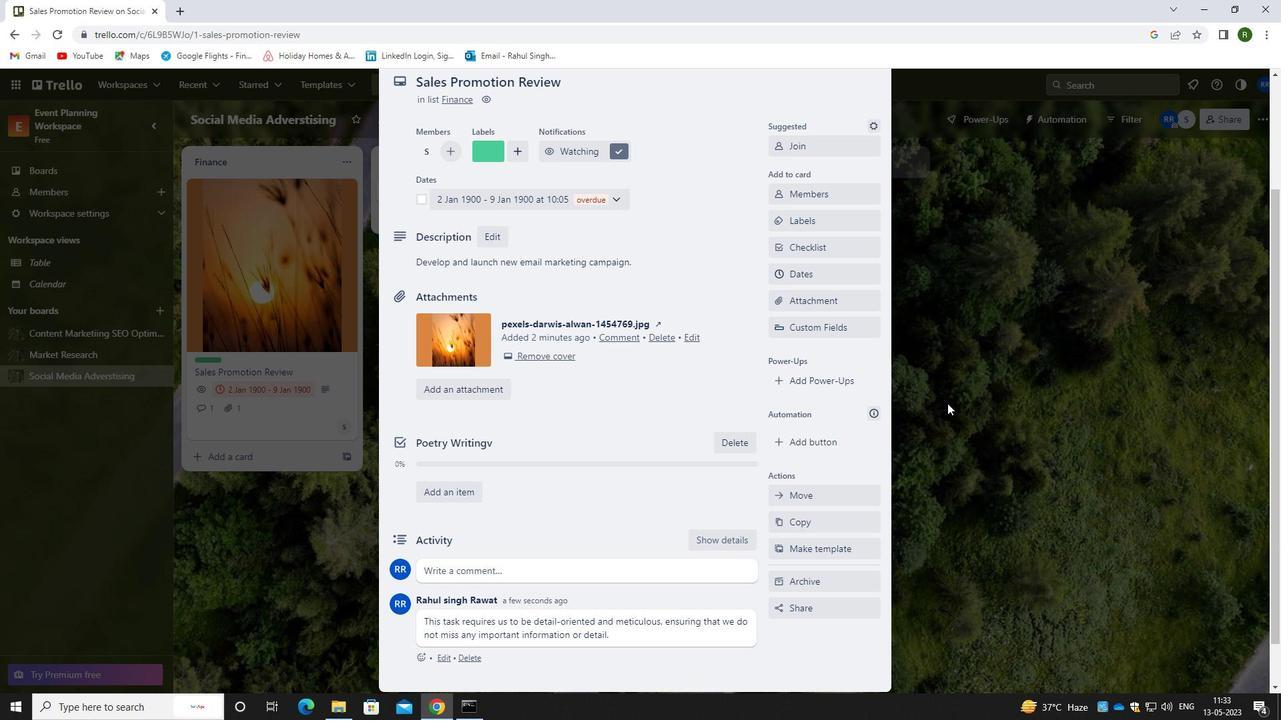 
Action: Mouse scrolled (946, 403) with delta (0, 0)
Screenshot: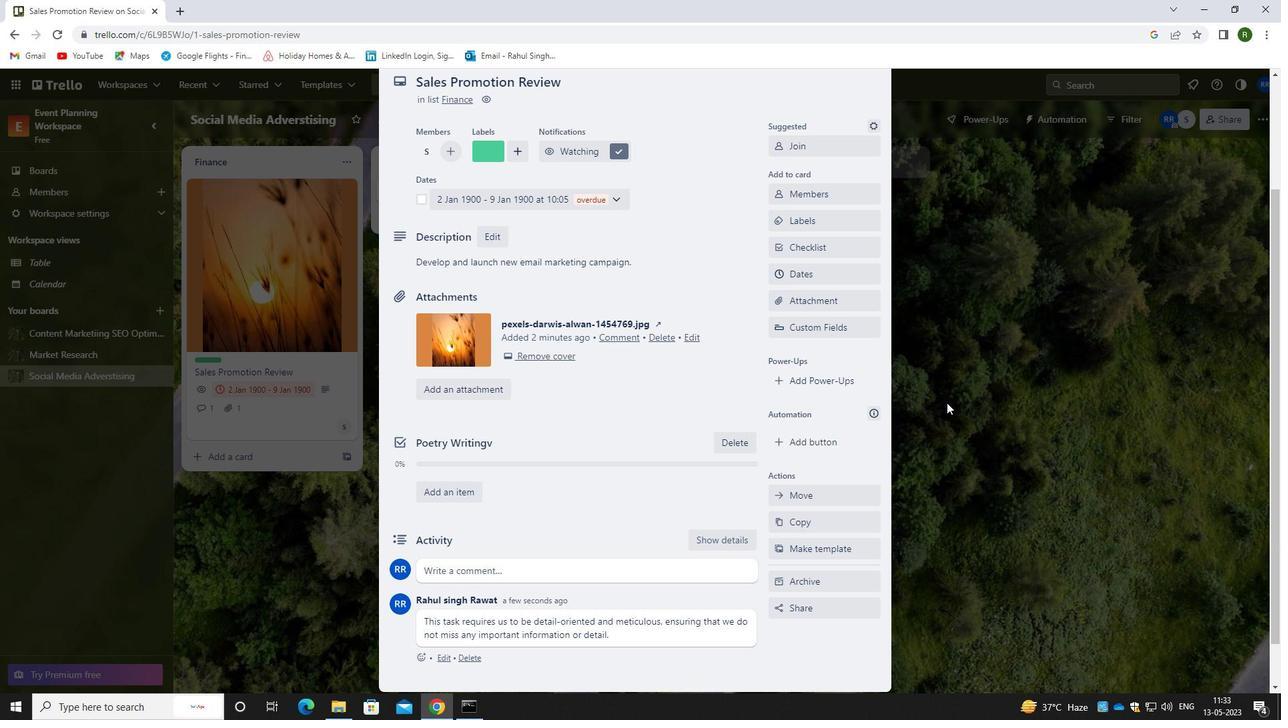 
Action: Mouse moved to (944, 394)
Screenshot: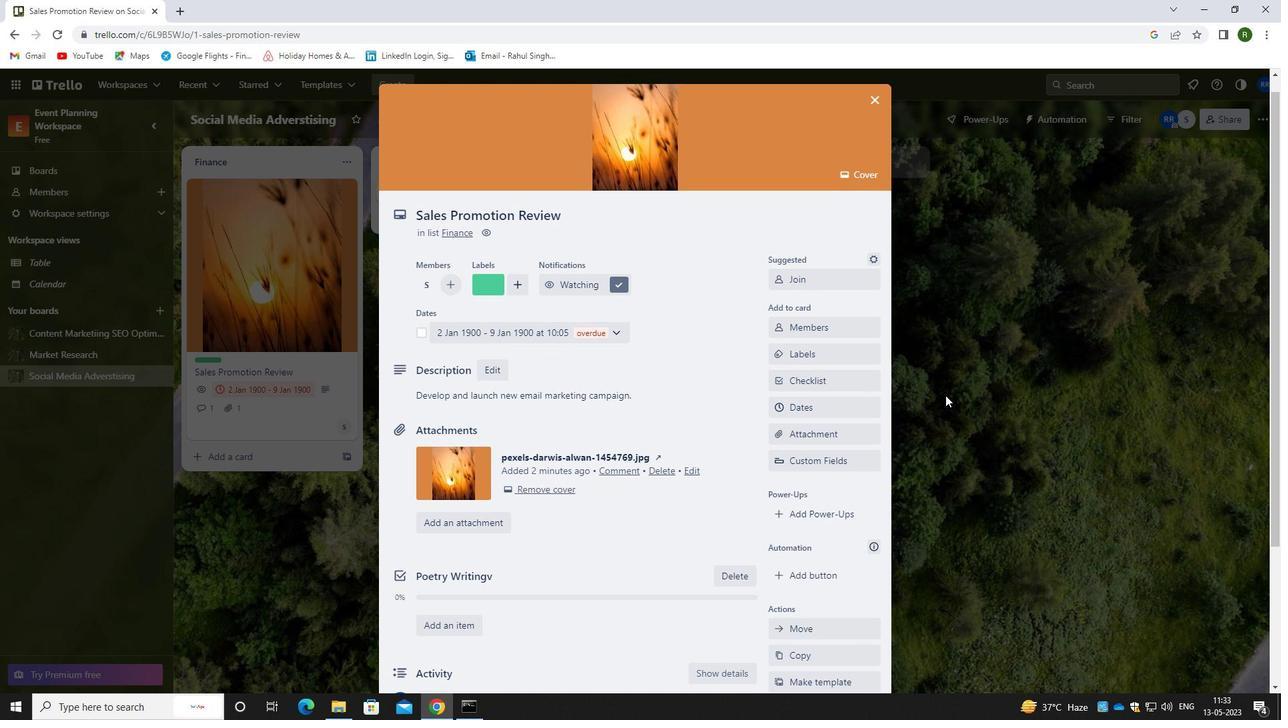 
